 Task: Look for space in Hørsholm, Denmark from 1st August, 2023 to 5th August, 2023 for 3 adults, 1 child in price range Rs.13000 to Rs.20000. Place can be entire place with 2 bedrooms having 3 beds and 2 bathrooms. Property type can be flatguest house, hotel. Booking option can be shelf check-in. Required host language is English.
Action: Mouse moved to (674, 95)
Screenshot: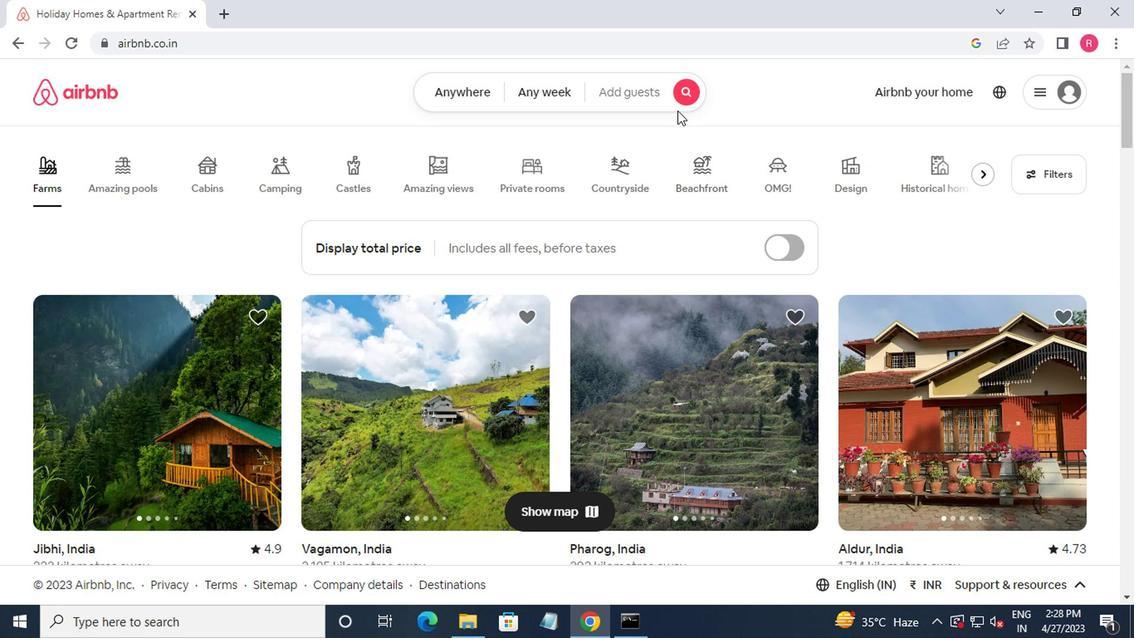 
Action: Mouse pressed left at (674, 95)
Screenshot: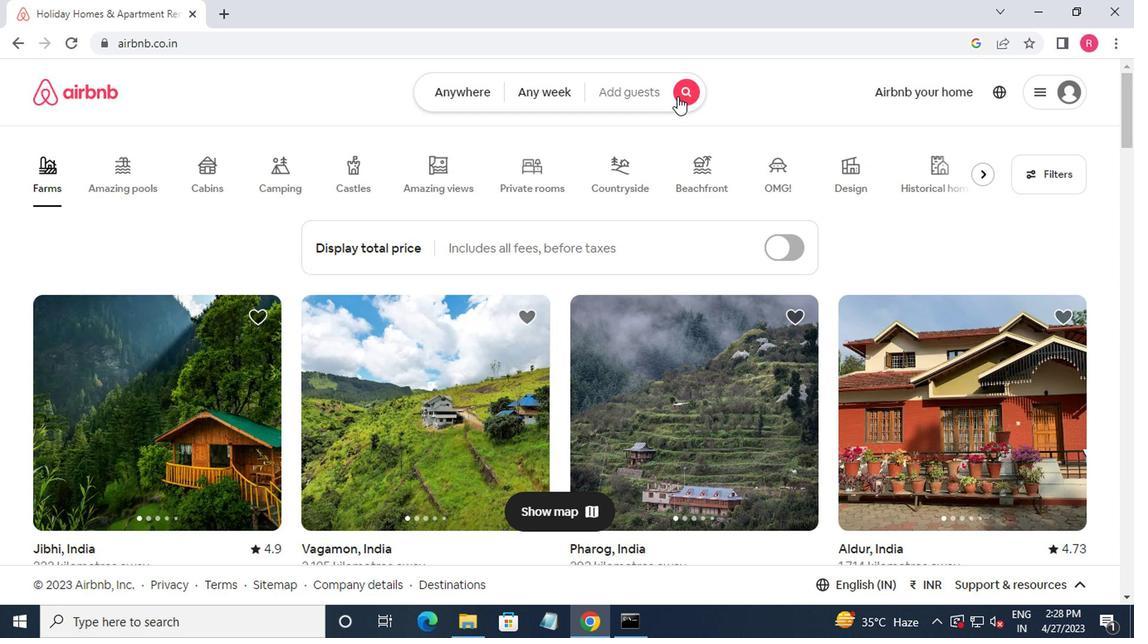 
Action: Mouse moved to (358, 171)
Screenshot: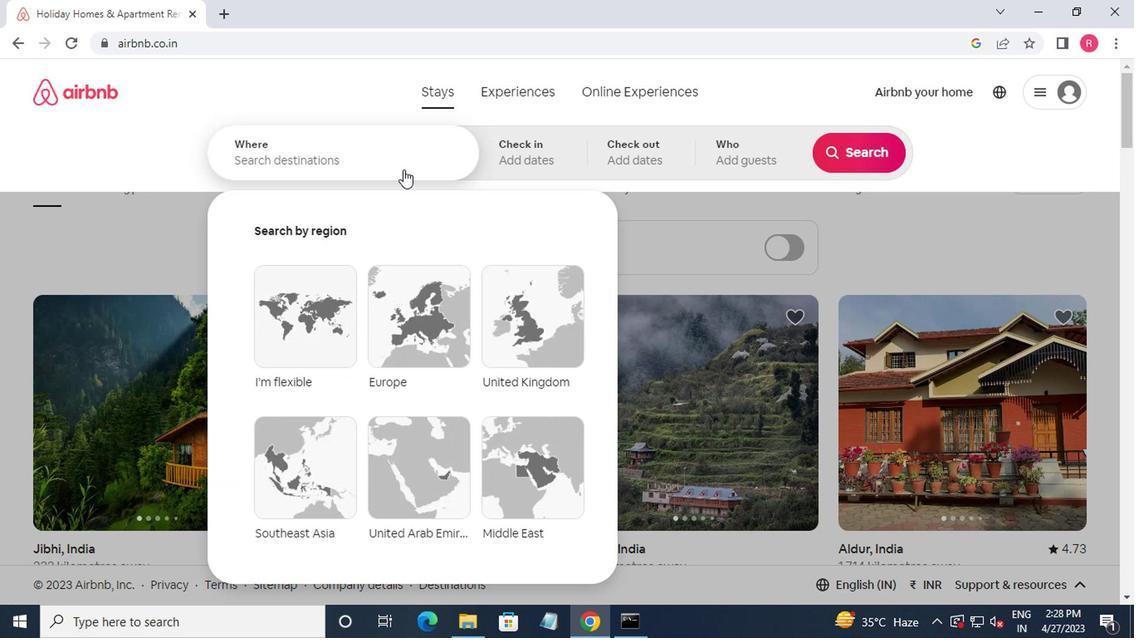 
Action: Mouse pressed left at (358, 171)
Screenshot: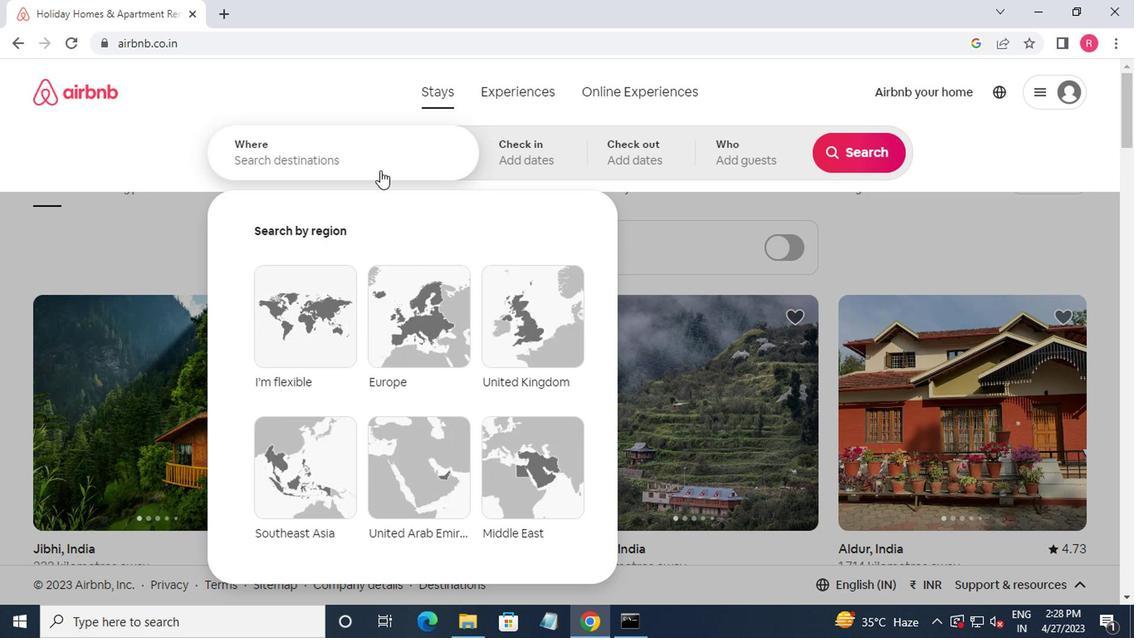 
Action: Mouse moved to (368, 171)
Screenshot: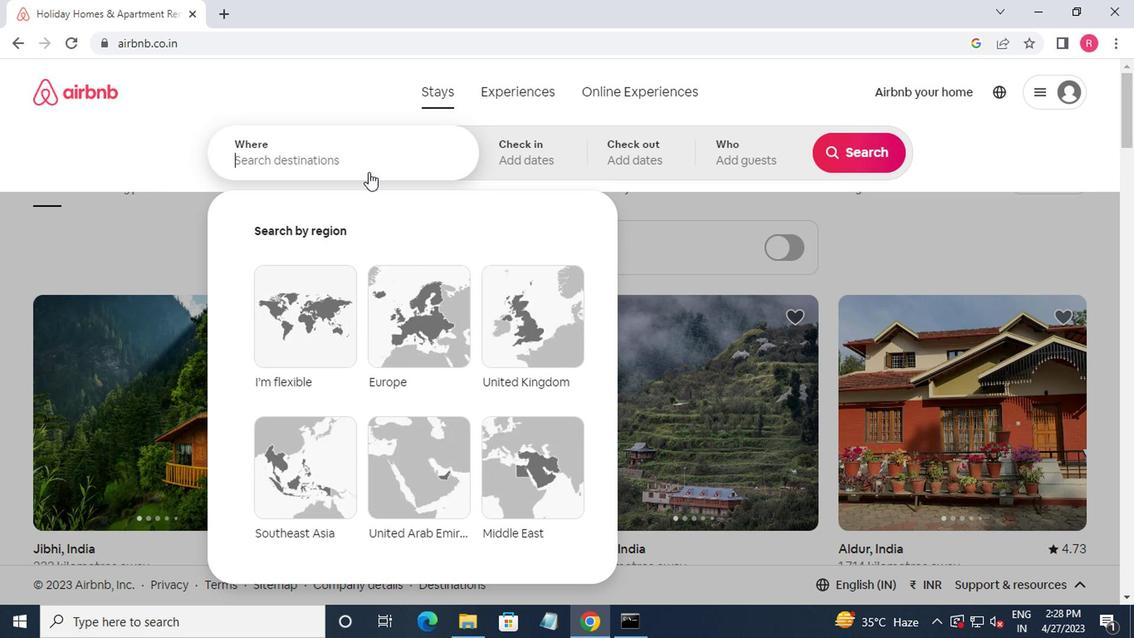 
Action: Key pressed horsholm,da<Key.down><Key.enter>
Screenshot: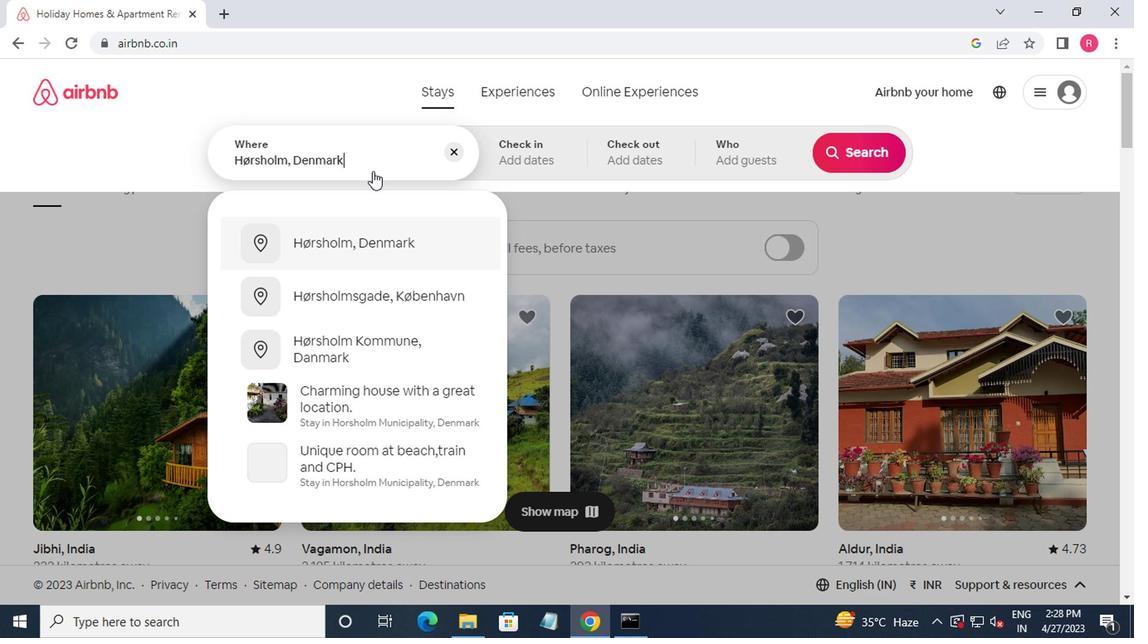 
Action: Mouse moved to (847, 289)
Screenshot: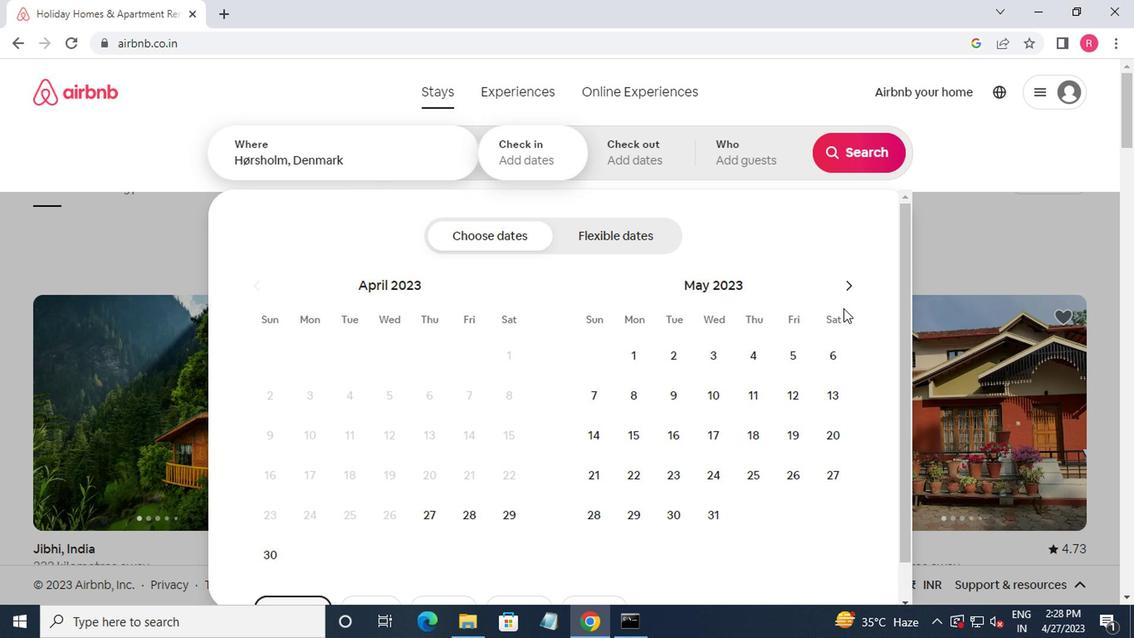 
Action: Mouse pressed left at (847, 289)
Screenshot: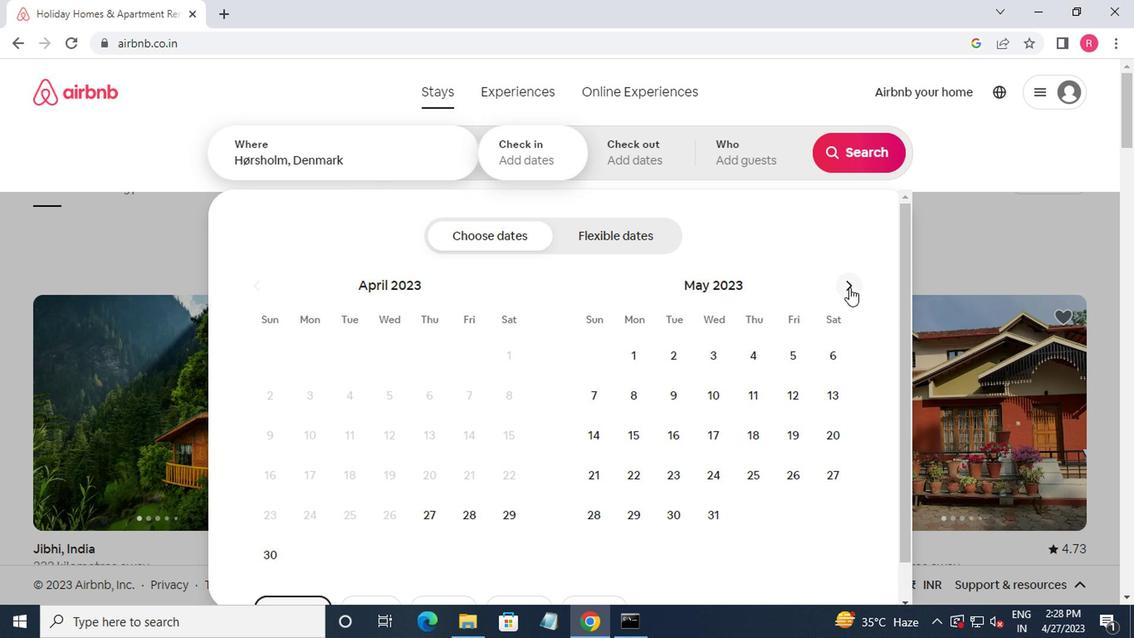 
Action: Mouse pressed left at (847, 289)
Screenshot: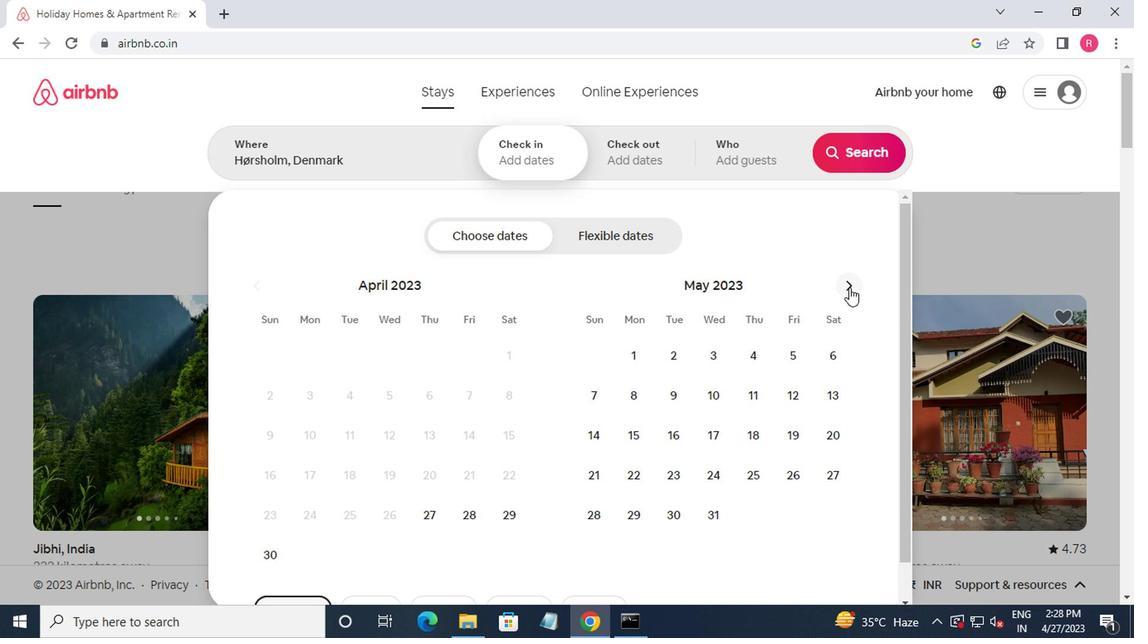 
Action: Mouse pressed left at (847, 289)
Screenshot: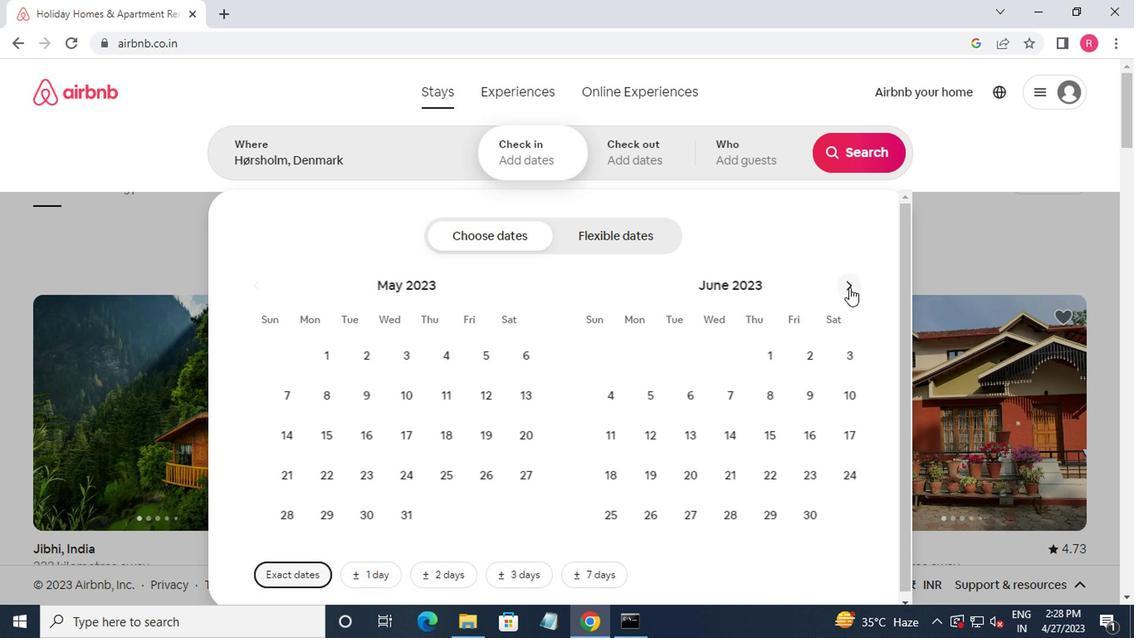 
Action: Mouse pressed left at (847, 289)
Screenshot: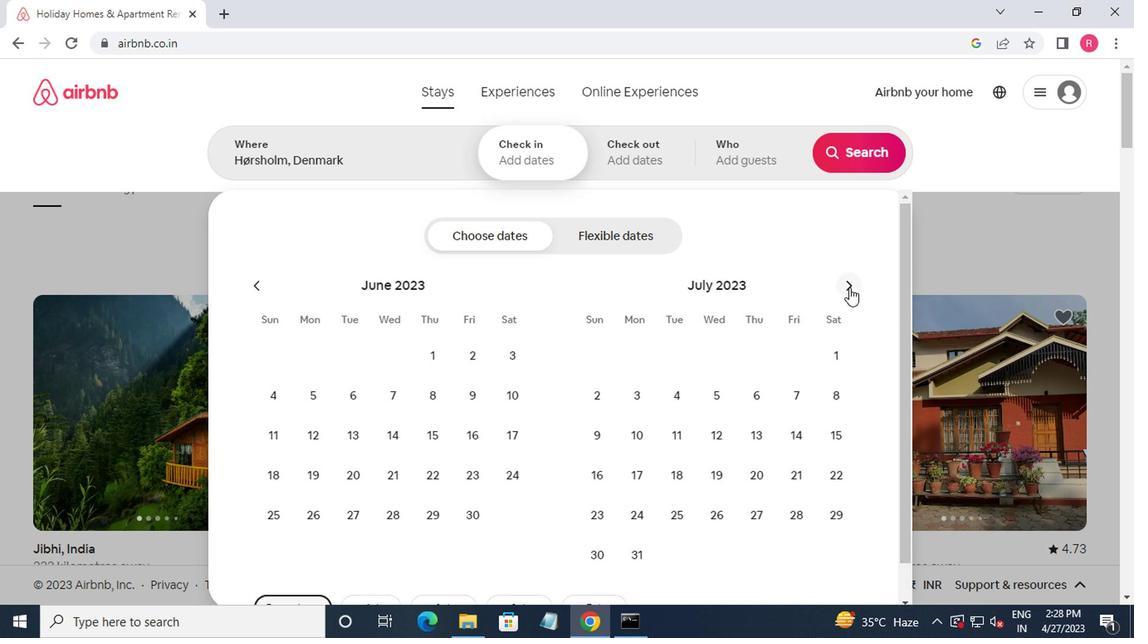 
Action: Mouse moved to (672, 353)
Screenshot: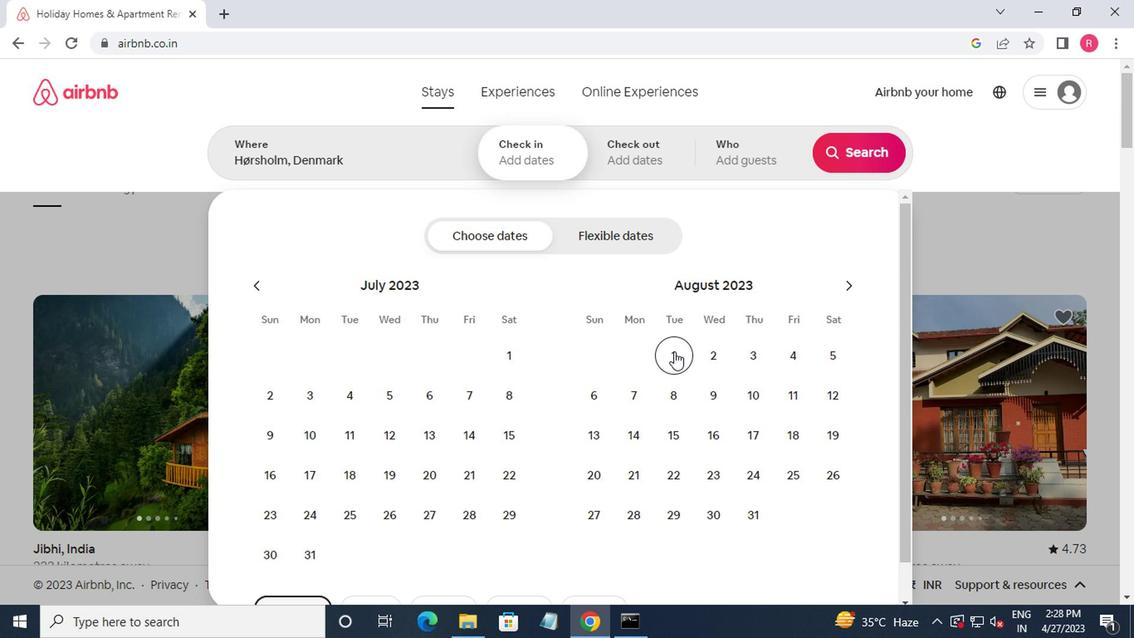 
Action: Mouse pressed left at (672, 353)
Screenshot: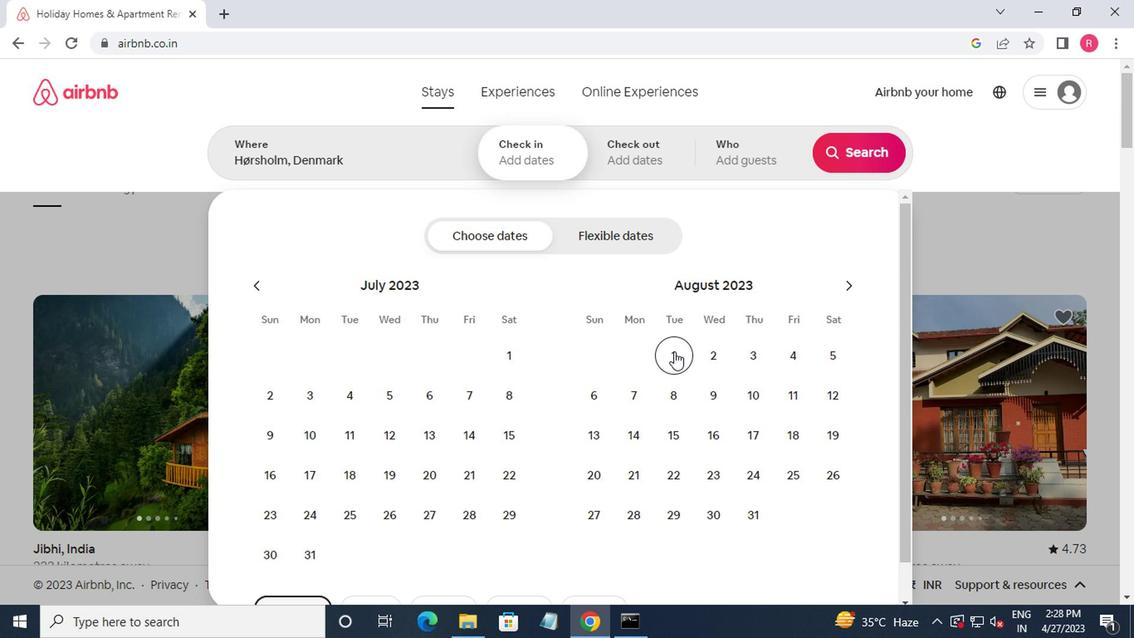 
Action: Mouse moved to (839, 365)
Screenshot: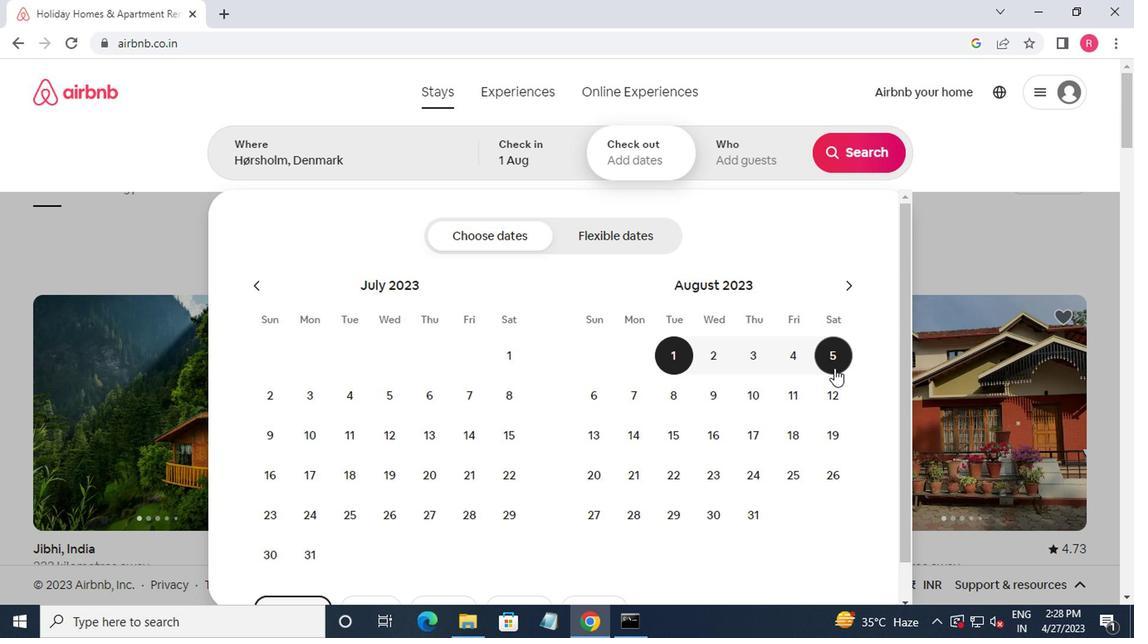
Action: Mouse pressed left at (839, 365)
Screenshot: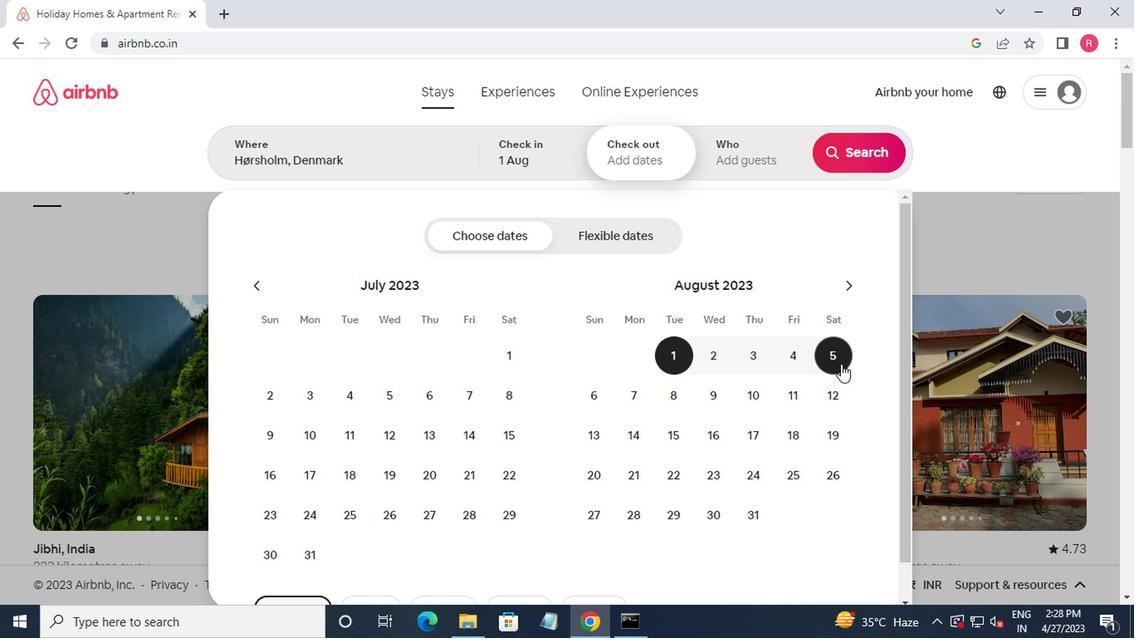 
Action: Mouse moved to (731, 159)
Screenshot: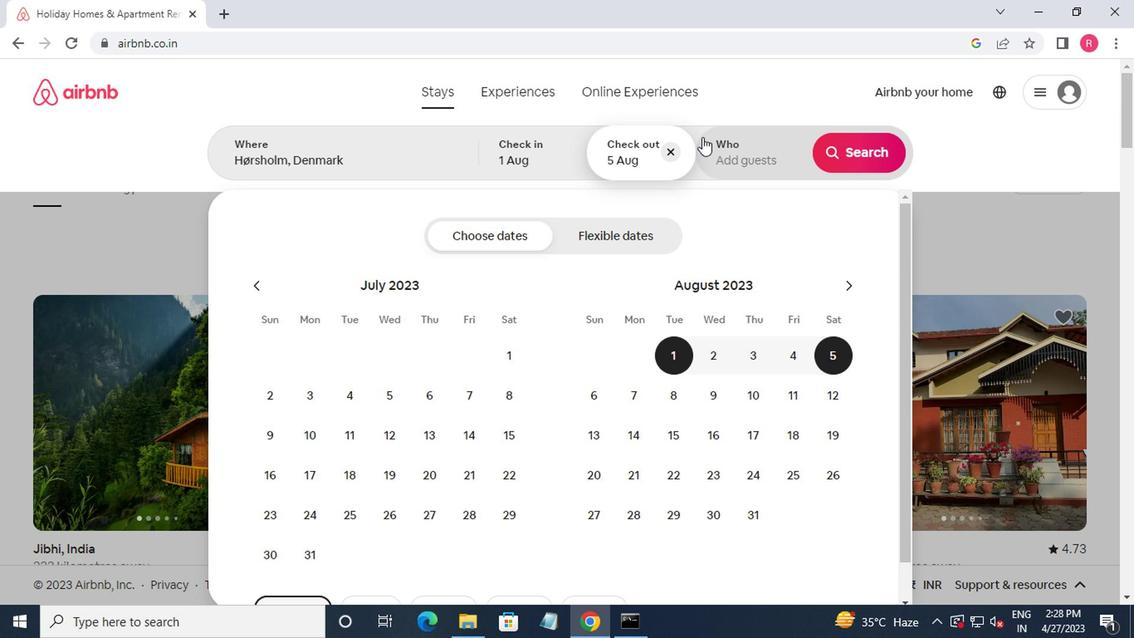
Action: Mouse pressed left at (731, 159)
Screenshot: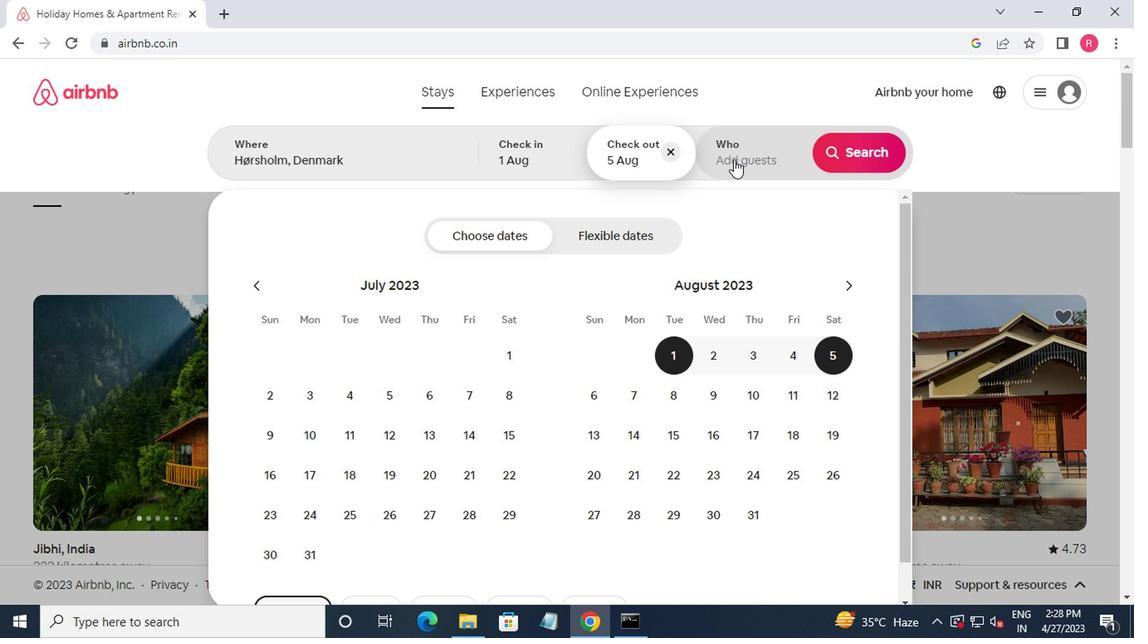 
Action: Mouse moved to (865, 244)
Screenshot: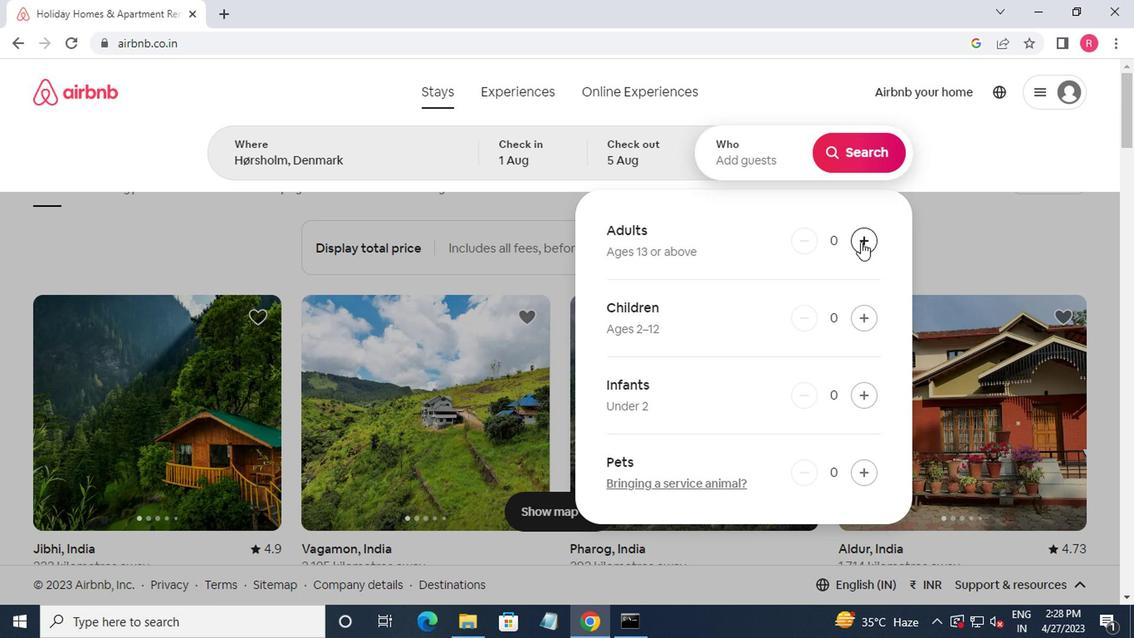 
Action: Mouse pressed left at (865, 244)
Screenshot: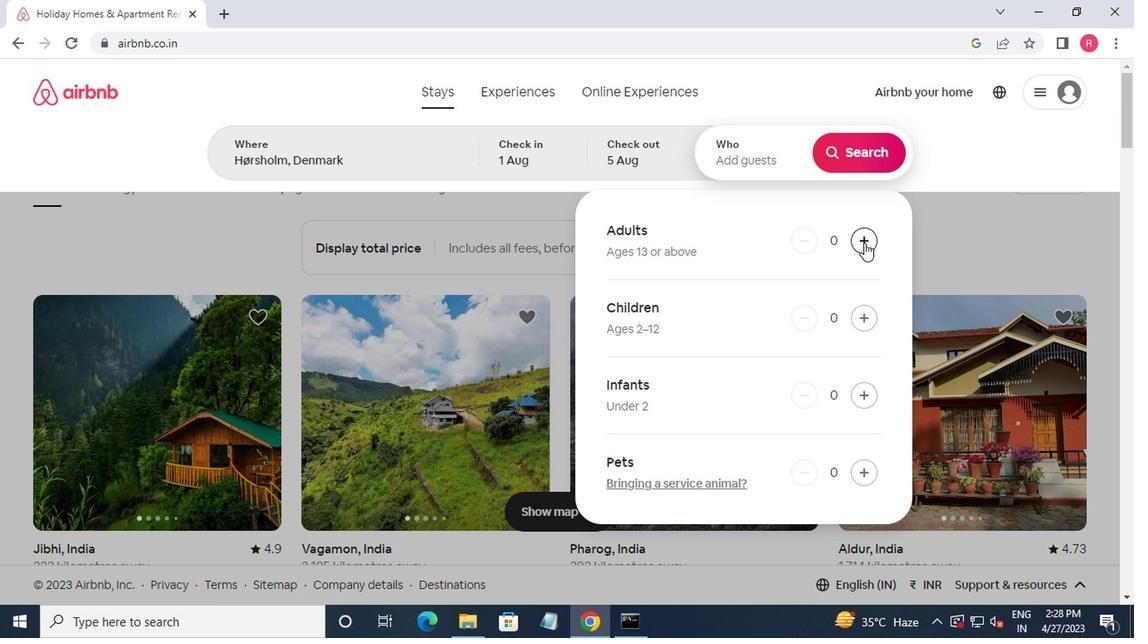 
Action: Mouse pressed left at (865, 244)
Screenshot: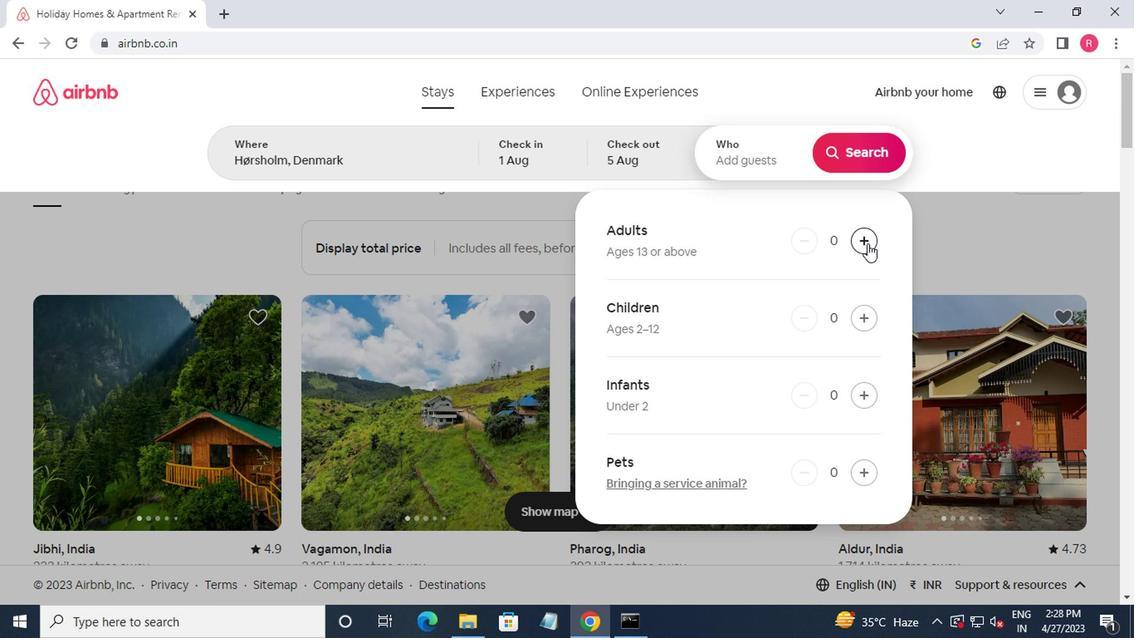 
Action: Mouse pressed left at (865, 244)
Screenshot: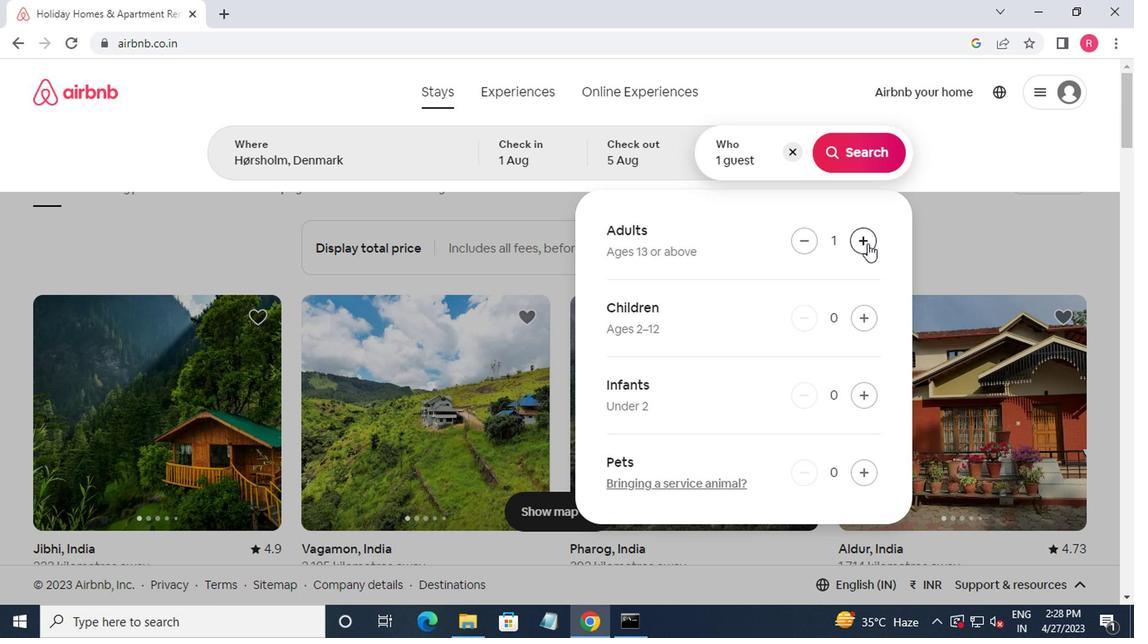 
Action: Mouse pressed left at (865, 244)
Screenshot: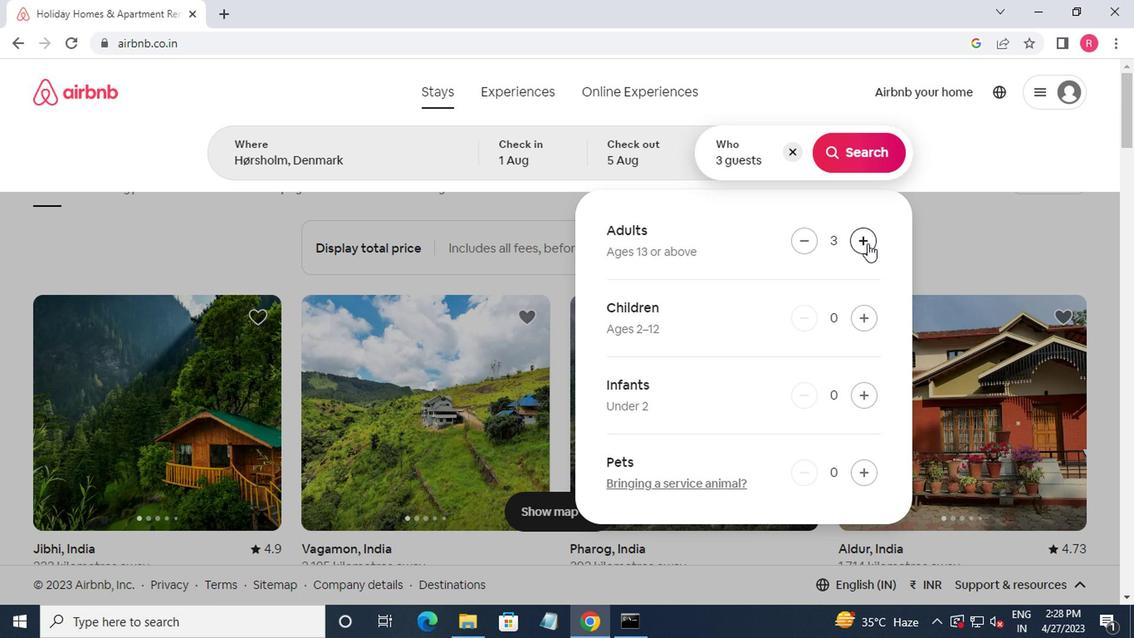 
Action: Mouse moved to (799, 239)
Screenshot: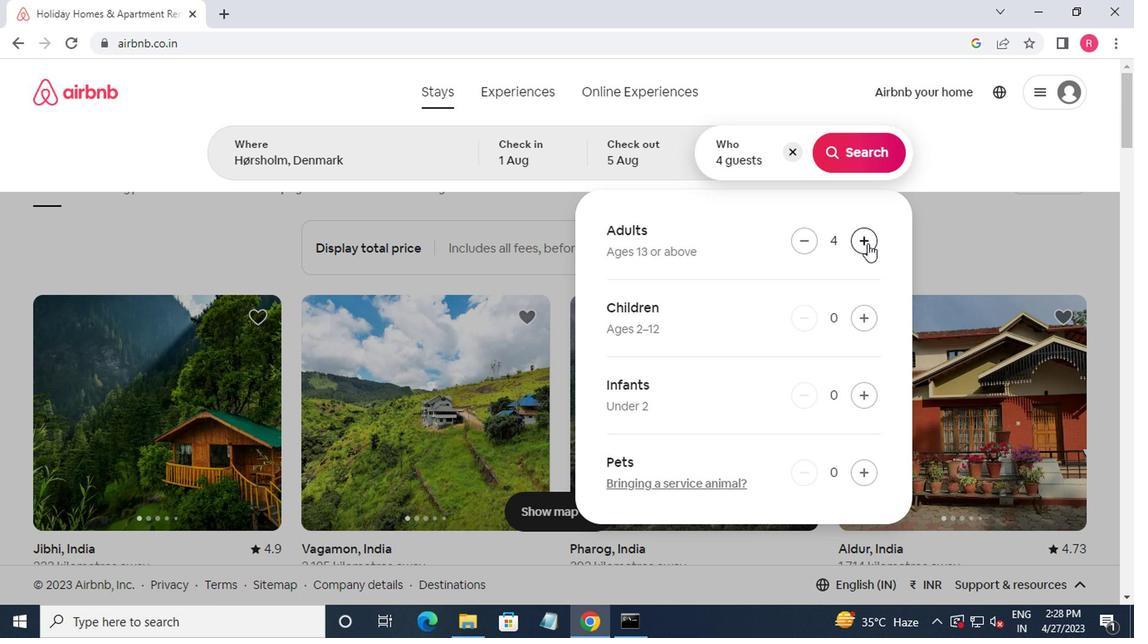 
Action: Mouse pressed left at (799, 239)
Screenshot: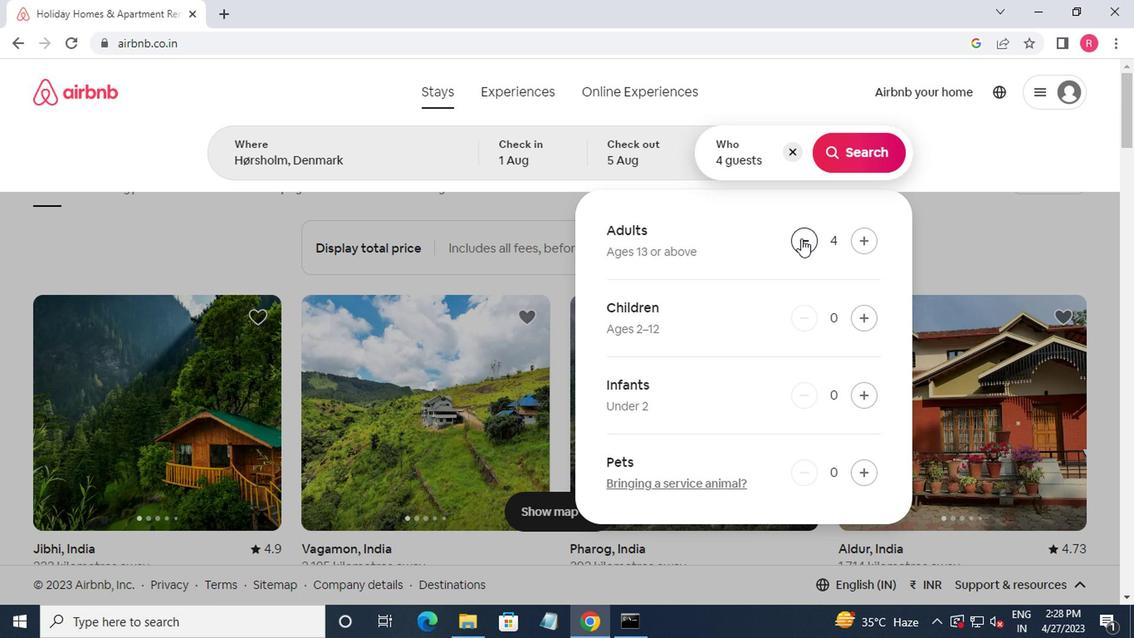 
Action: Mouse moved to (880, 319)
Screenshot: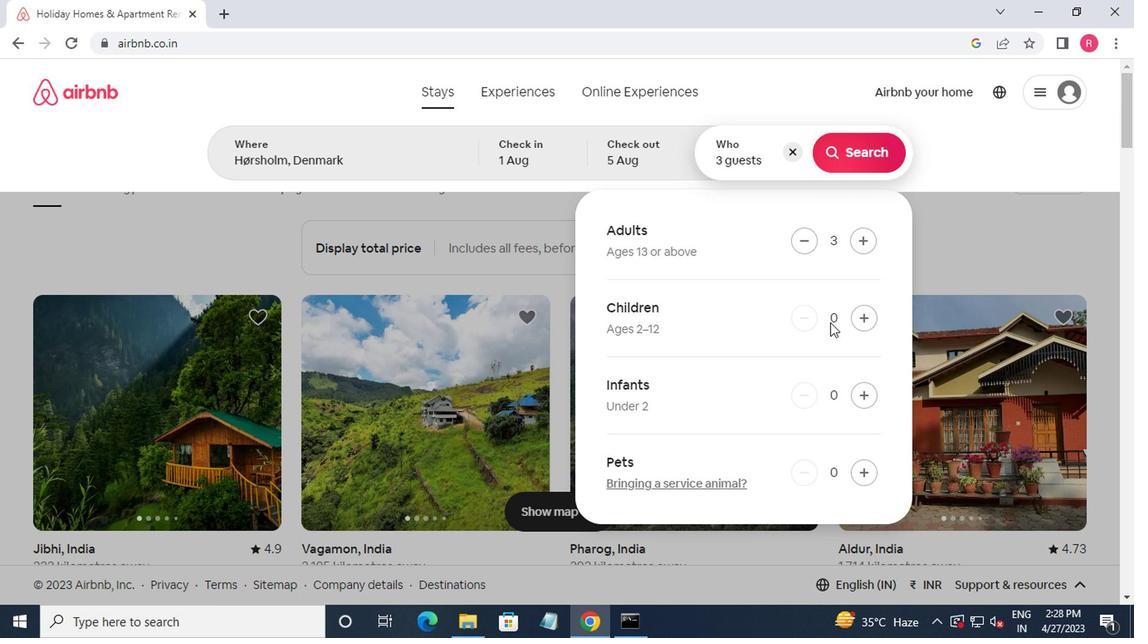 
Action: Mouse pressed left at (880, 319)
Screenshot: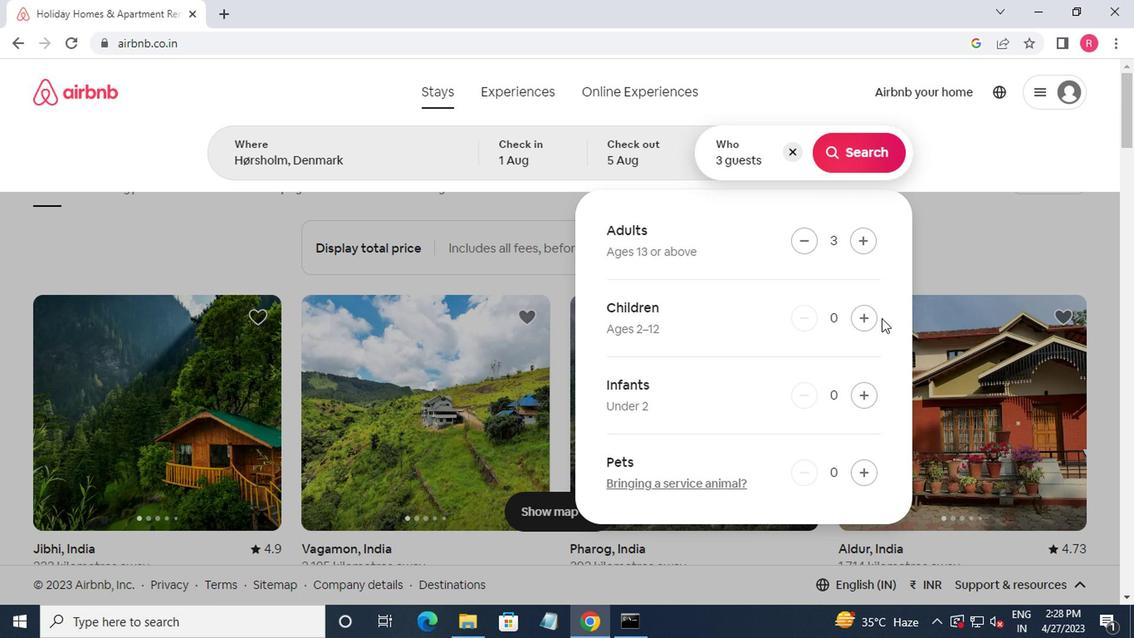 
Action: Mouse moved to (875, 319)
Screenshot: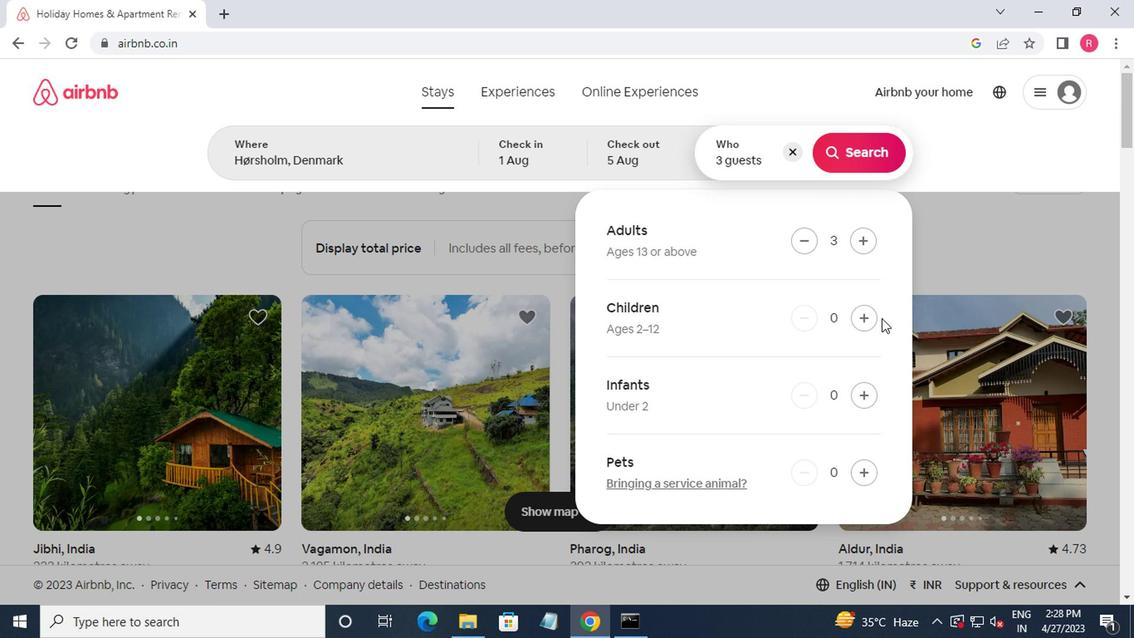 
Action: Mouse pressed left at (875, 319)
Screenshot: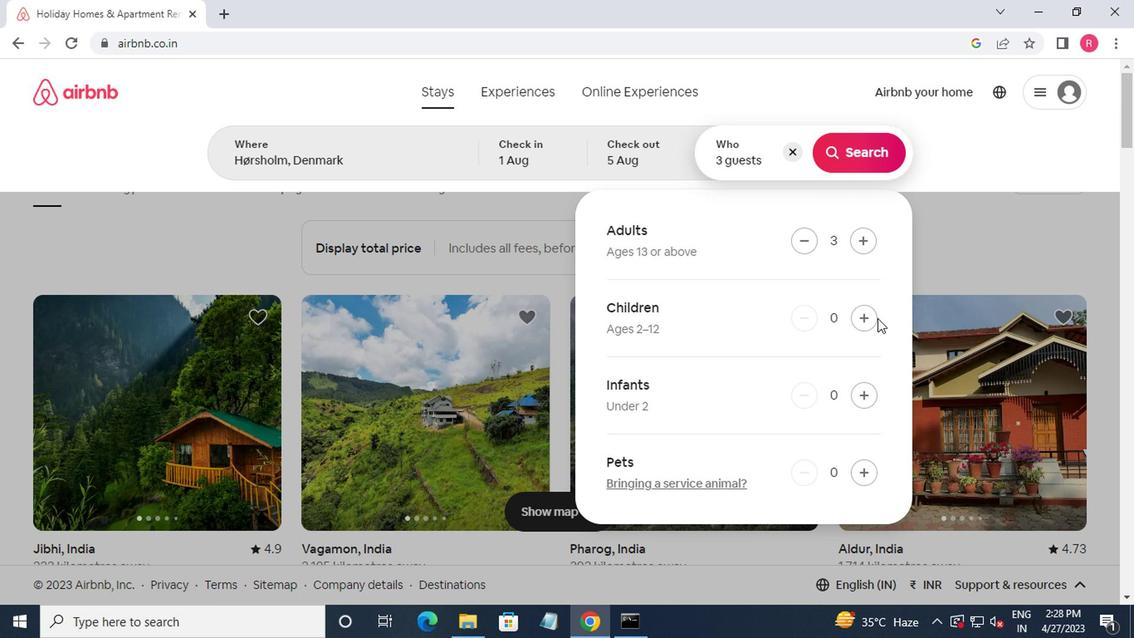 
Action: Mouse moved to (867, 323)
Screenshot: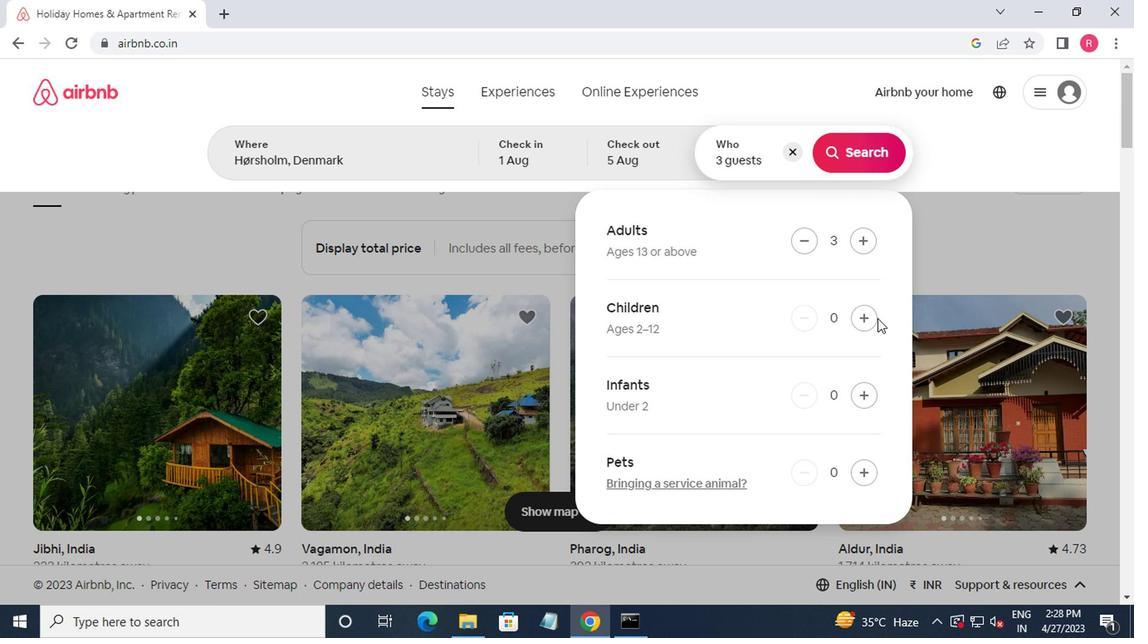 
Action: Mouse pressed left at (867, 323)
Screenshot: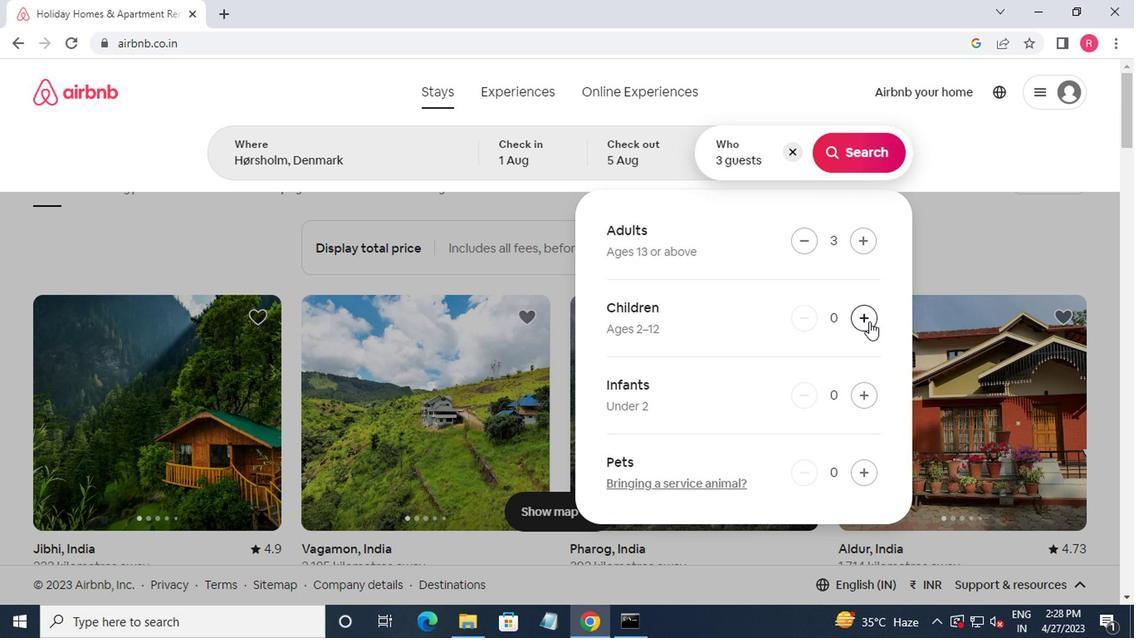 
Action: Mouse moved to (842, 160)
Screenshot: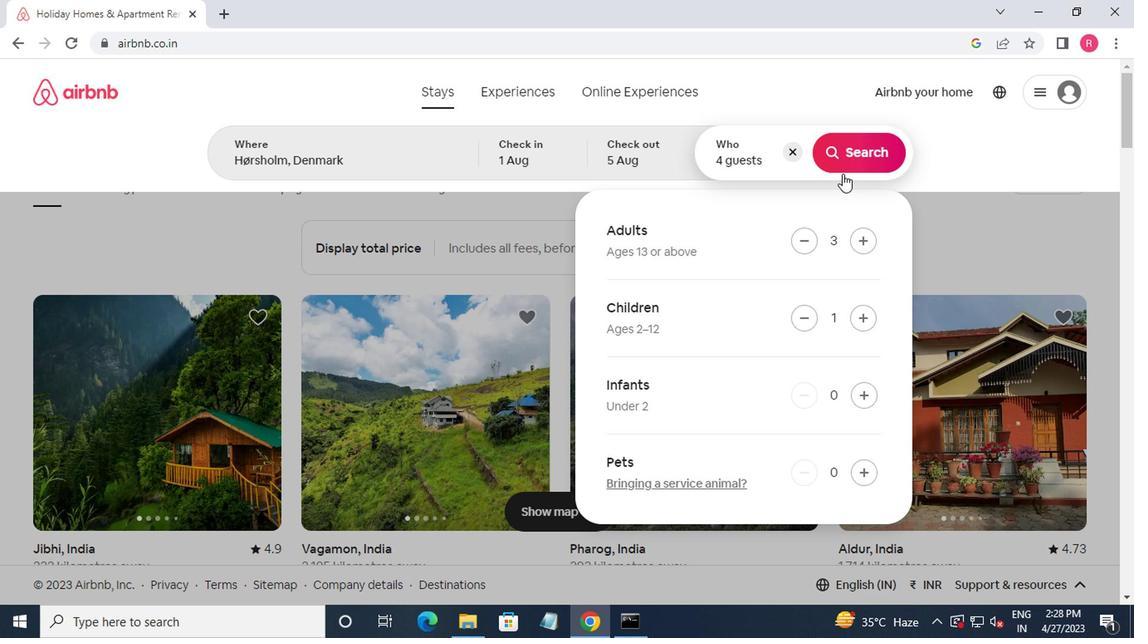 
Action: Mouse pressed left at (842, 160)
Screenshot: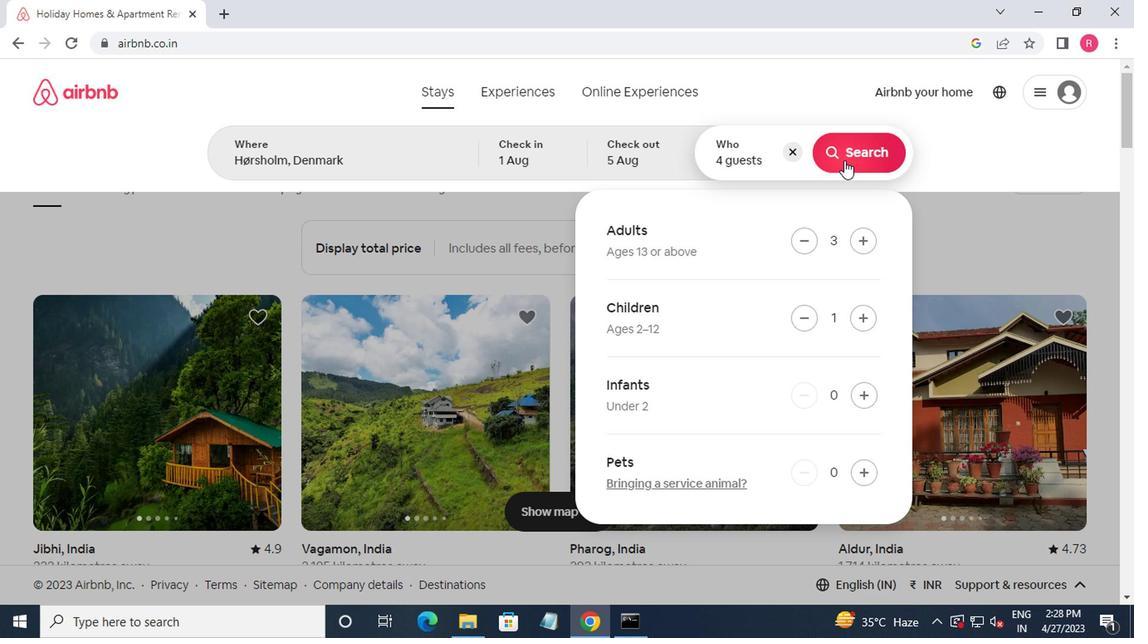 
Action: Mouse moved to (1029, 163)
Screenshot: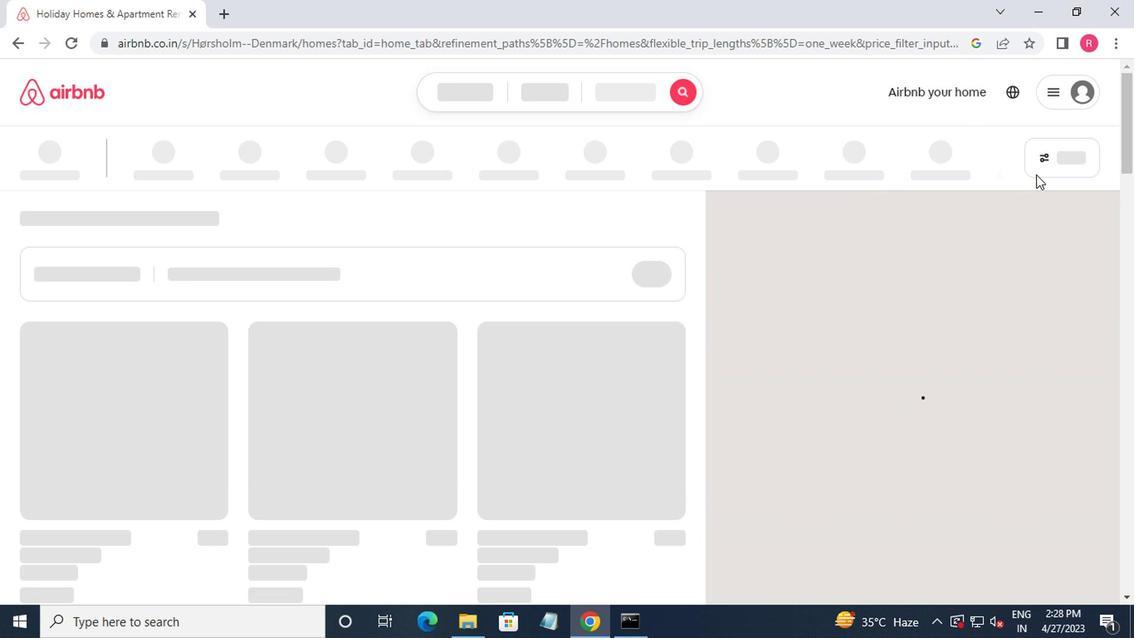 
Action: Mouse pressed left at (1029, 163)
Screenshot: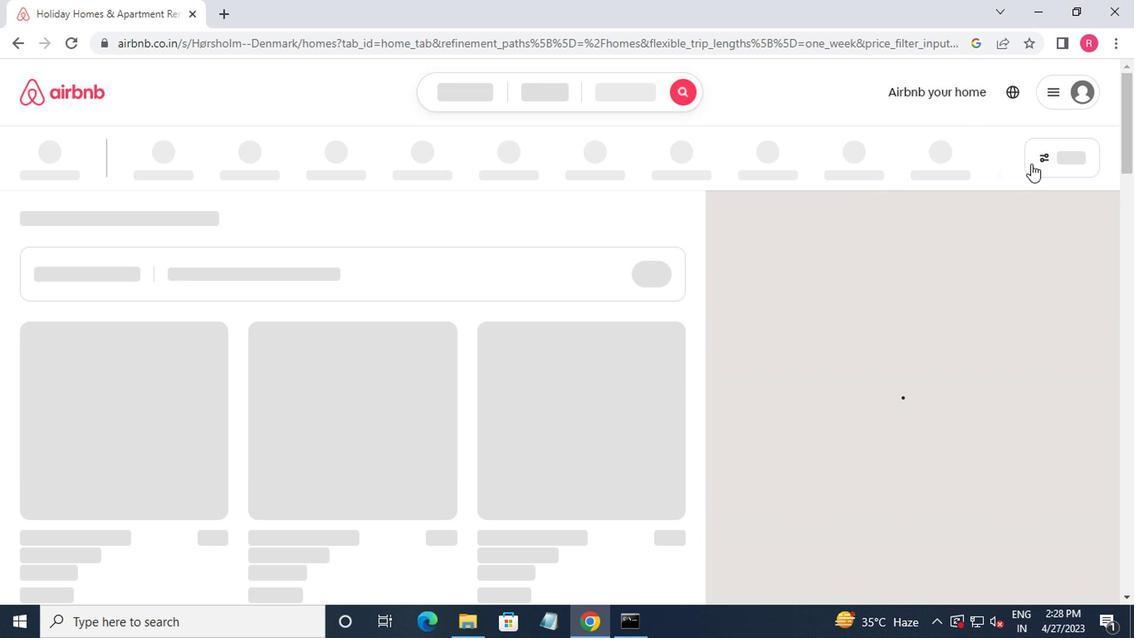 
Action: Mouse moved to (343, 373)
Screenshot: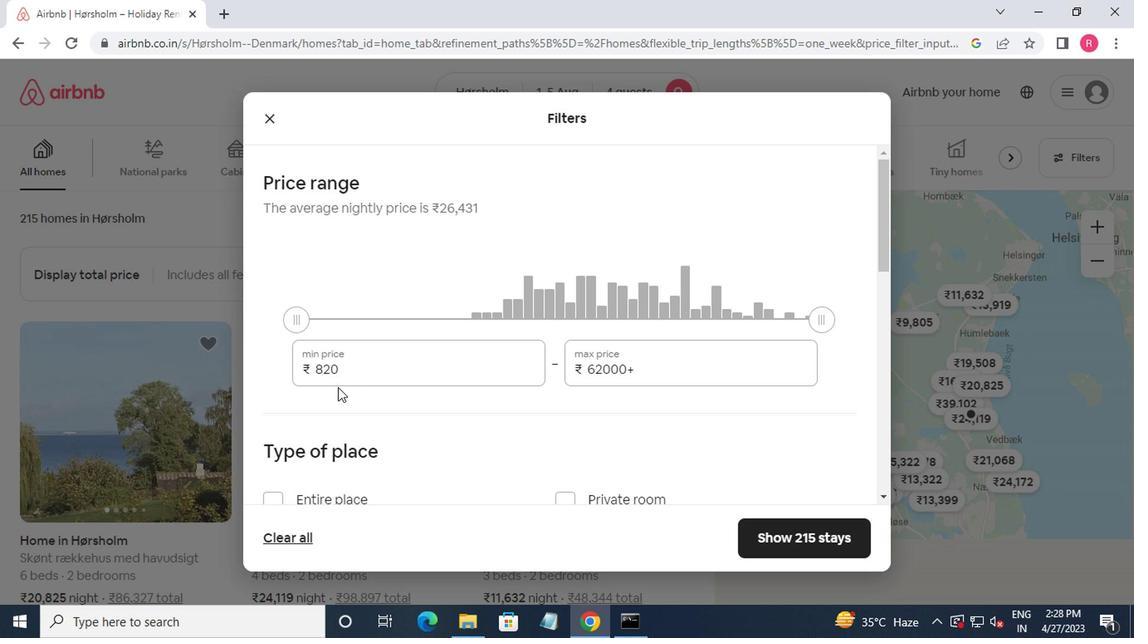 
Action: Mouse pressed left at (343, 373)
Screenshot: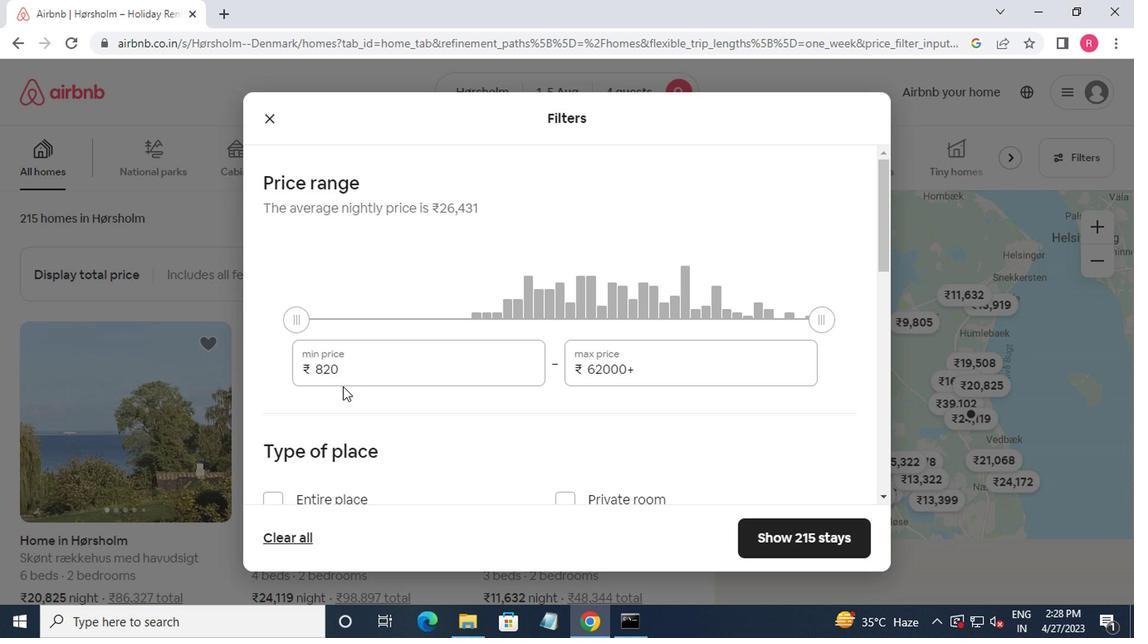 
Action: Mouse moved to (356, 364)
Screenshot: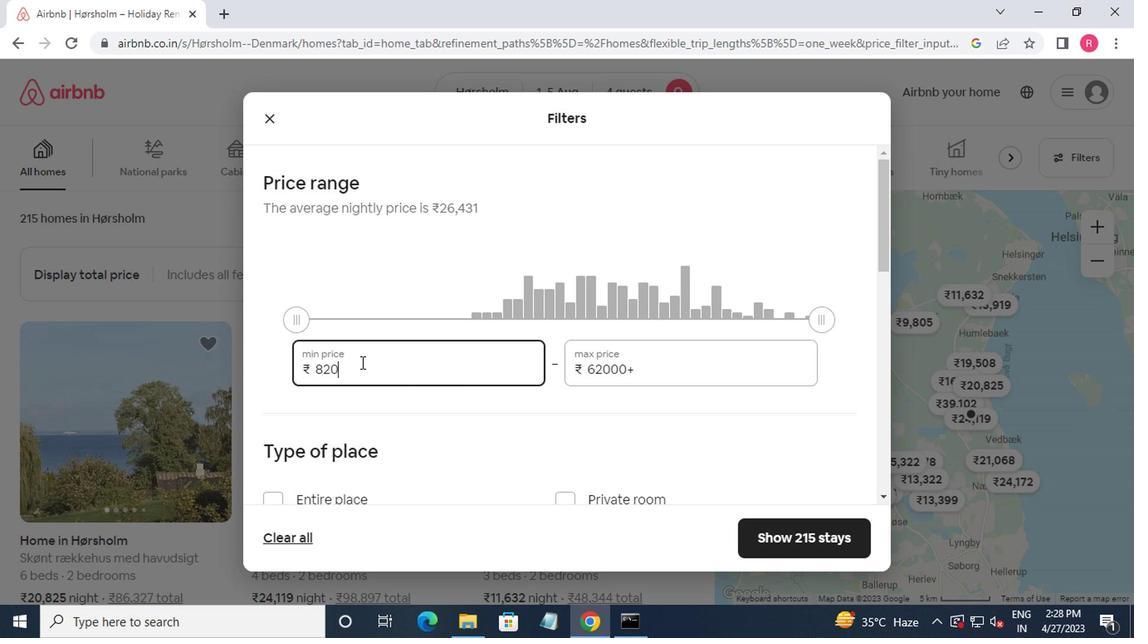
Action: Key pressed <Key.backspace><Key.backspace><Key.backspace><Key.backspace><Key.backspace>13000<Key.tab>20000
Screenshot: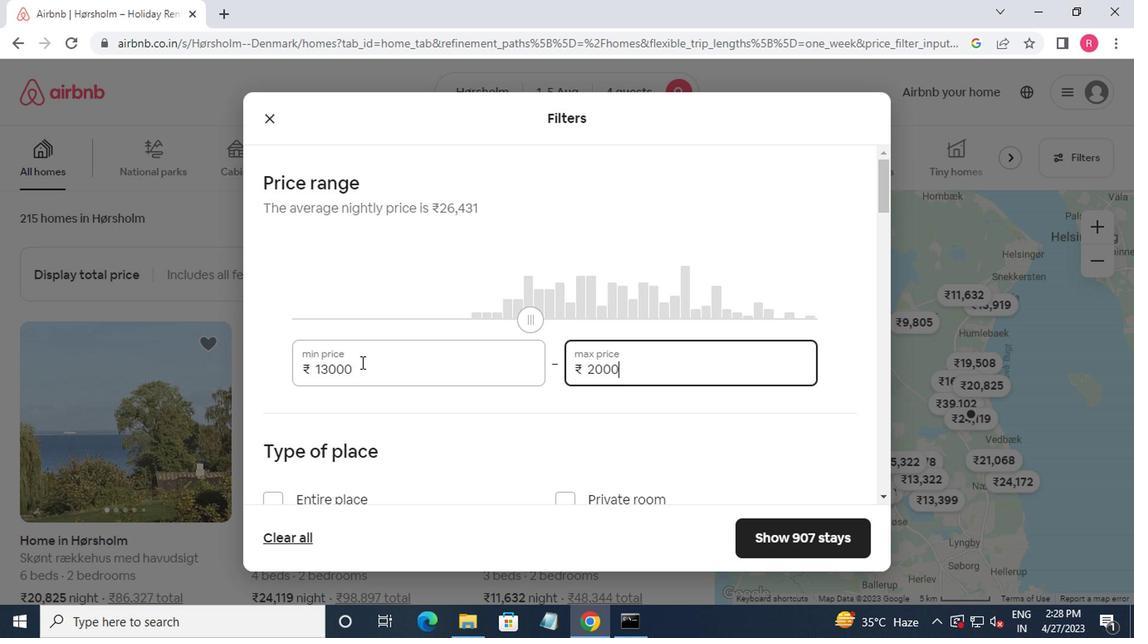 
Action: Mouse moved to (456, 413)
Screenshot: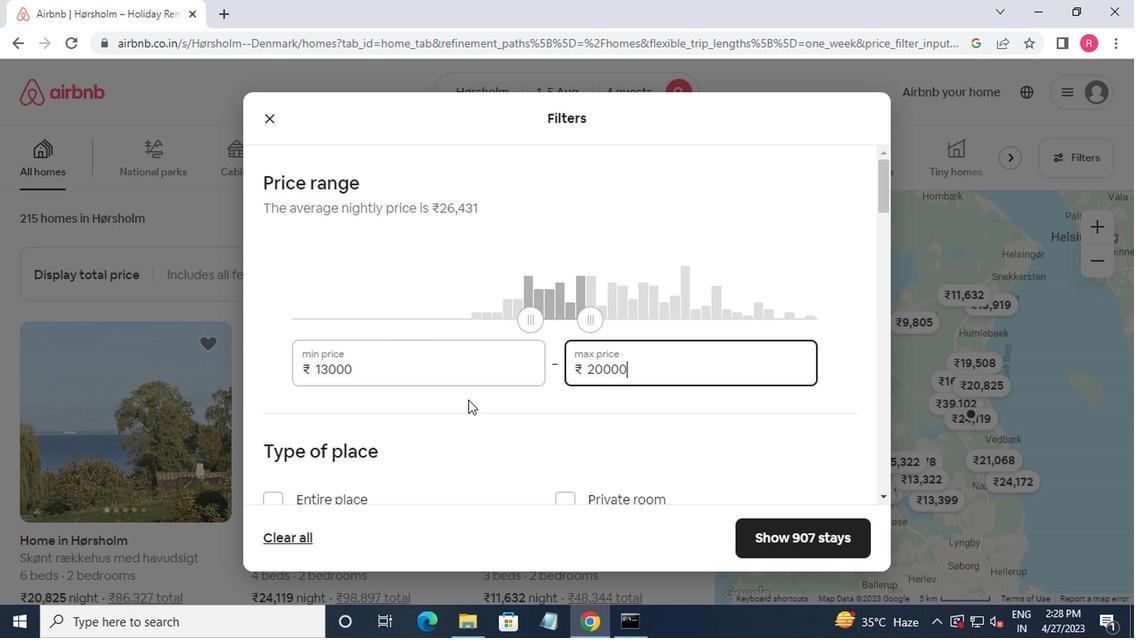 
Action: Mouse scrolled (456, 412) with delta (0, -1)
Screenshot: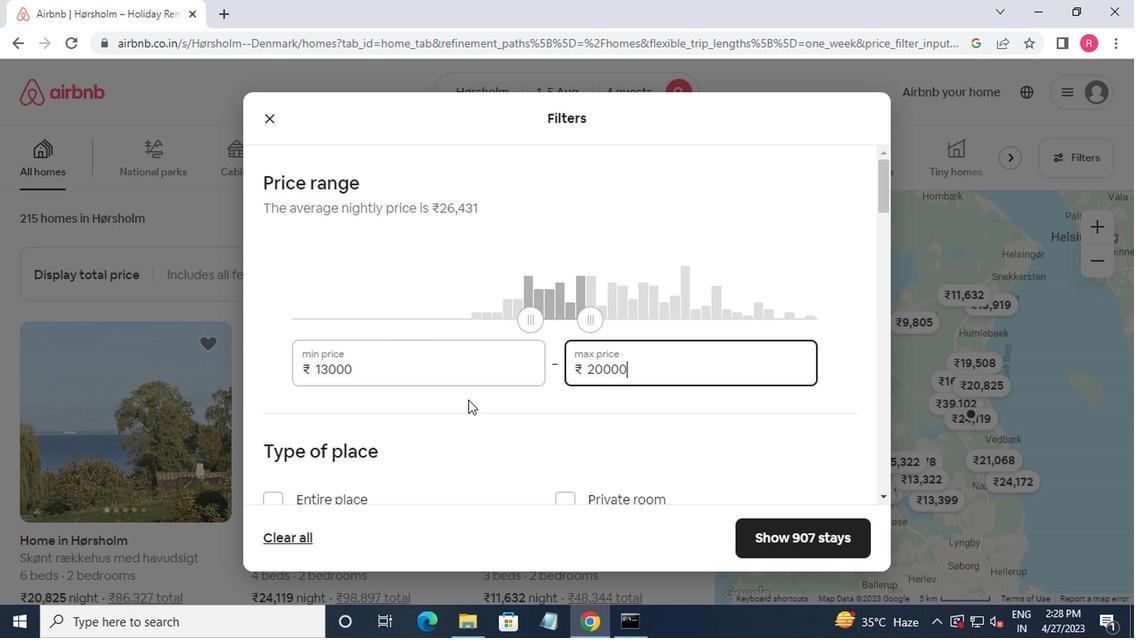 
Action: Mouse moved to (439, 415)
Screenshot: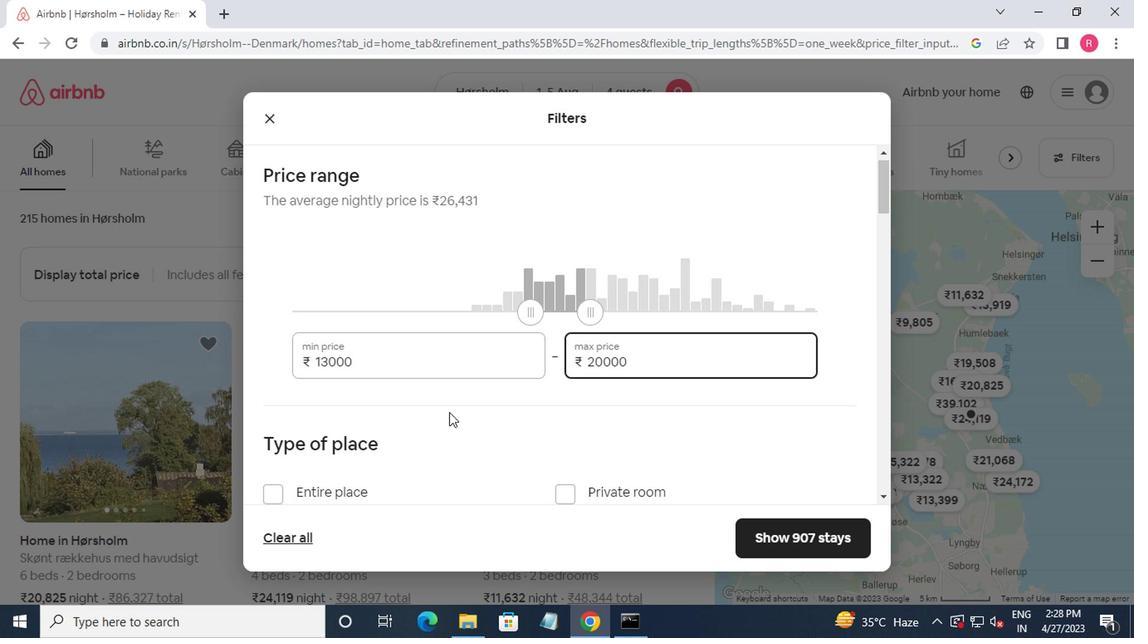
Action: Mouse scrolled (439, 414) with delta (0, -1)
Screenshot: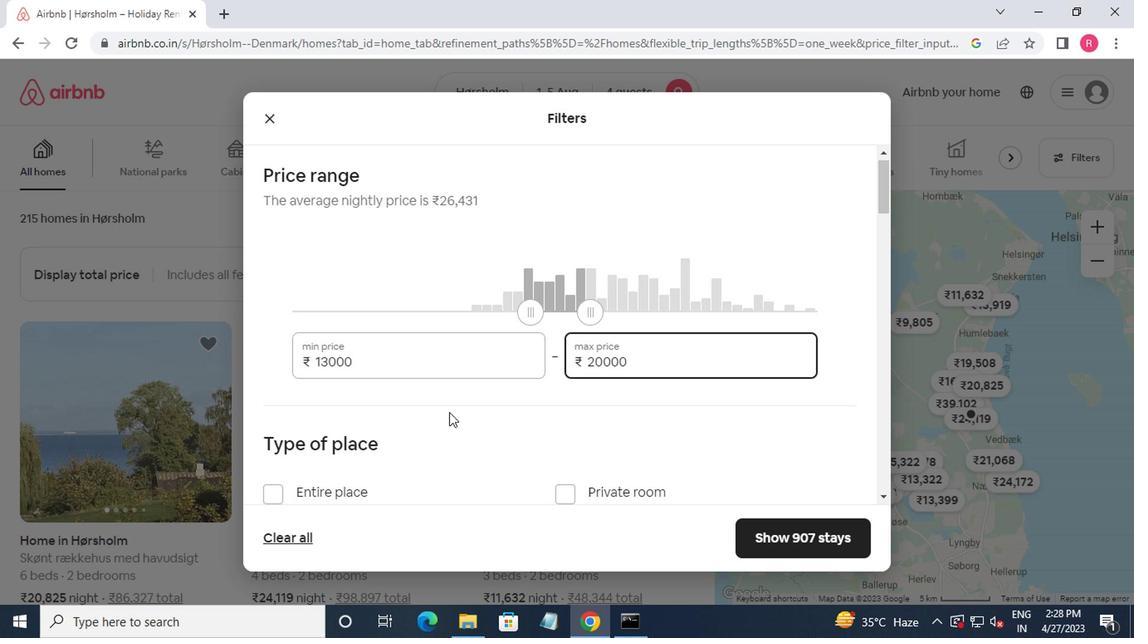 
Action: Mouse moved to (278, 337)
Screenshot: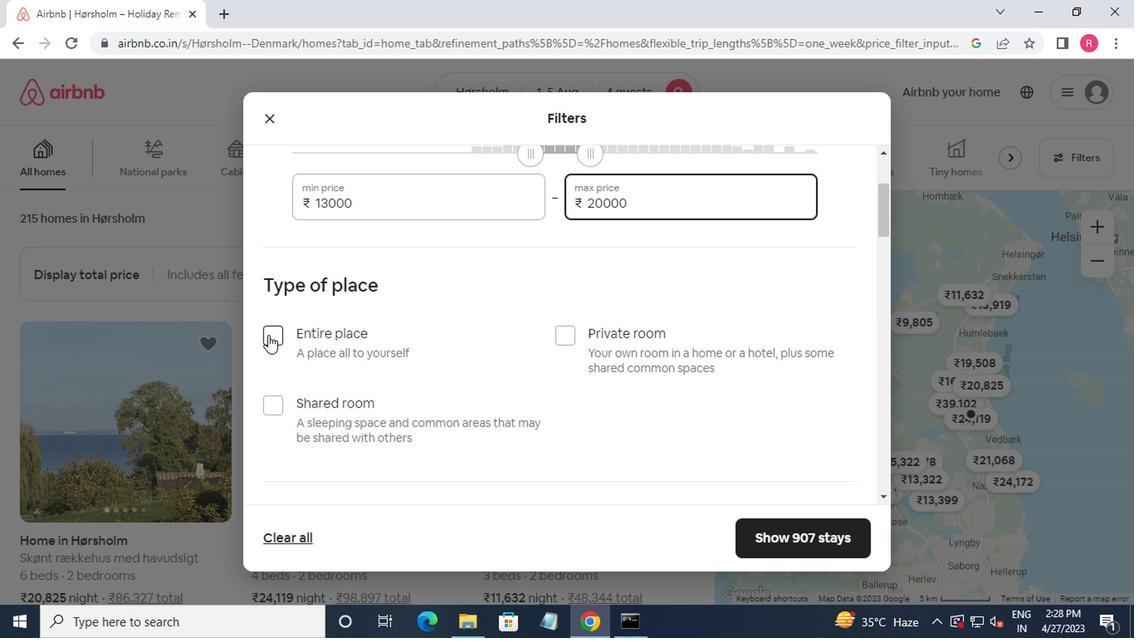 
Action: Mouse pressed left at (278, 337)
Screenshot: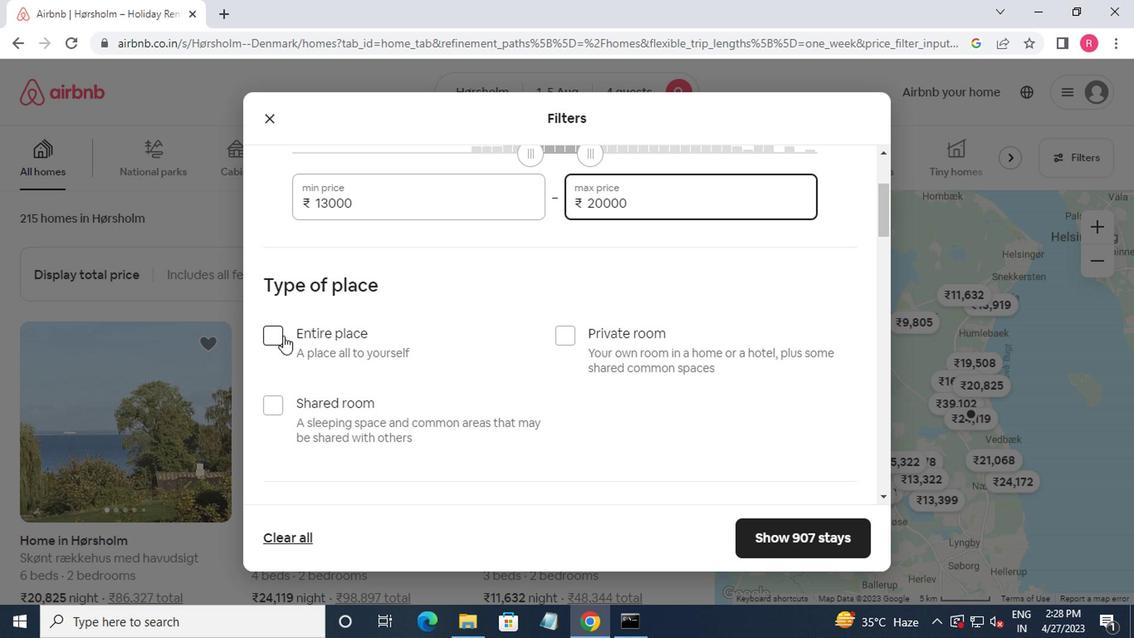 
Action: Mouse moved to (335, 367)
Screenshot: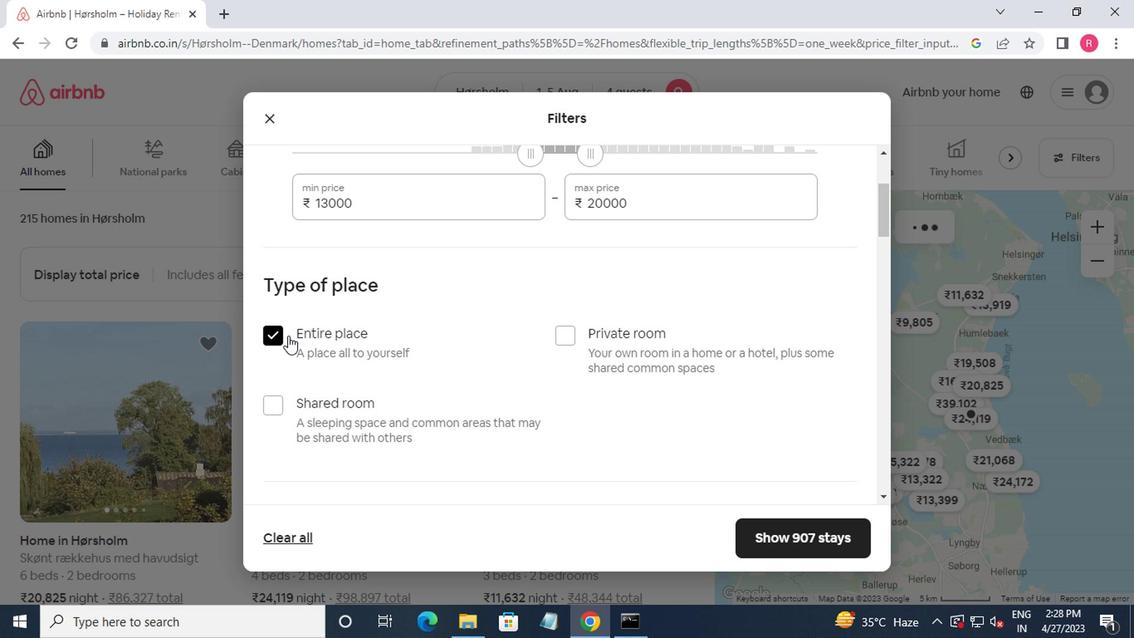 
Action: Mouse scrolled (335, 366) with delta (0, -1)
Screenshot: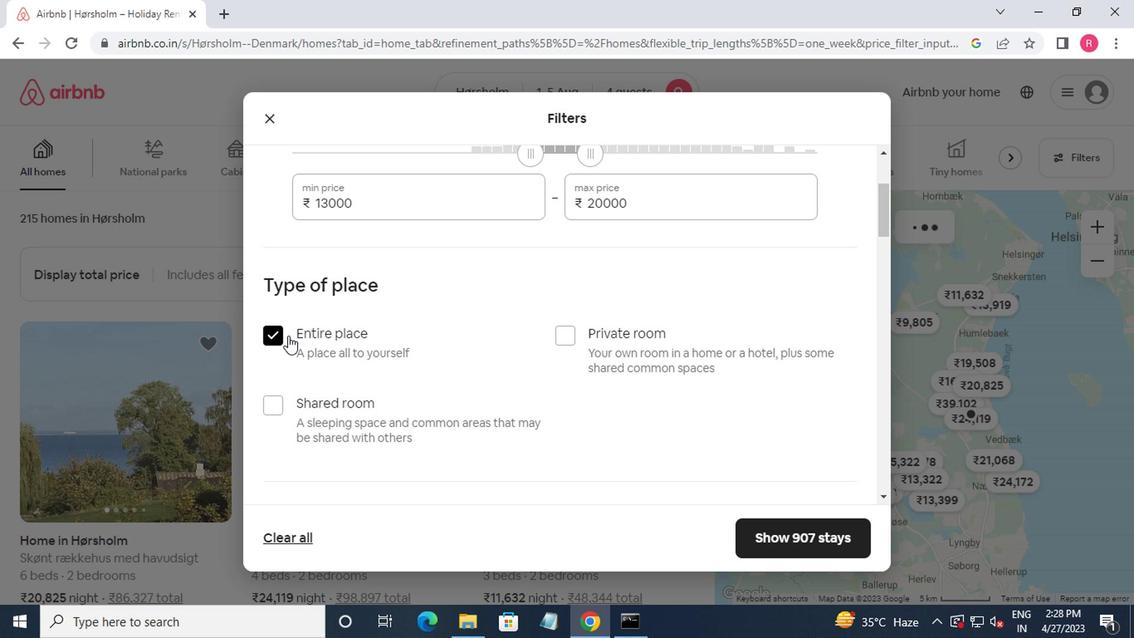 
Action: Mouse moved to (348, 373)
Screenshot: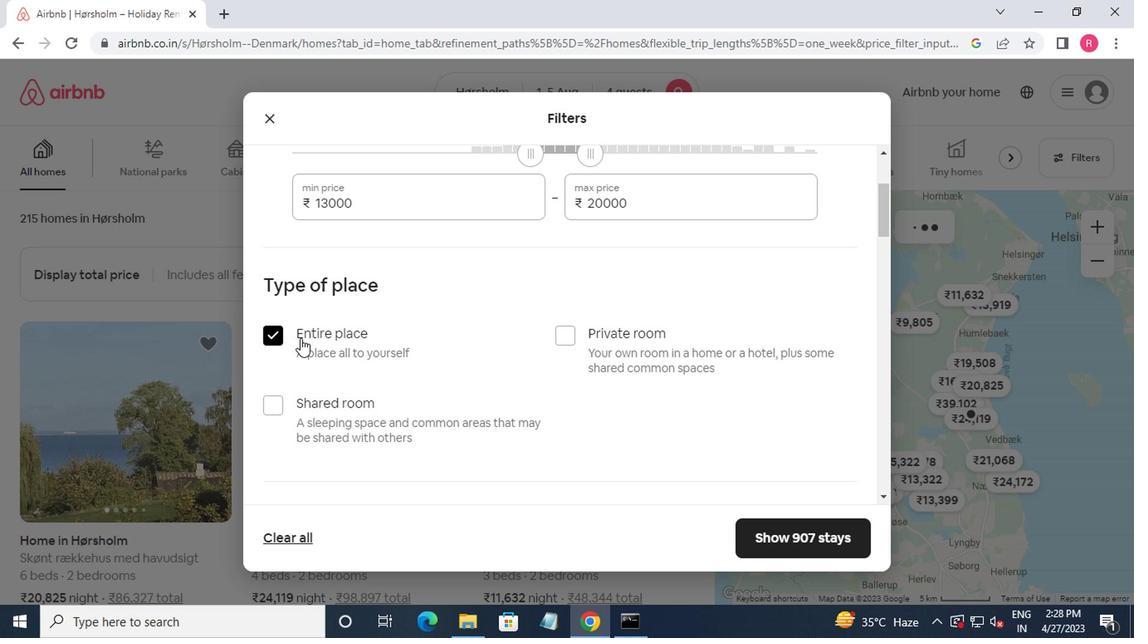 
Action: Mouse scrolled (348, 372) with delta (0, -1)
Screenshot: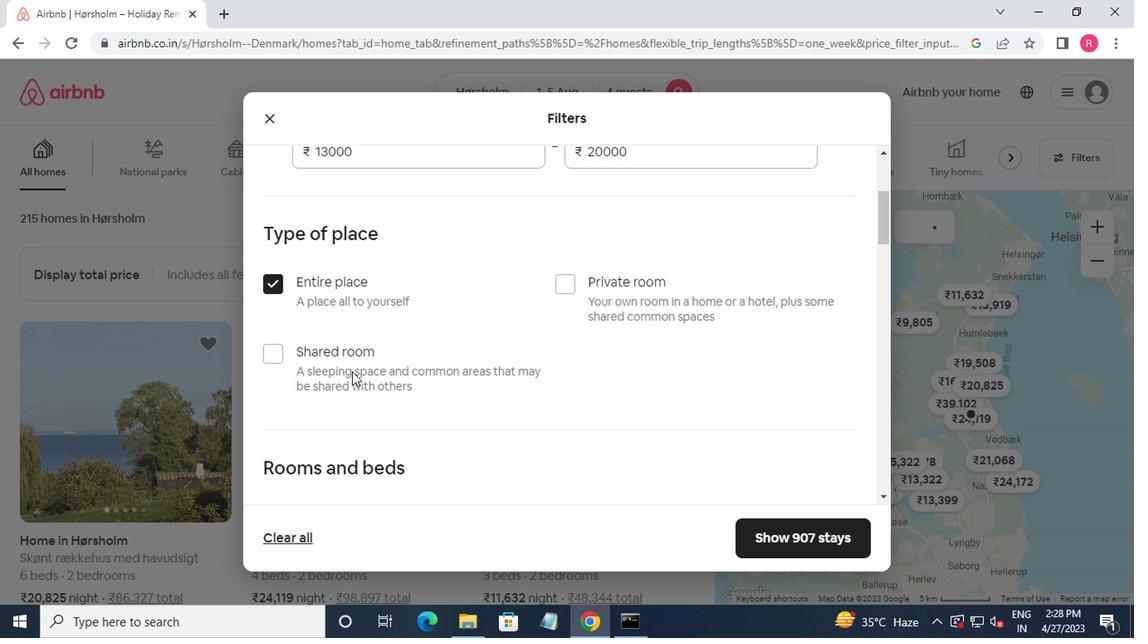 
Action: Mouse scrolled (348, 372) with delta (0, -1)
Screenshot: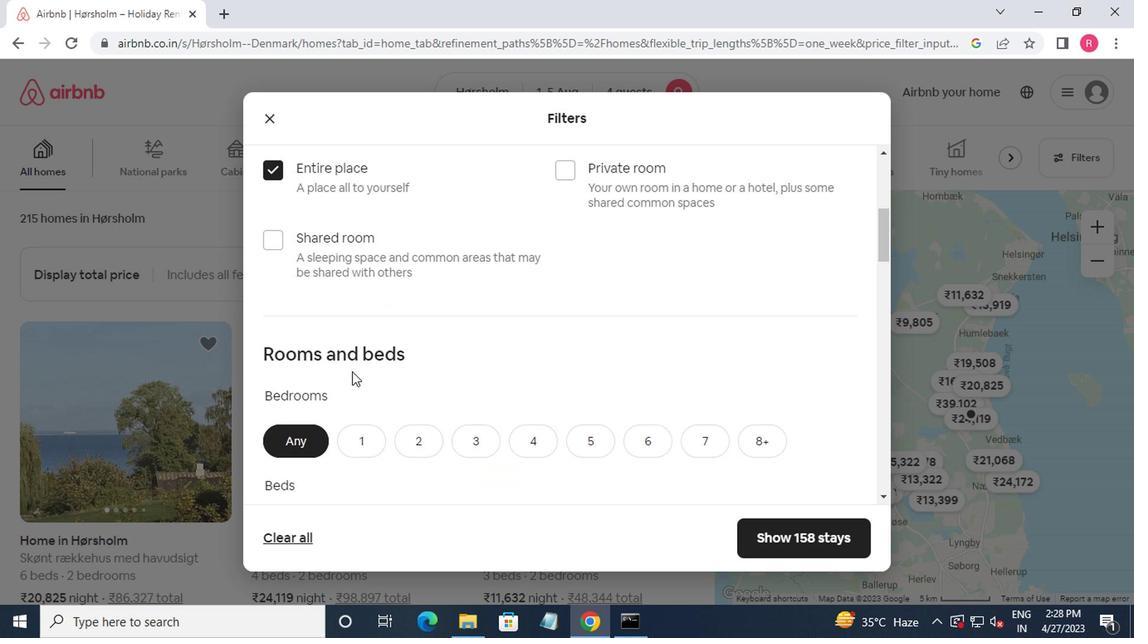 
Action: Mouse moved to (277, 395)
Screenshot: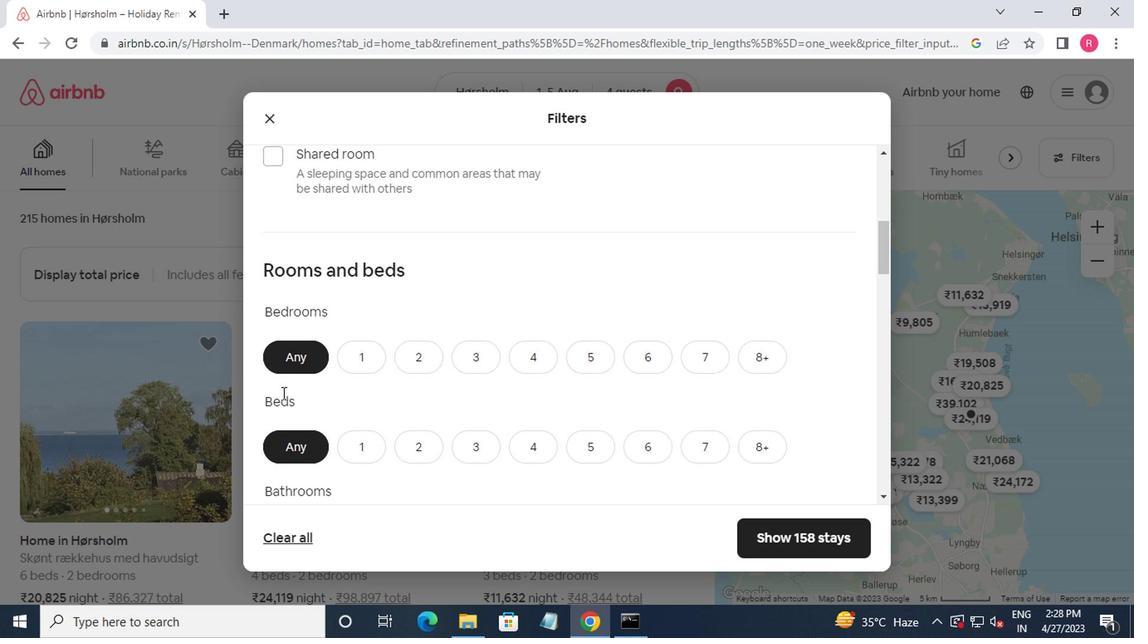 
Action: Mouse scrolled (277, 394) with delta (0, -1)
Screenshot: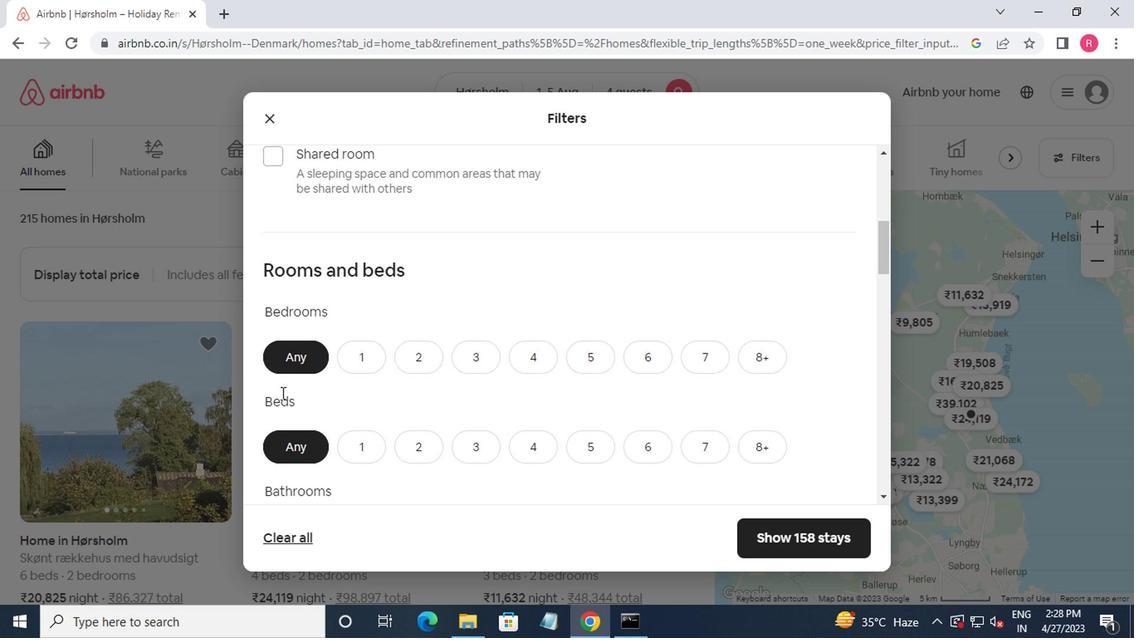 
Action: Mouse moved to (432, 274)
Screenshot: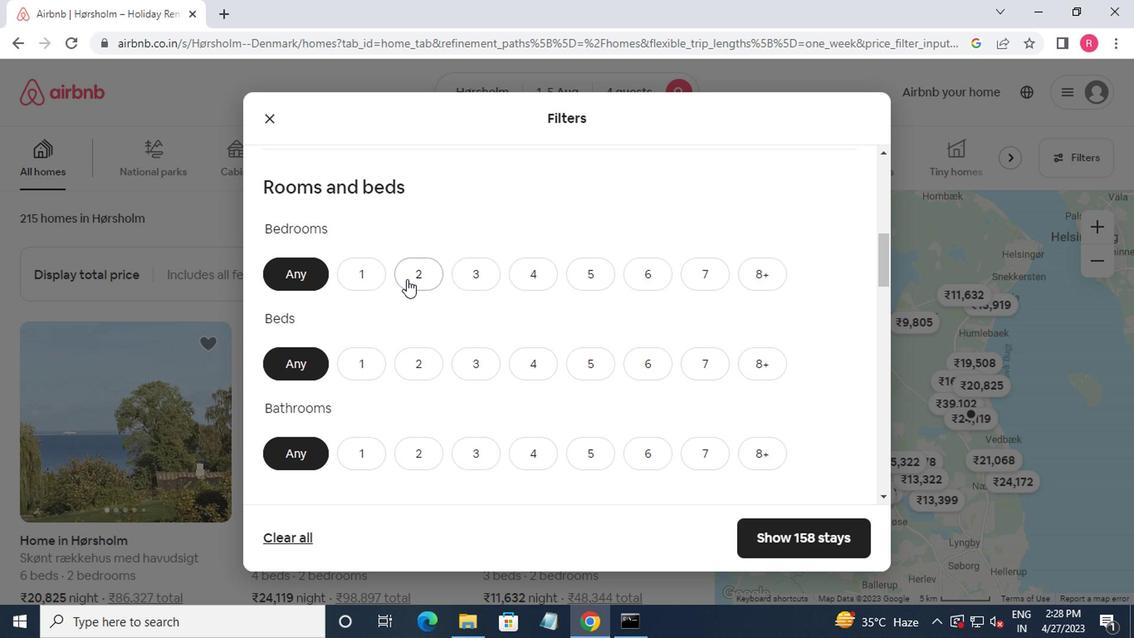 
Action: Mouse pressed left at (432, 274)
Screenshot: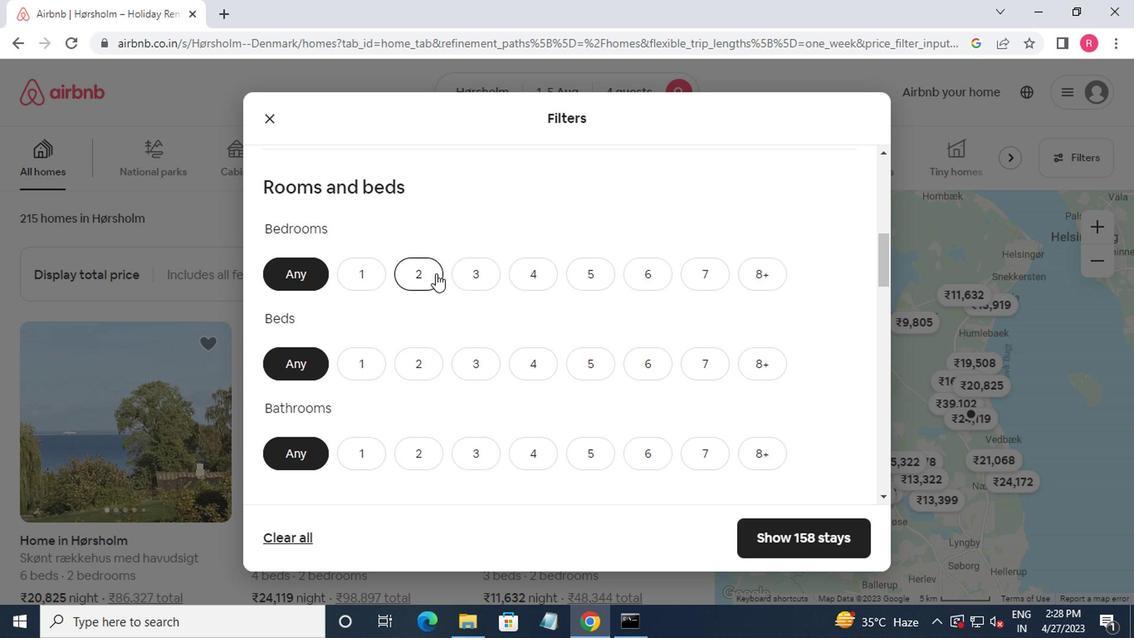 
Action: Mouse moved to (368, 366)
Screenshot: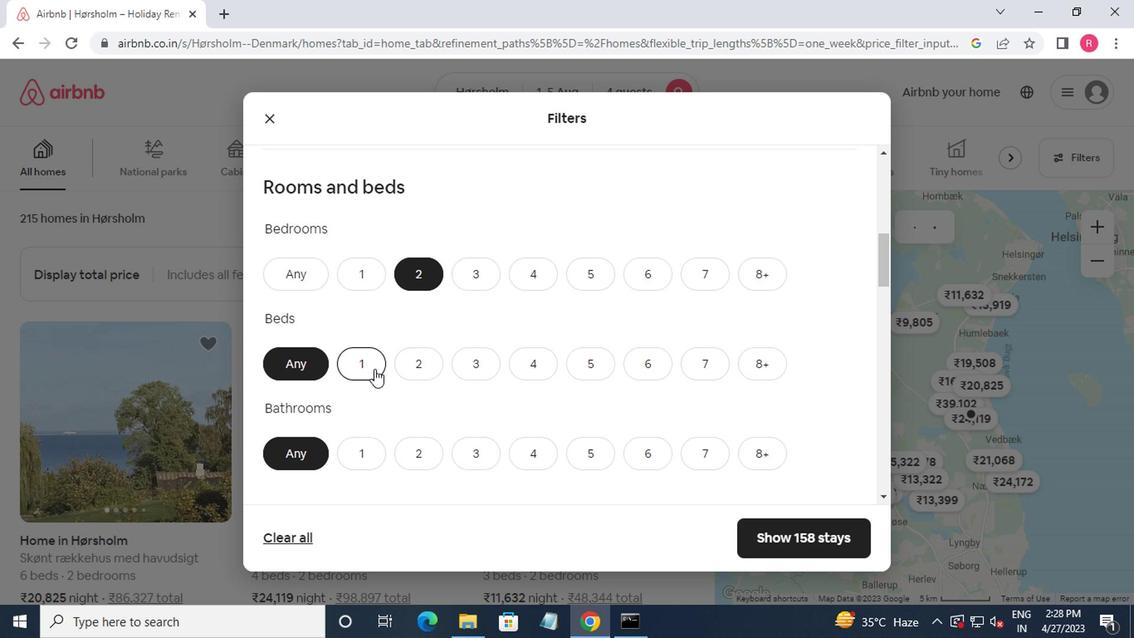 
Action: Mouse pressed left at (368, 366)
Screenshot: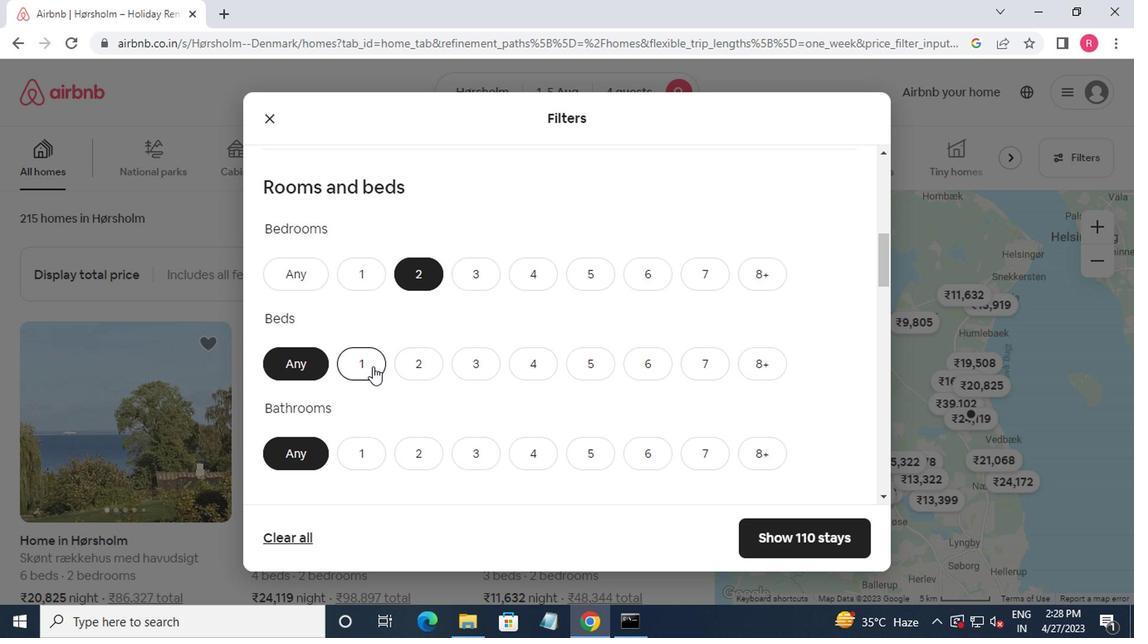 
Action: Mouse moved to (427, 375)
Screenshot: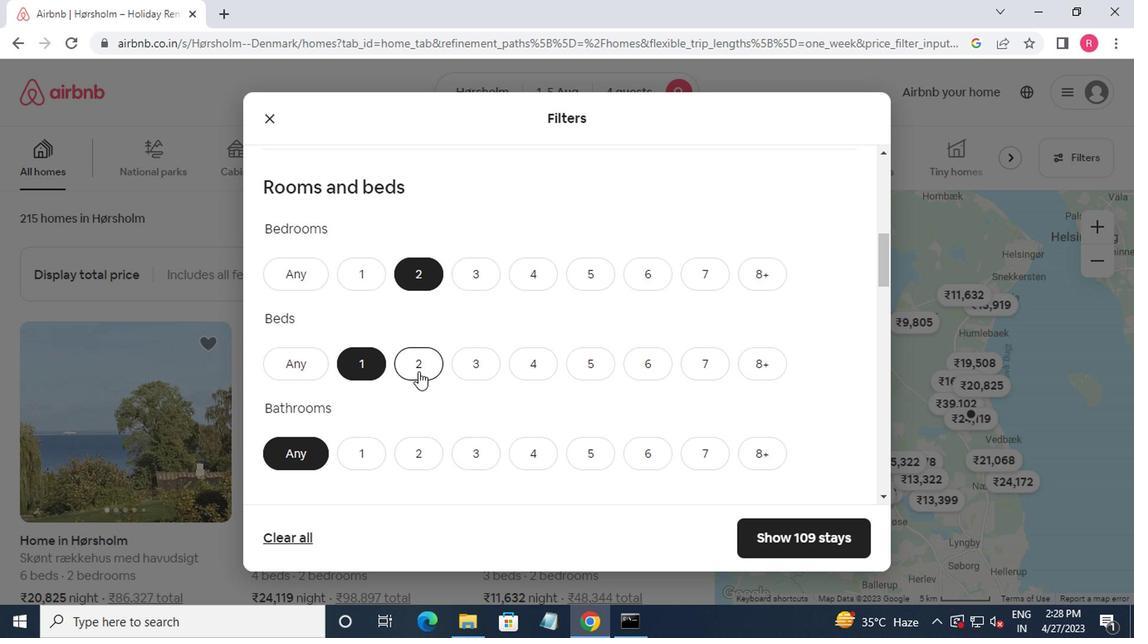 
Action: Mouse pressed left at (427, 375)
Screenshot: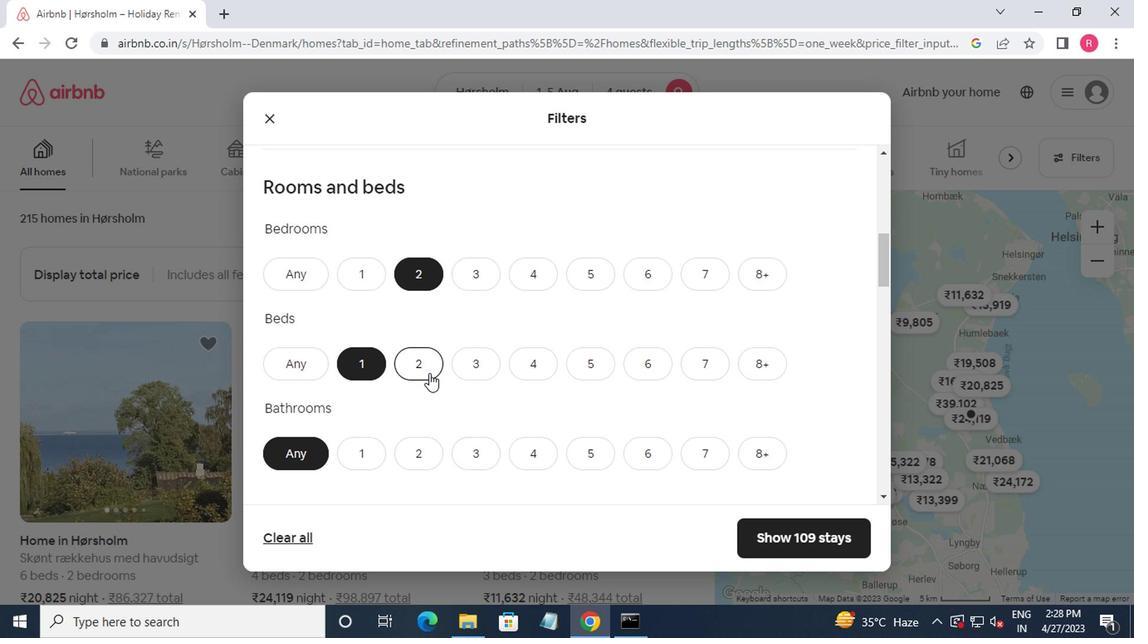 
Action: Mouse moved to (484, 366)
Screenshot: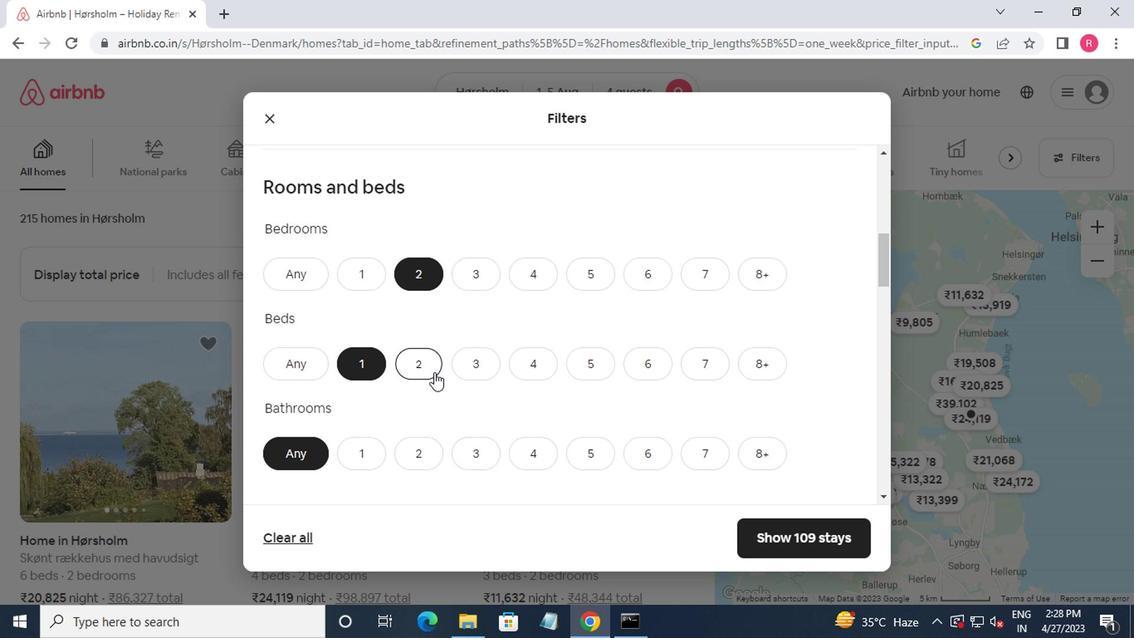
Action: Mouse pressed left at (484, 366)
Screenshot: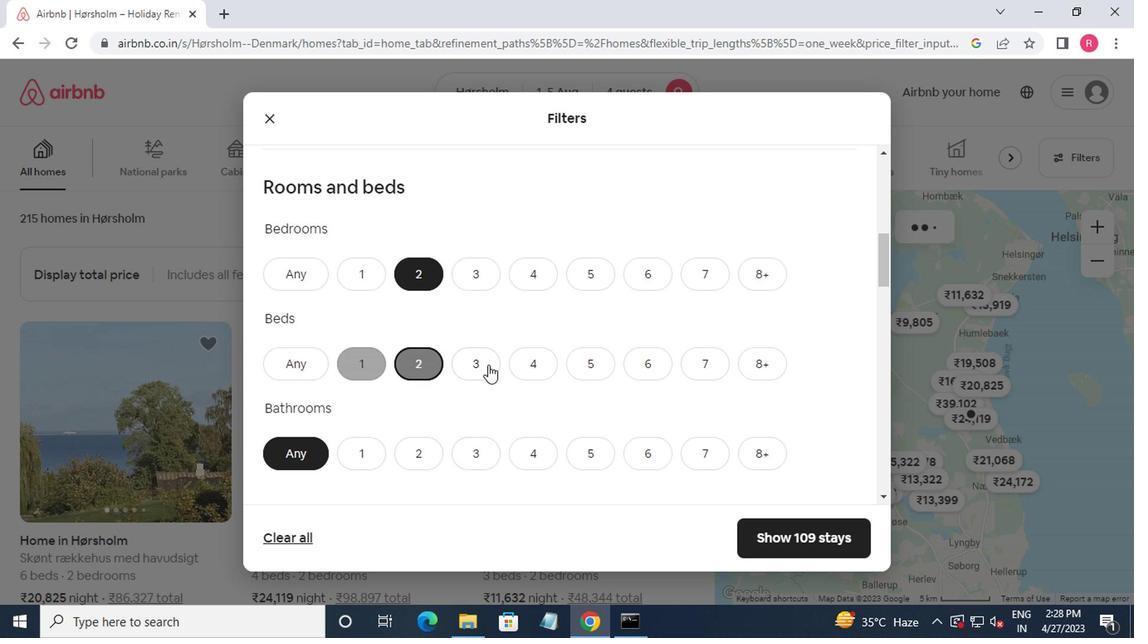 
Action: Mouse moved to (401, 466)
Screenshot: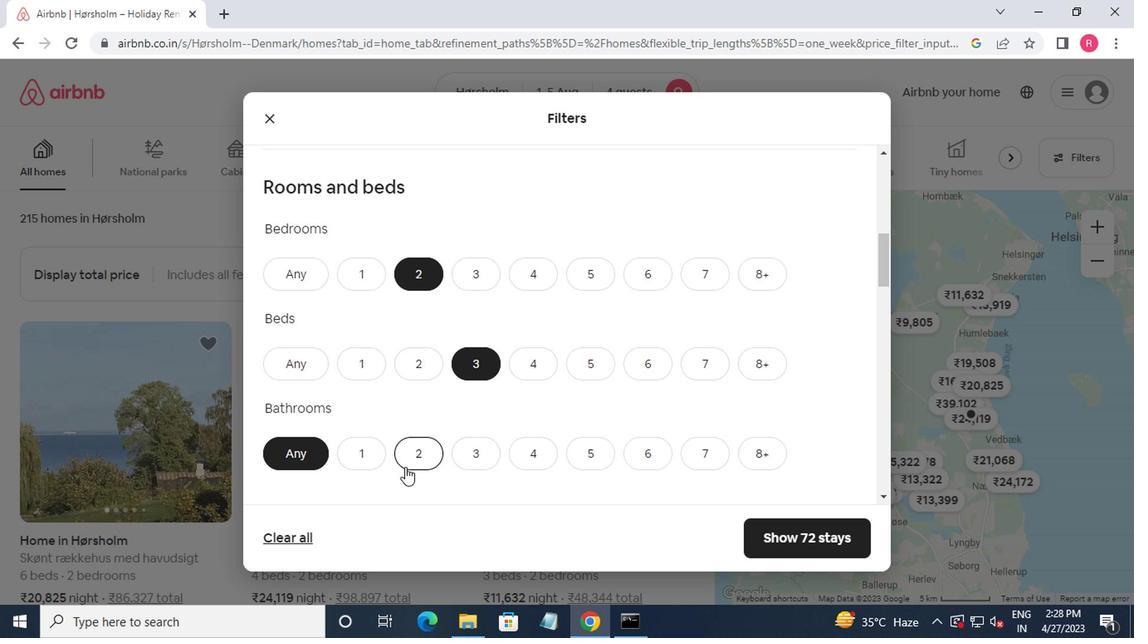 
Action: Mouse pressed left at (401, 466)
Screenshot: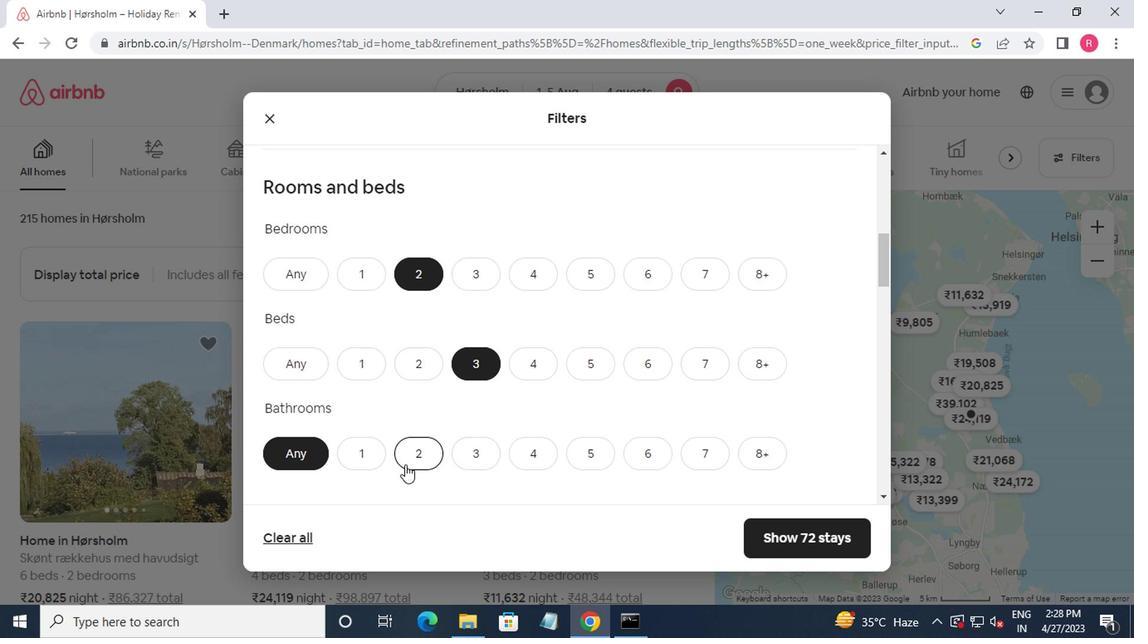 
Action: Mouse moved to (454, 464)
Screenshot: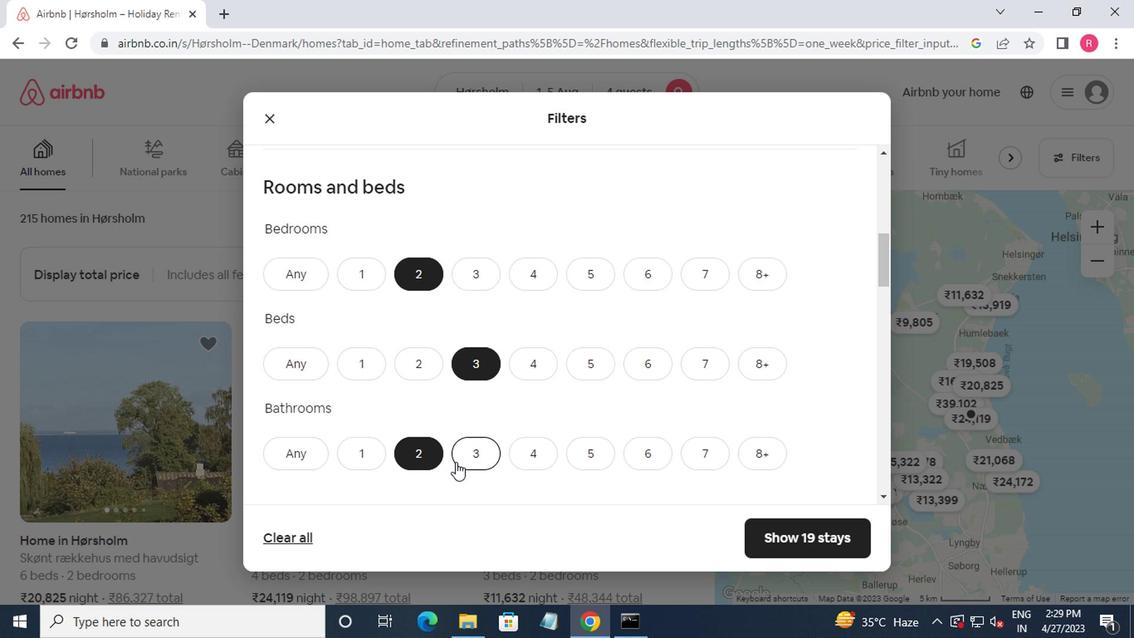 
Action: Mouse scrolled (454, 463) with delta (0, 0)
Screenshot: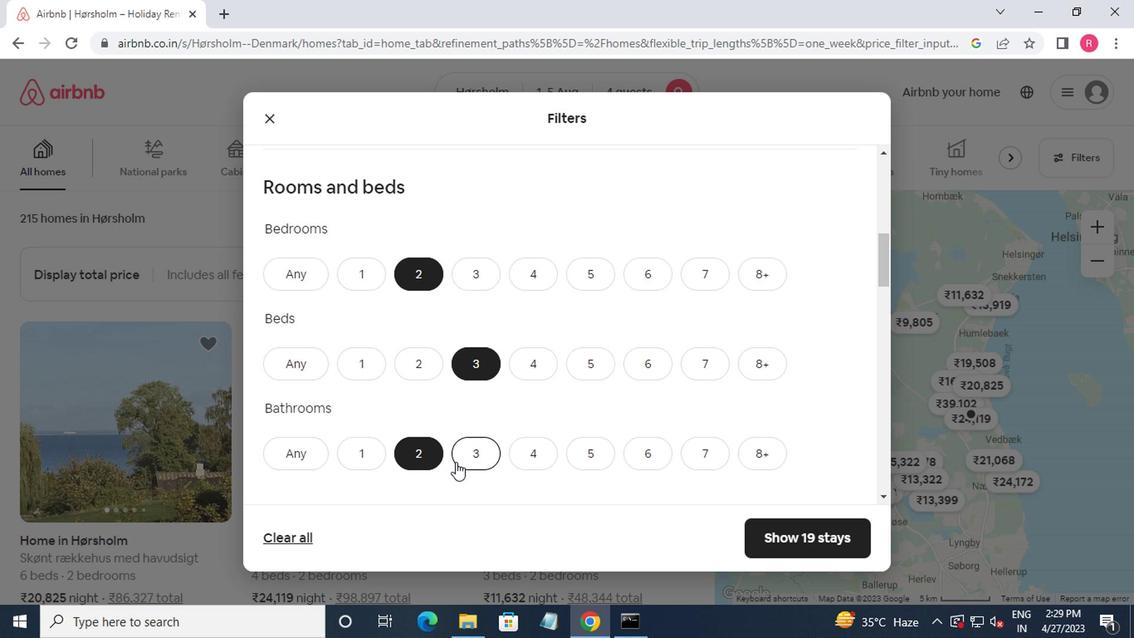 
Action: Mouse scrolled (454, 463) with delta (0, 0)
Screenshot: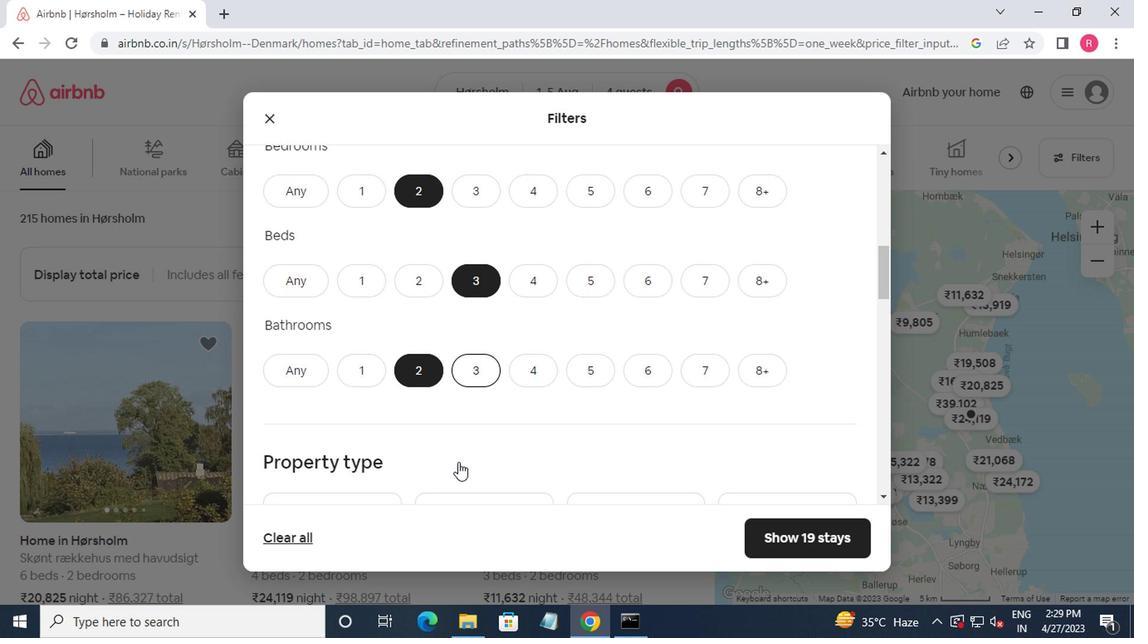 
Action: Mouse moved to (443, 463)
Screenshot: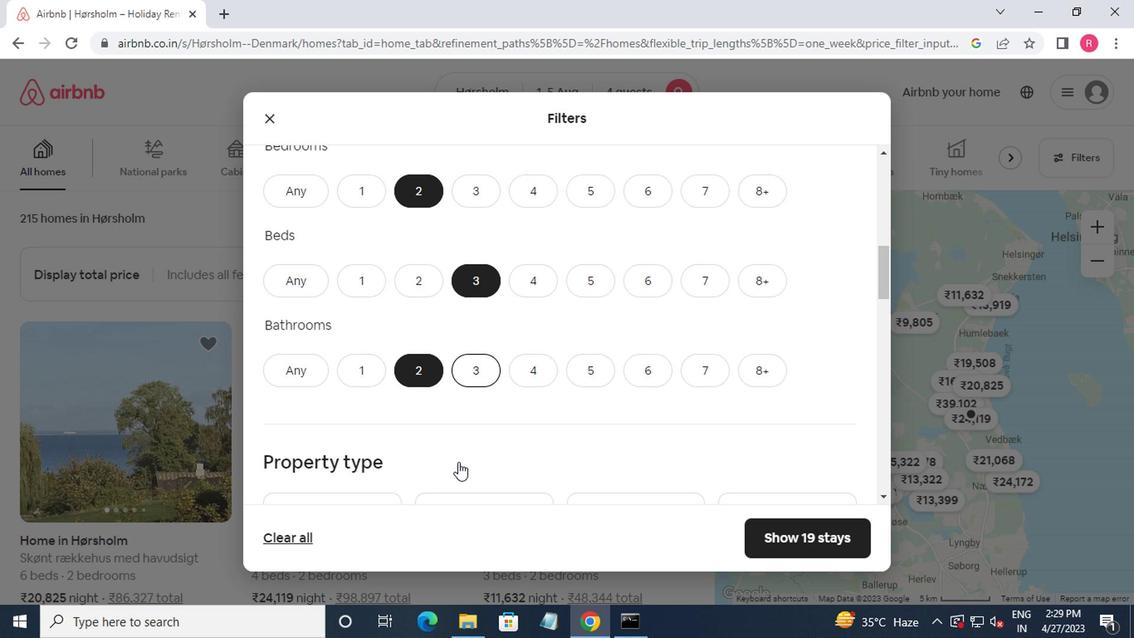 
Action: Mouse scrolled (443, 463) with delta (0, 0)
Screenshot: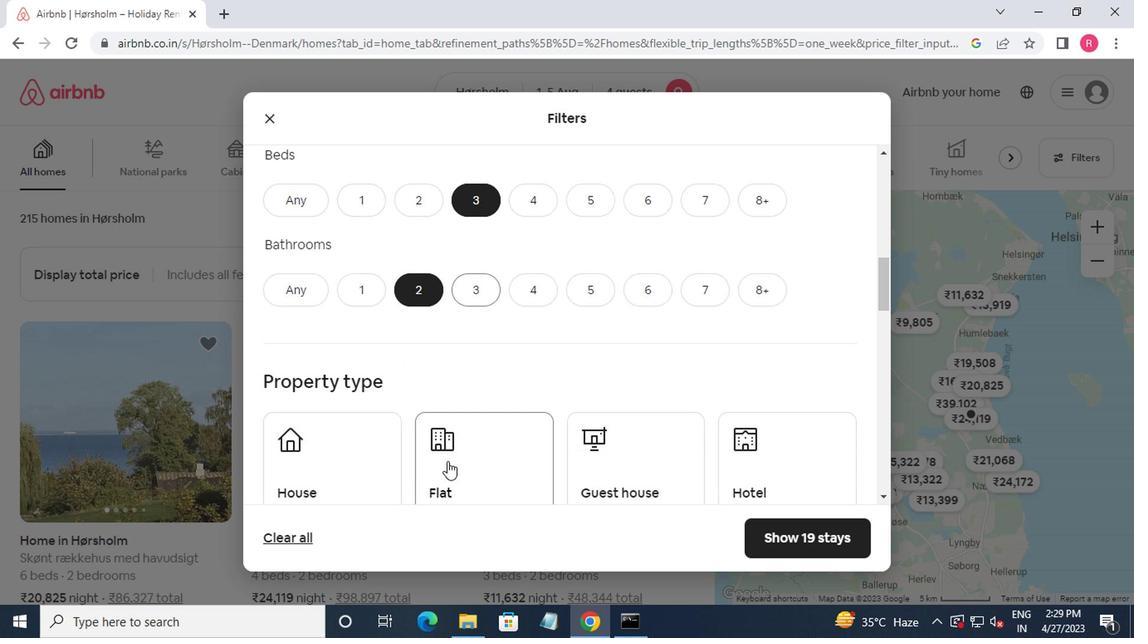 
Action: Mouse moved to (447, 411)
Screenshot: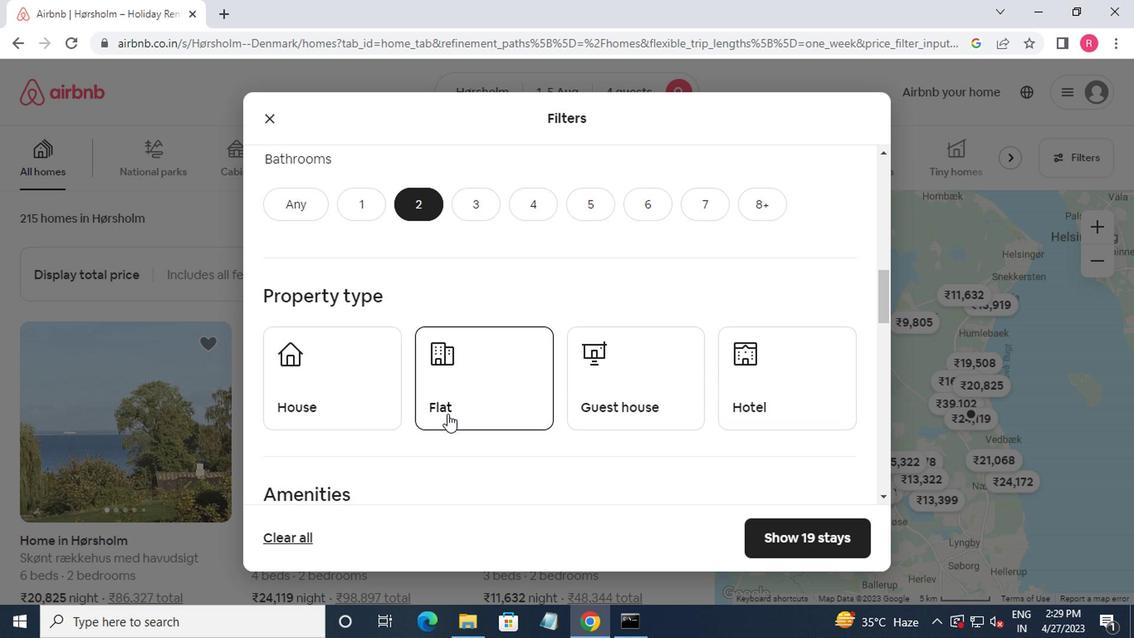 
Action: Mouse pressed left at (447, 411)
Screenshot: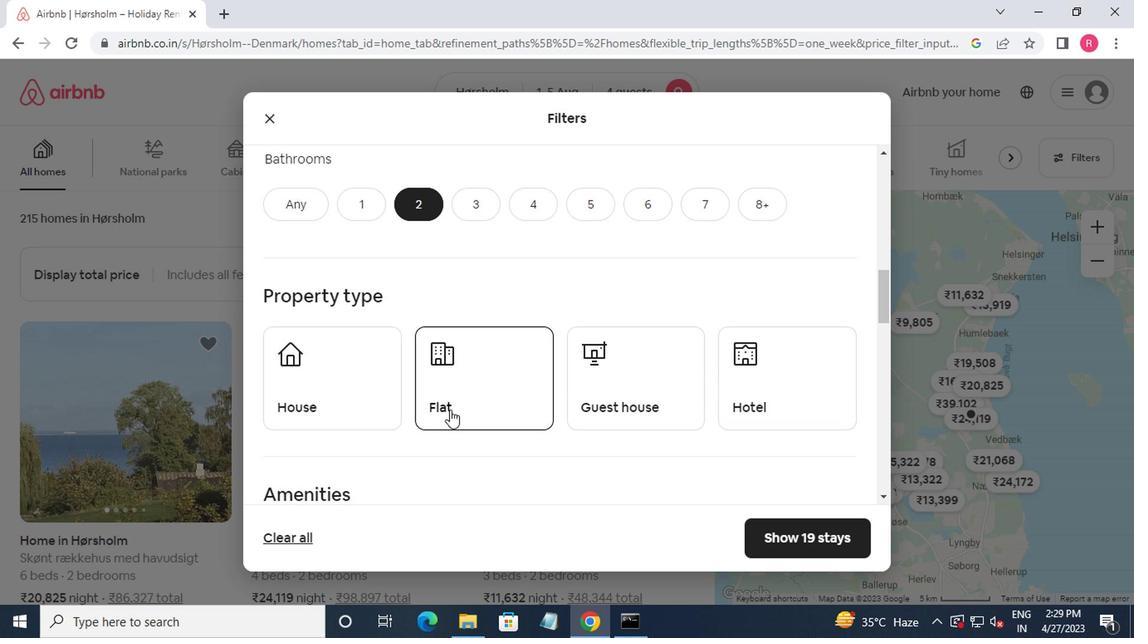 
Action: Mouse moved to (601, 407)
Screenshot: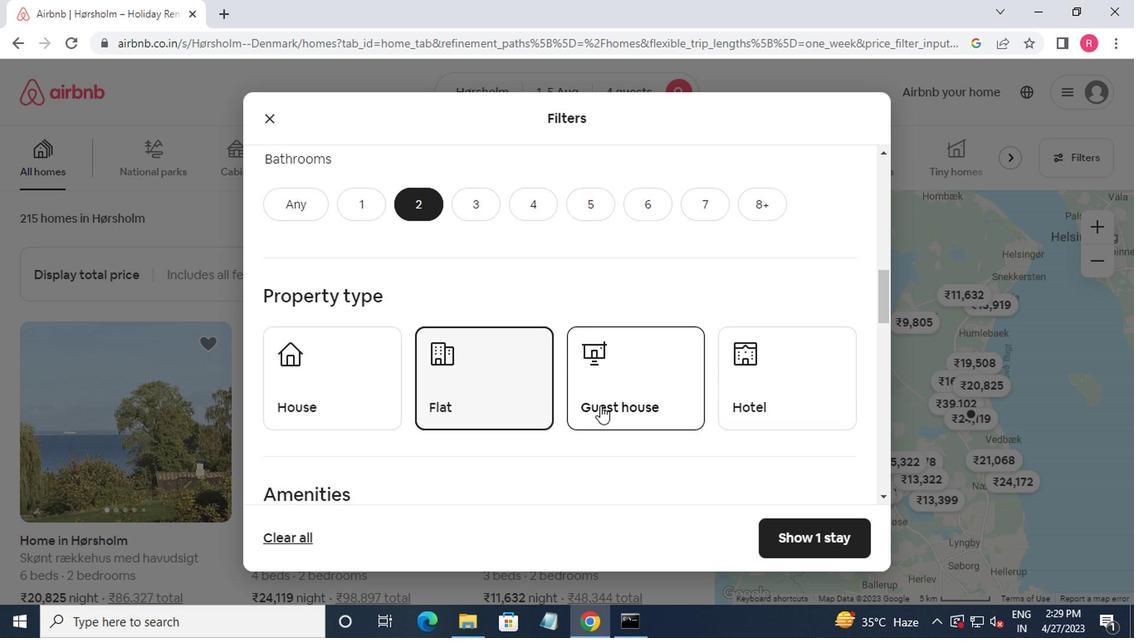 
Action: Mouse pressed left at (601, 407)
Screenshot: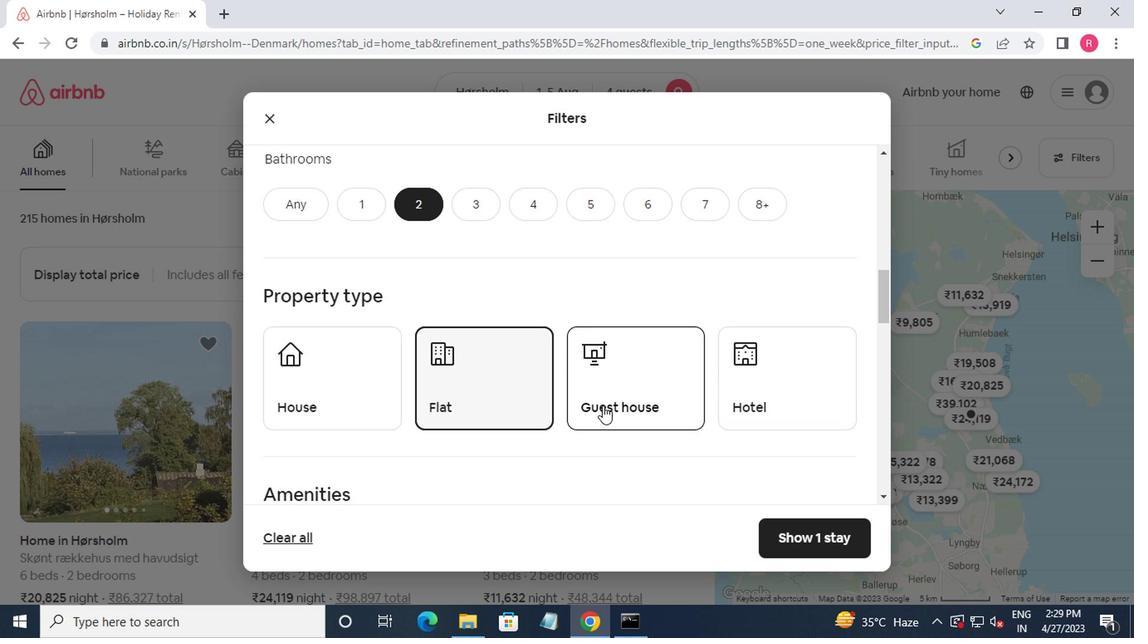 
Action: Mouse moved to (744, 412)
Screenshot: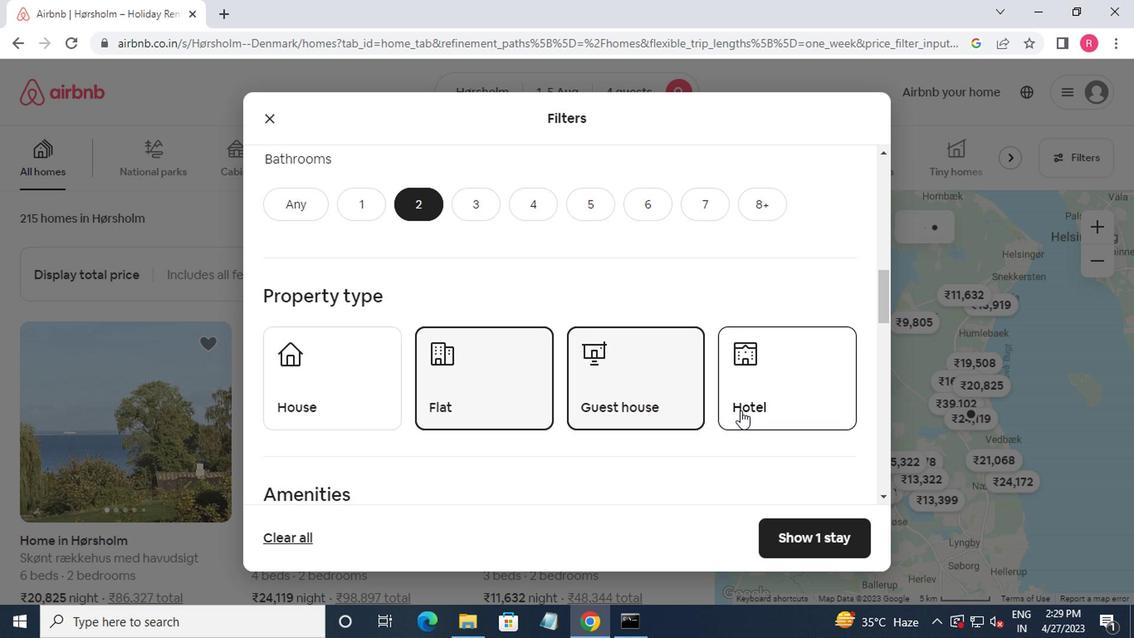 
Action: Mouse pressed left at (744, 412)
Screenshot: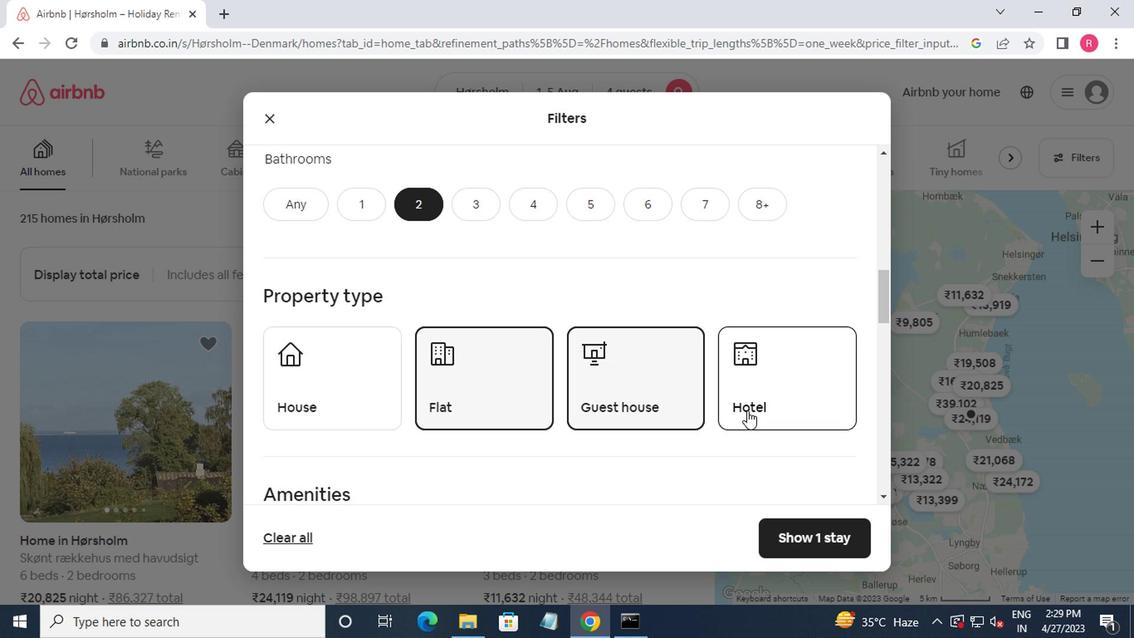 
Action: Mouse moved to (744, 418)
Screenshot: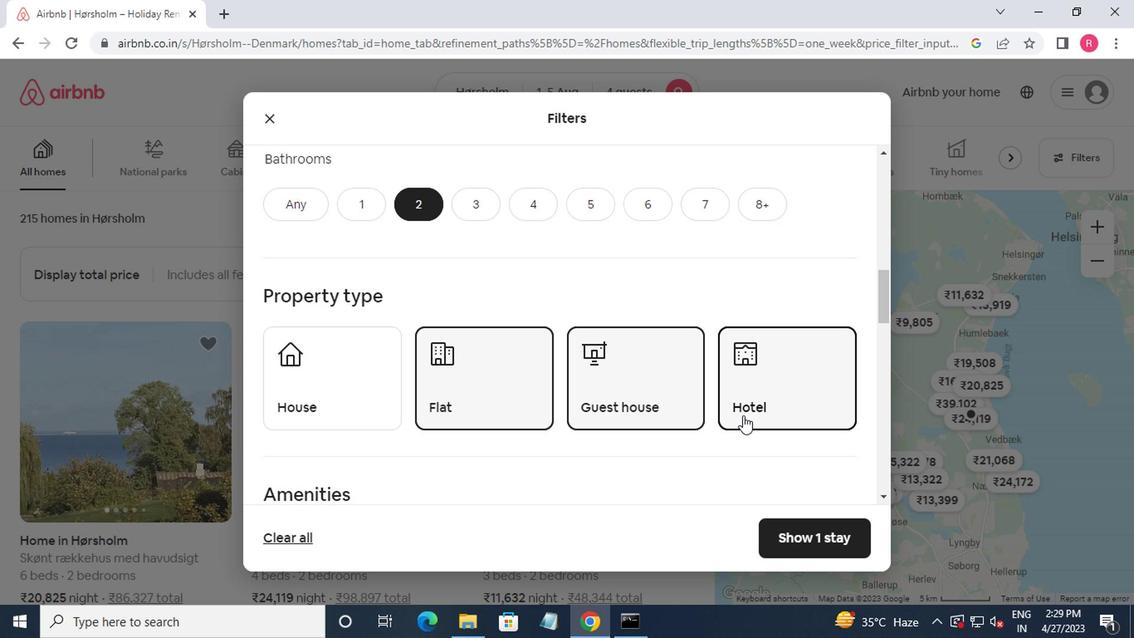 
Action: Mouse scrolled (744, 417) with delta (0, 0)
Screenshot: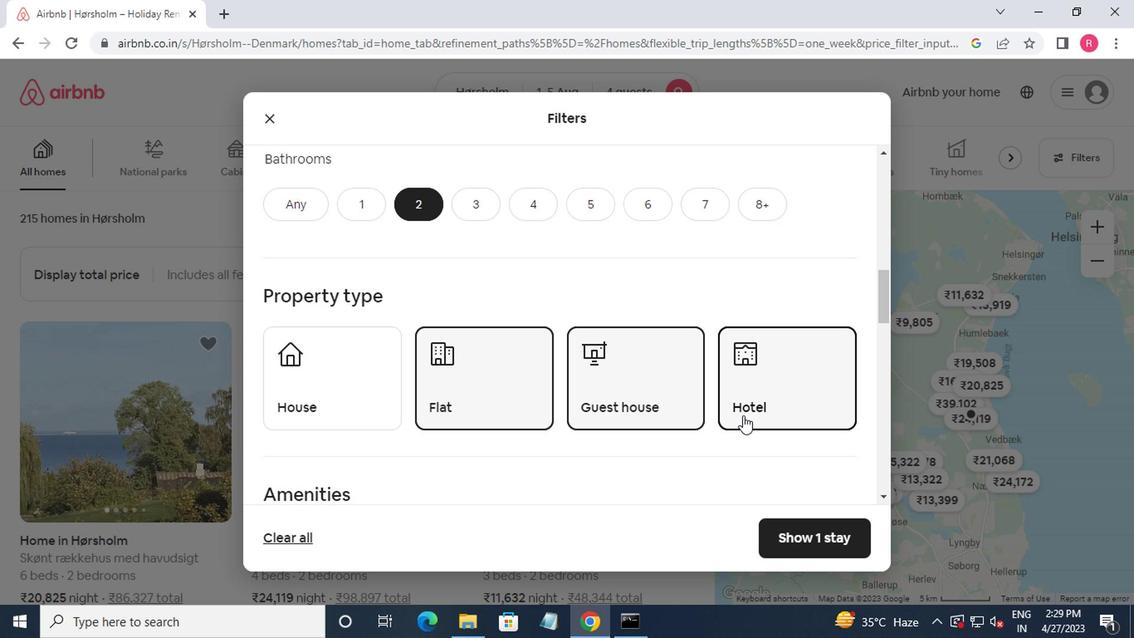 
Action: Mouse scrolled (744, 417) with delta (0, 0)
Screenshot: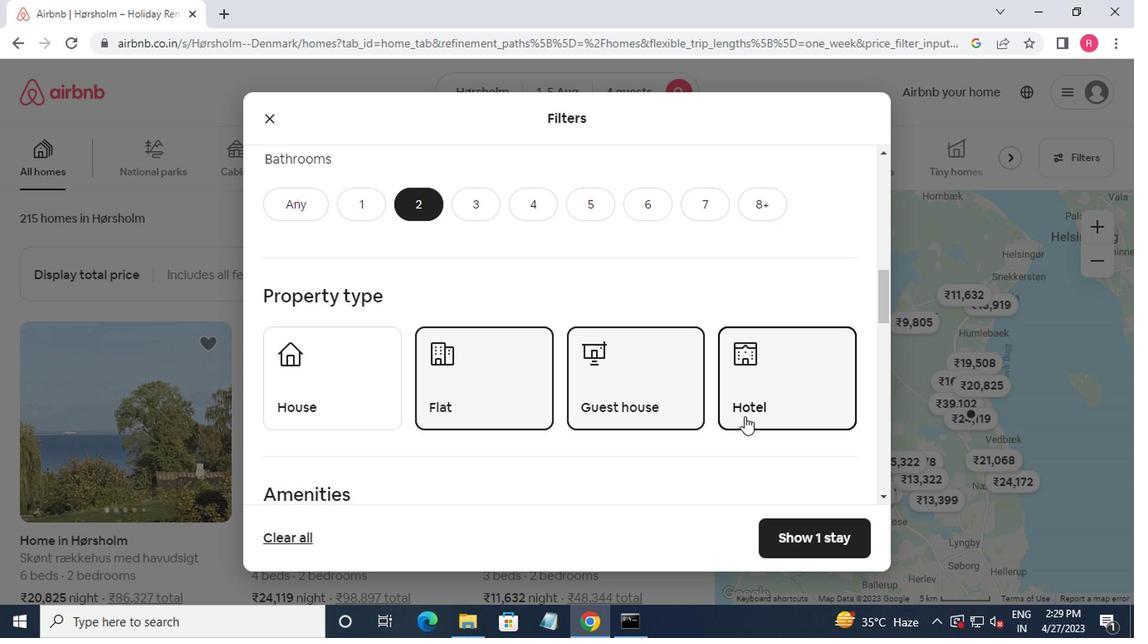 
Action: Mouse moved to (744, 419)
Screenshot: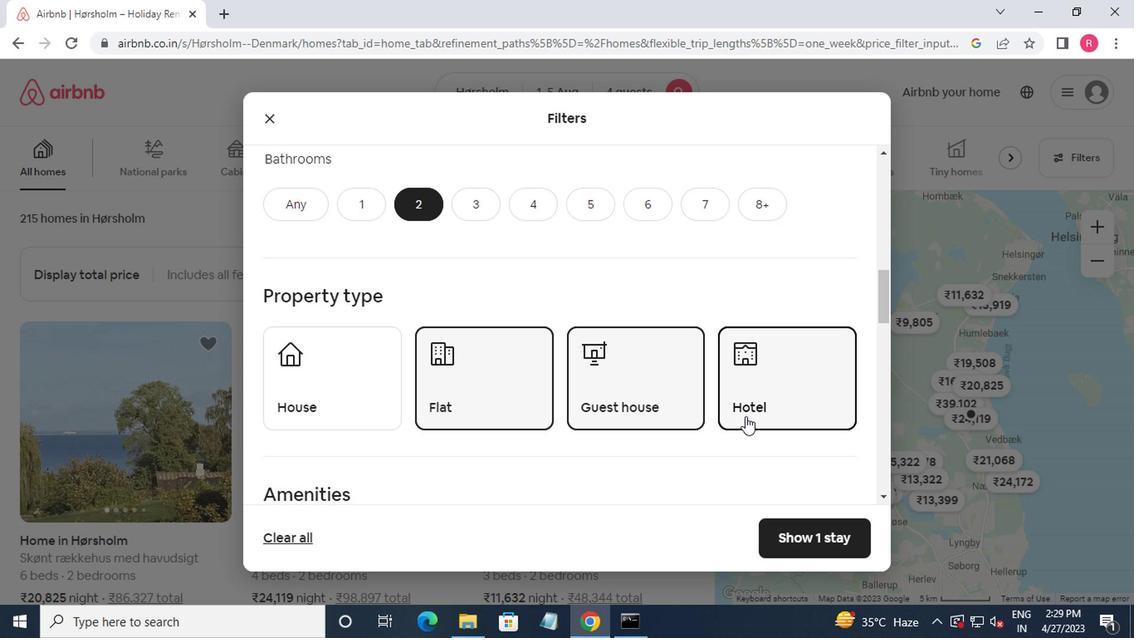 
Action: Mouse scrolled (744, 418) with delta (0, -1)
Screenshot: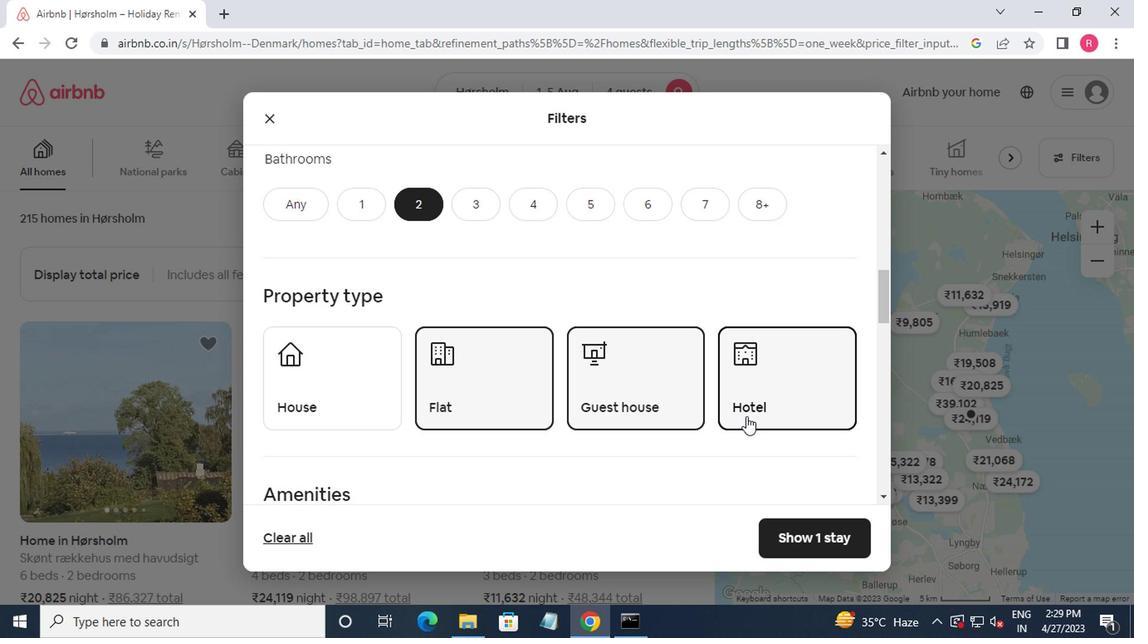 
Action: Mouse moved to (756, 418)
Screenshot: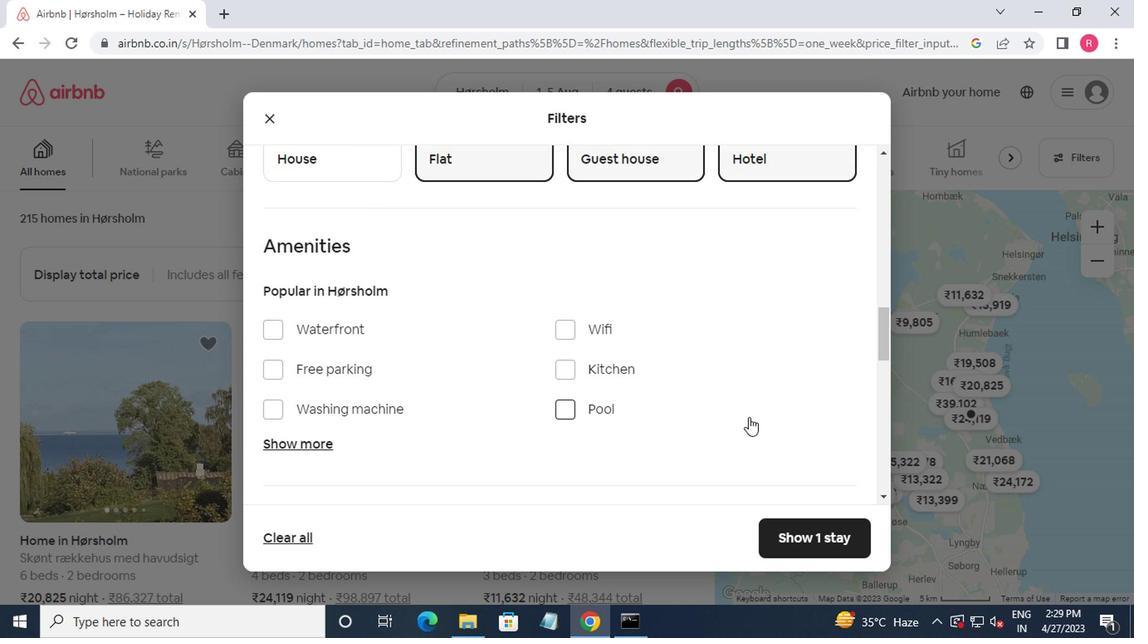 
Action: Mouse scrolled (756, 417) with delta (0, 0)
Screenshot: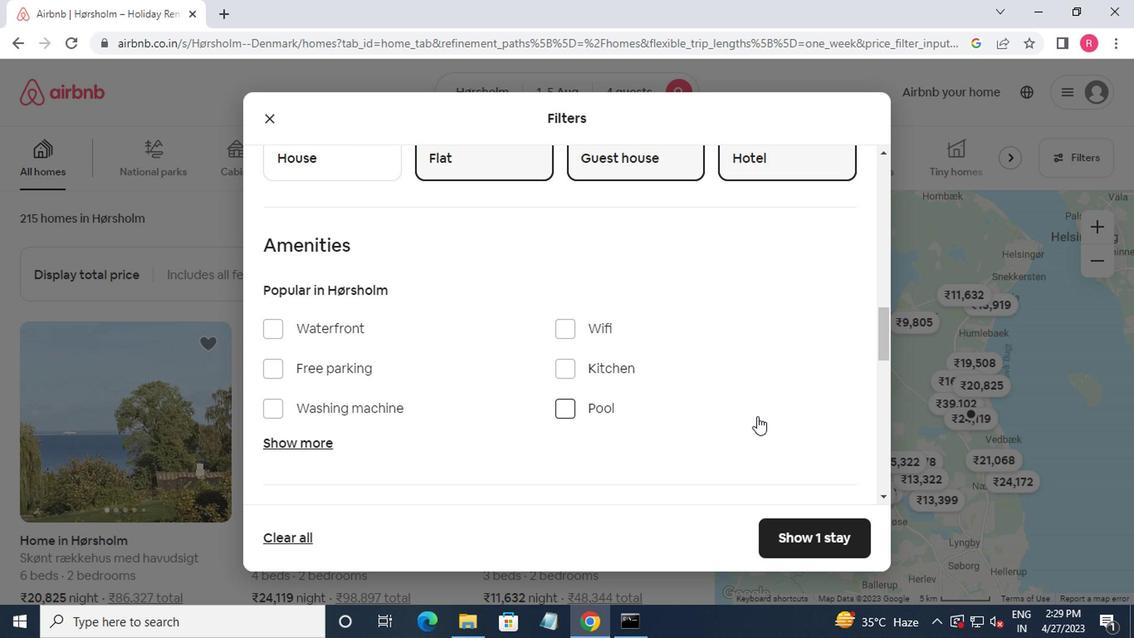 
Action: Mouse moved to (750, 416)
Screenshot: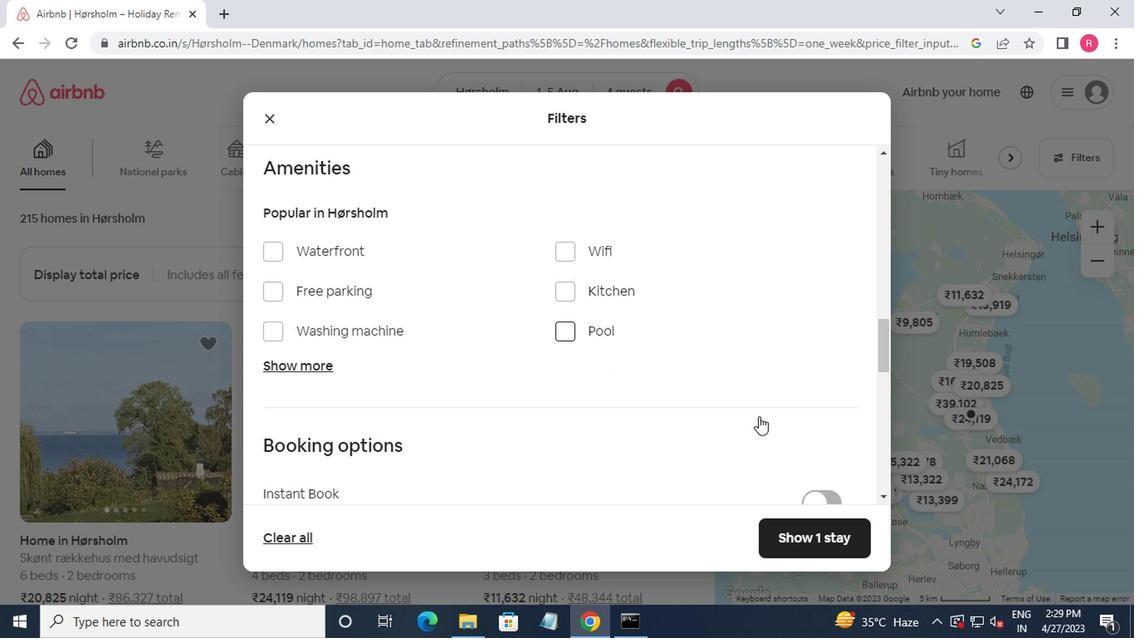 
Action: Mouse scrolled (750, 415) with delta (0, 0)
Screenshot: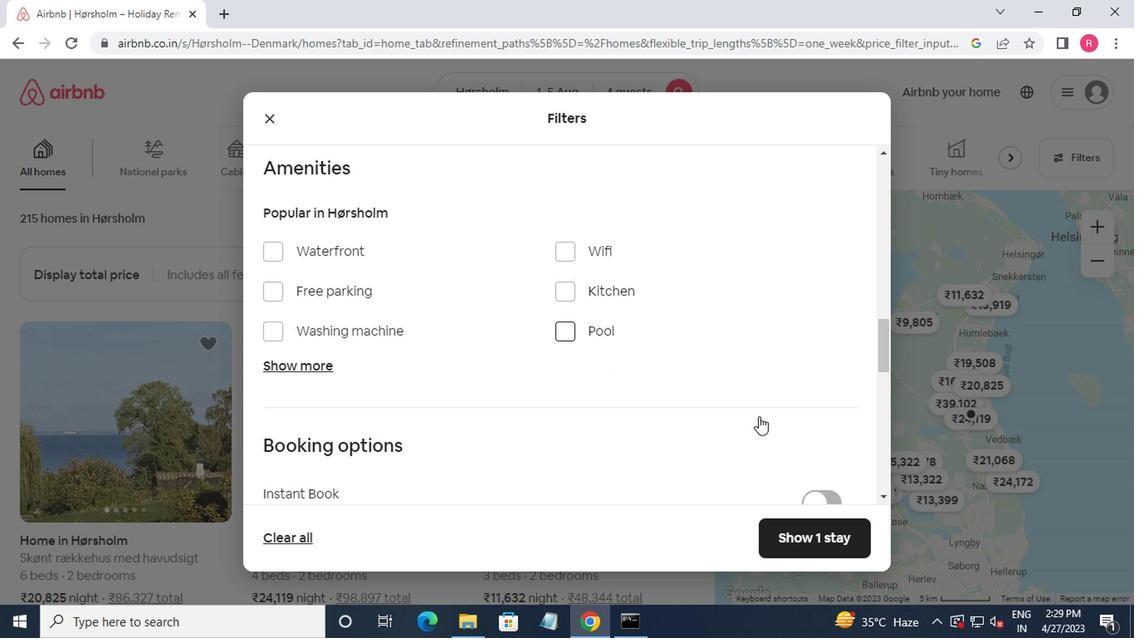 
Action: Mouse moved to (750, 416)
Screenshot: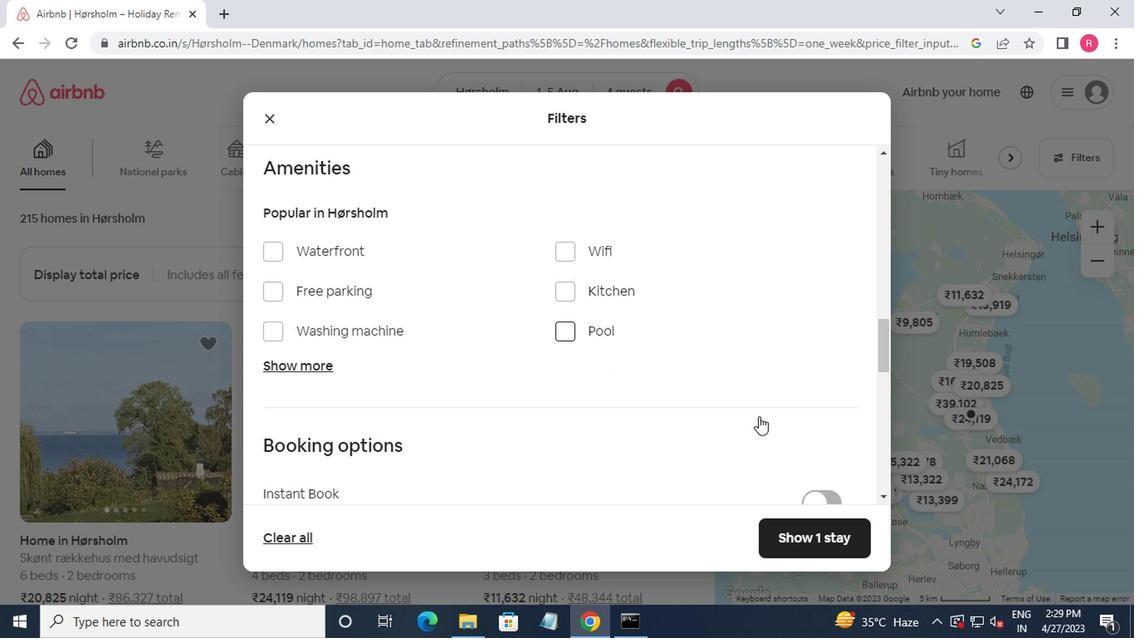 
Action: Mouse scrolled (750, 415) with delta (0, 0)
Screenshot: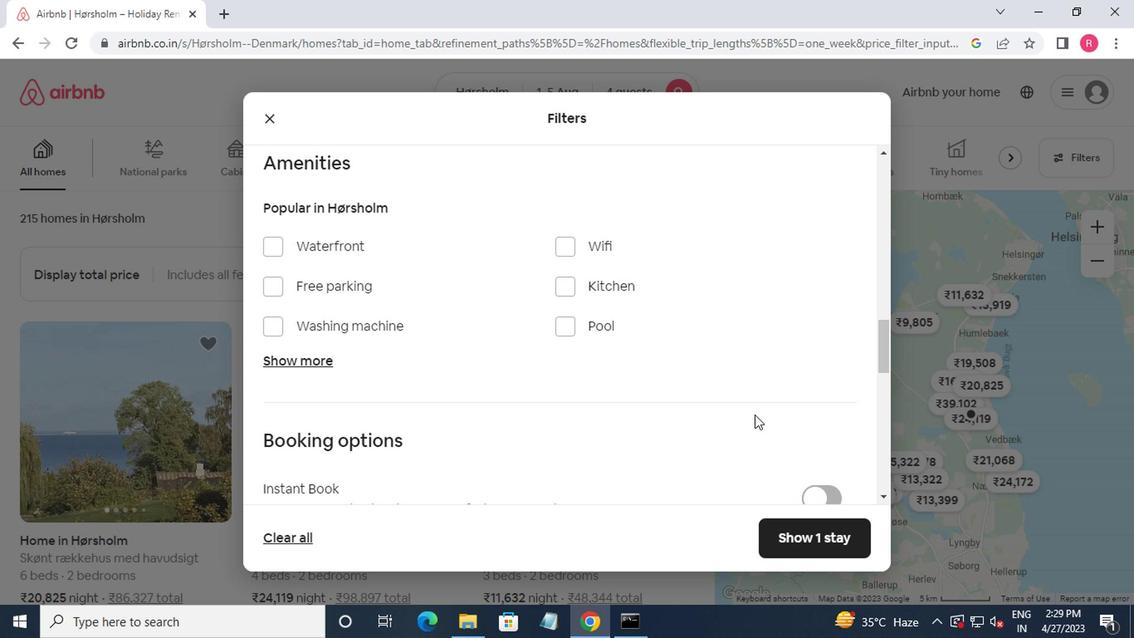 
Action: Mouse moved to (815, 389)
Screenshot: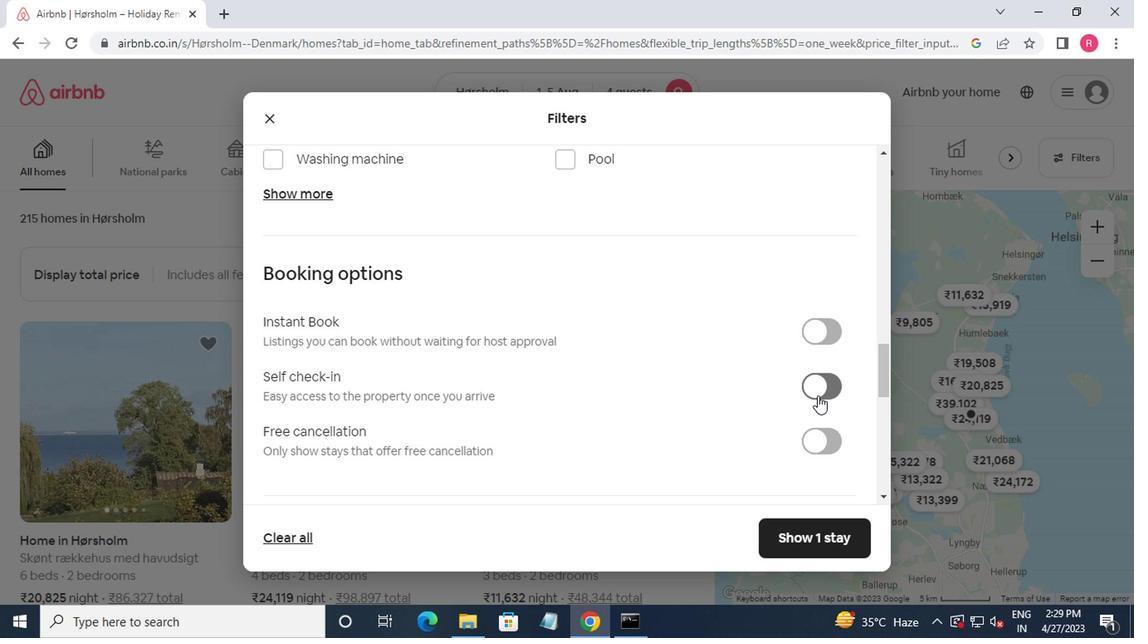 
Action: Mouse pressed left at (815, 389)
Screenshot: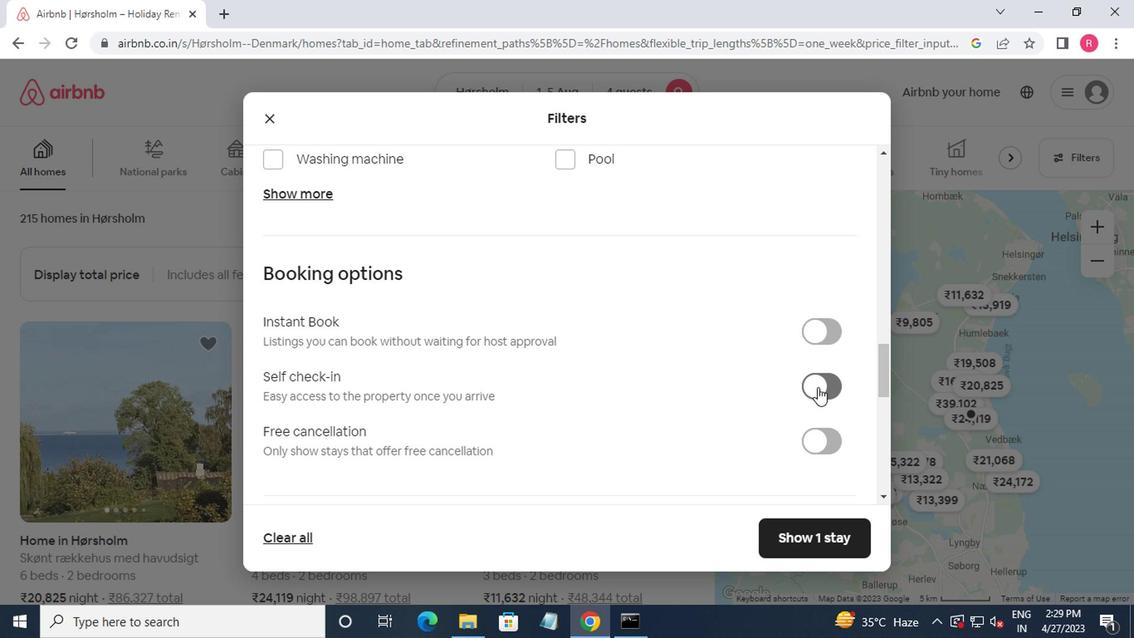 
Action: Mouse moved to (752, 384)
Screenshot: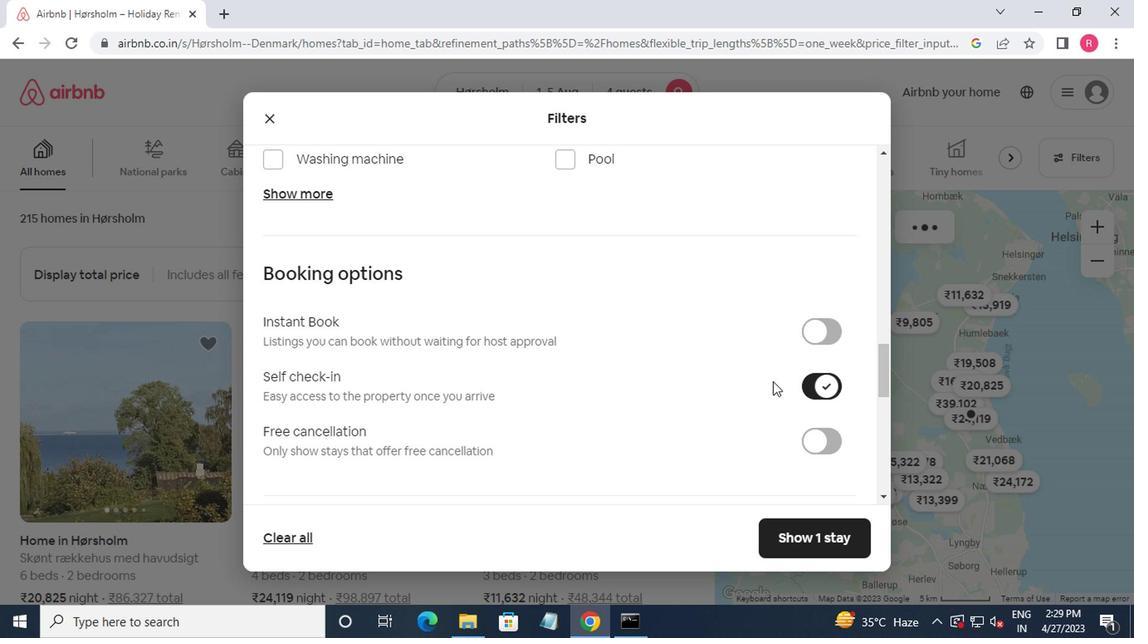 
Action: Mouse scrolled (752, 383) with delta (0, 0)
Screenshot: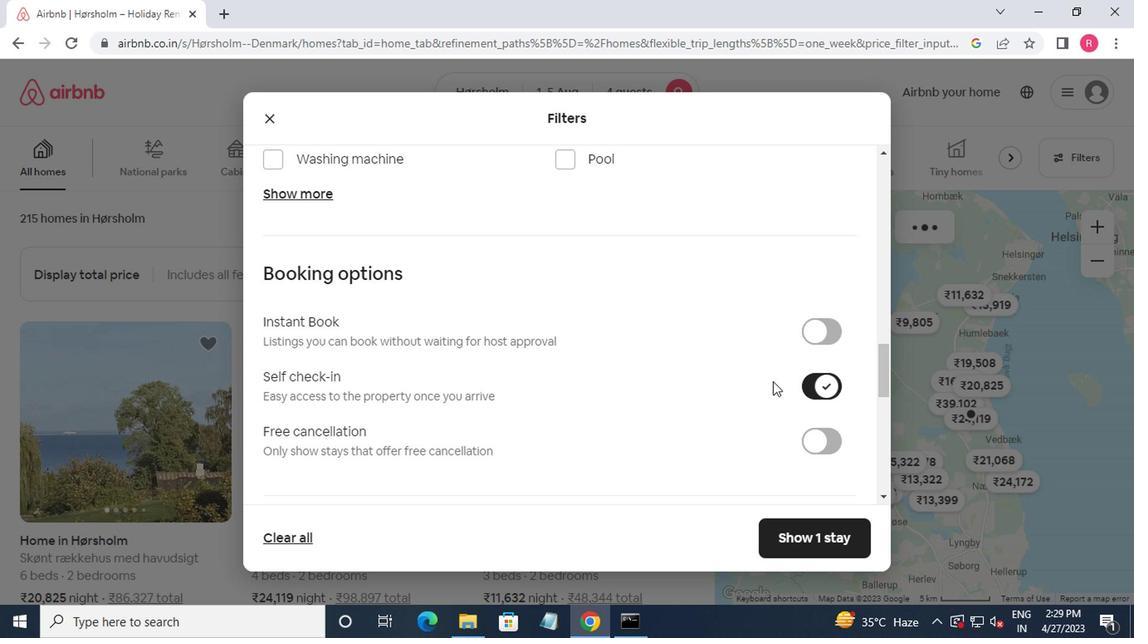 
Action: Mouse moved to (738, 385)
Screenshot: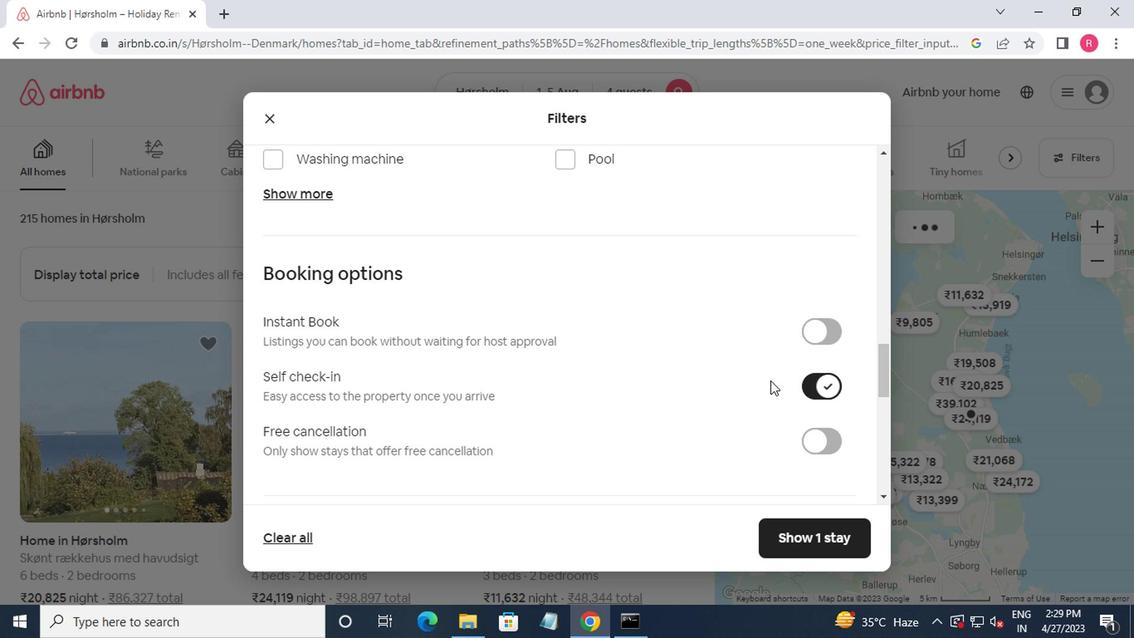 
Action: Mouse scrolled (738, 385) with delta (0, 0)
Screenshot: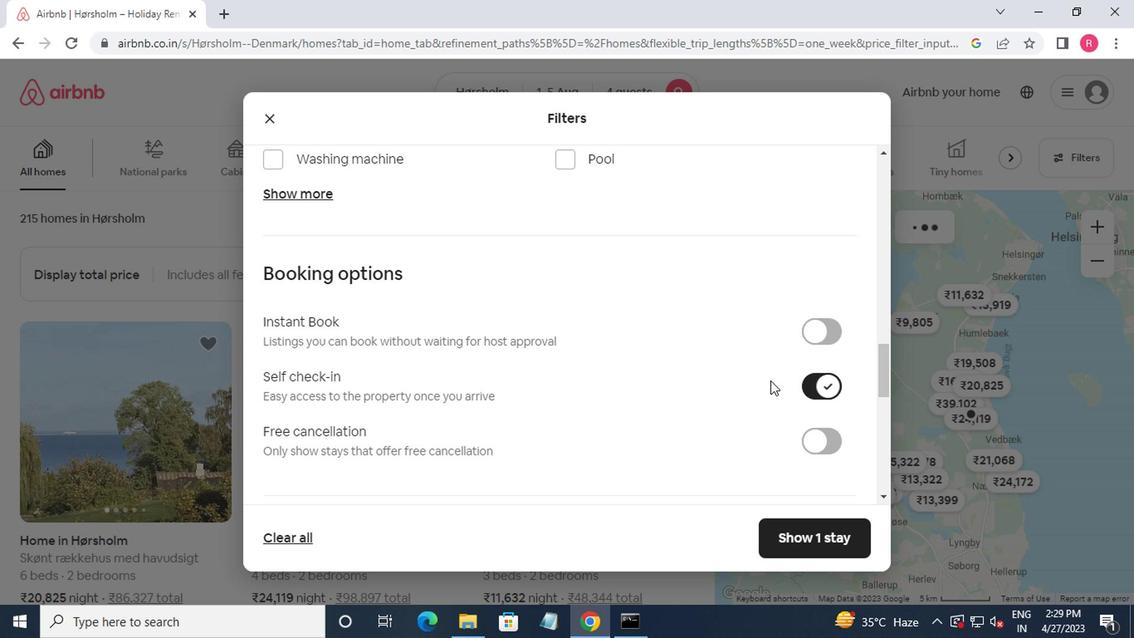 
Action: Mouse moved to (731, 385)
Screenshot: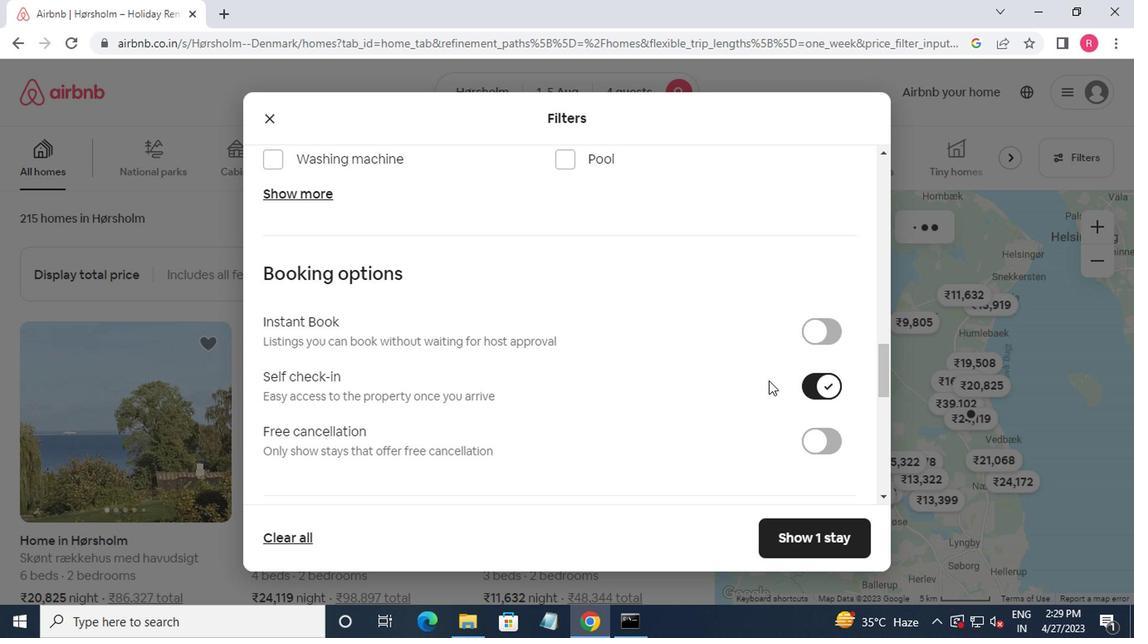 
Action: Mouse scrolled (731, 385) with delta (0, 0)
Screenshot: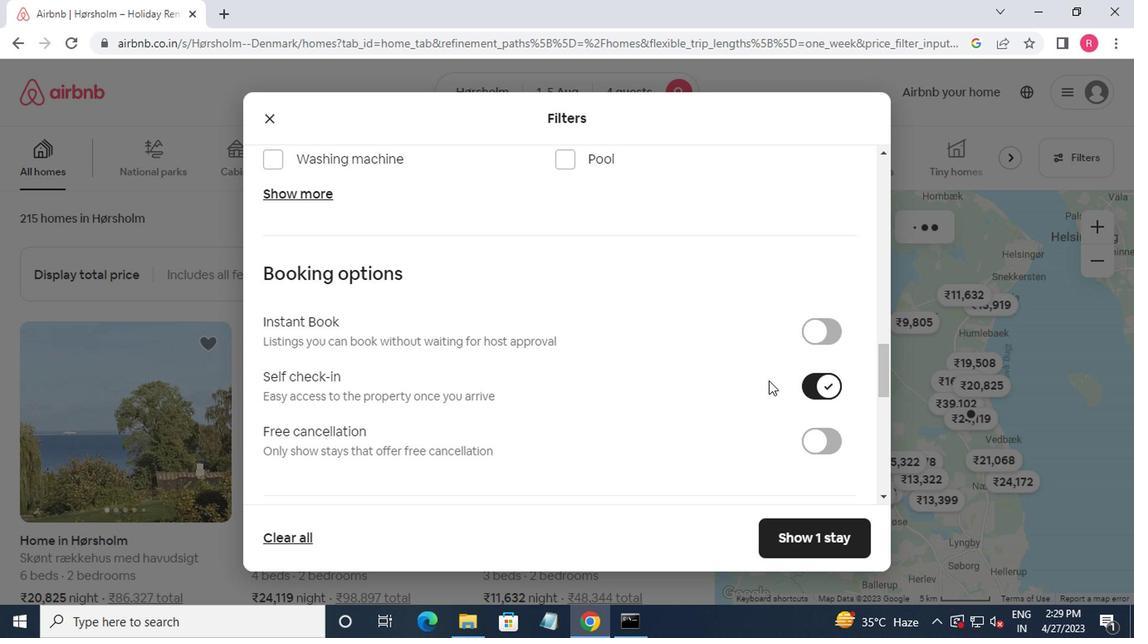 
Action: Mouse moved to (722, 385)
Screenshot: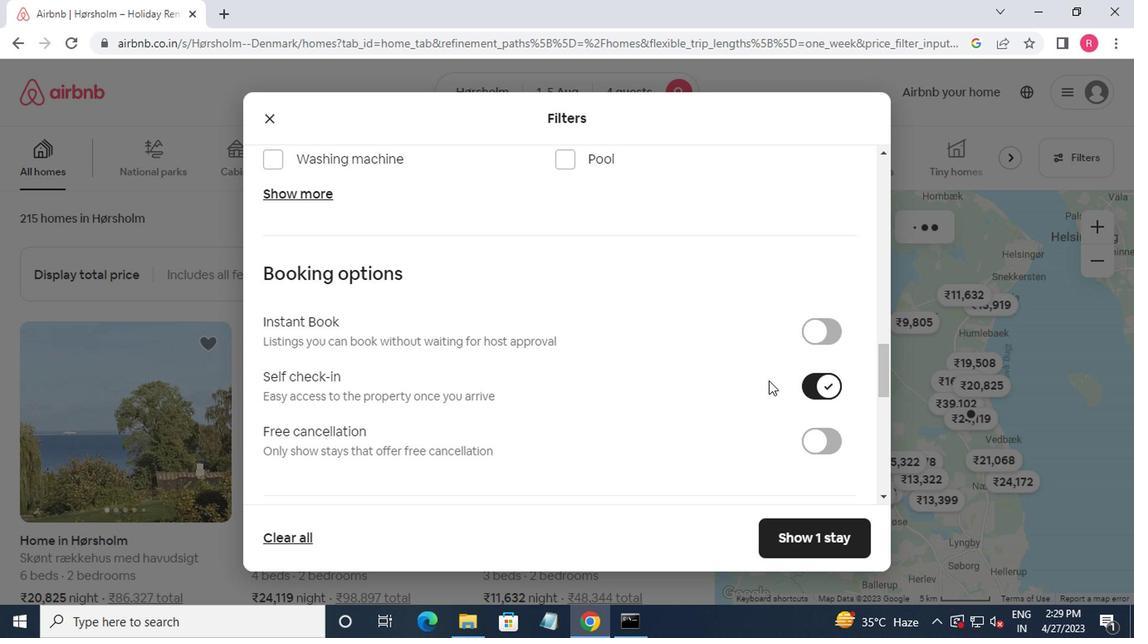 
Action: Mouse scrolled (722, 385) with delta (0, 0)
Screenshot: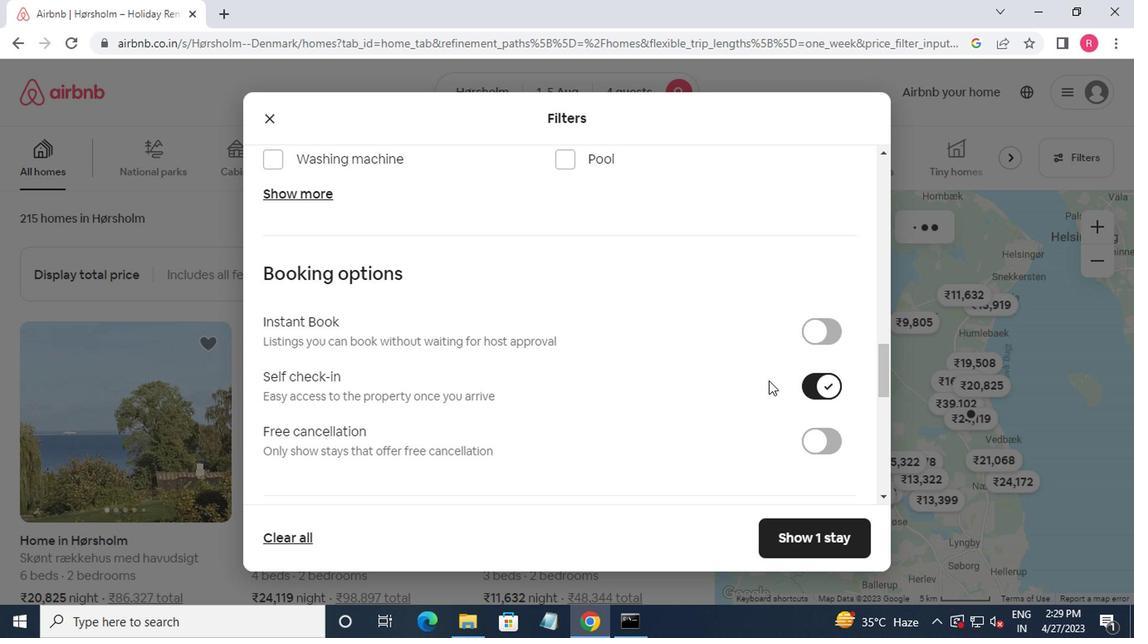 
Action: Mouse moved to (700, 387)
Screenshot: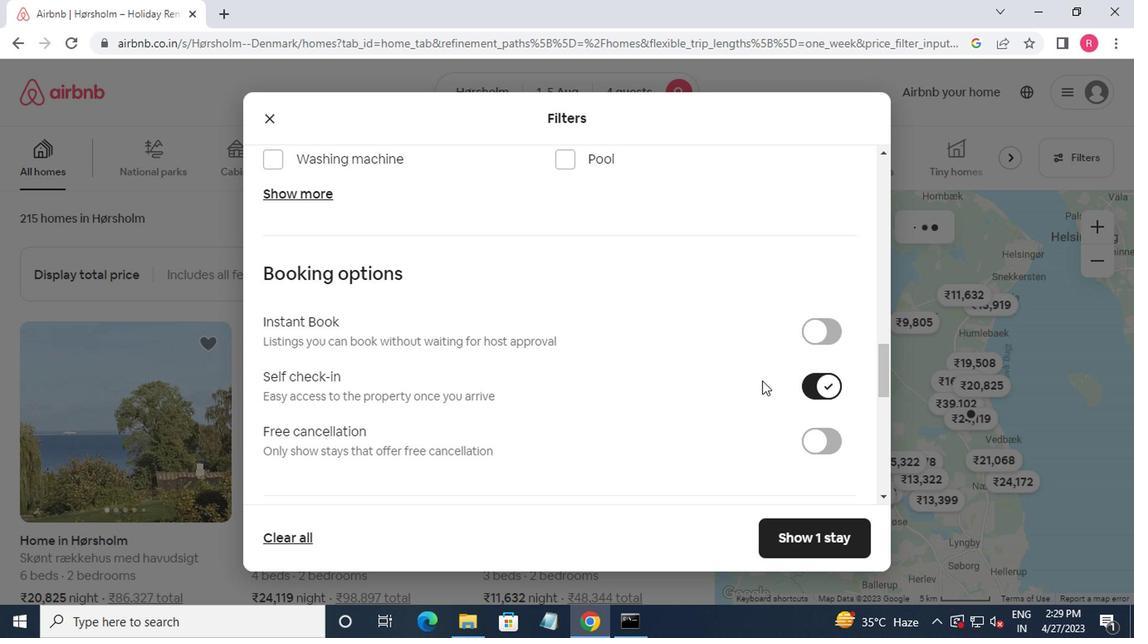 
Action: Mouse scrolled (700, 386) with delta (0, -1)
Screenshot: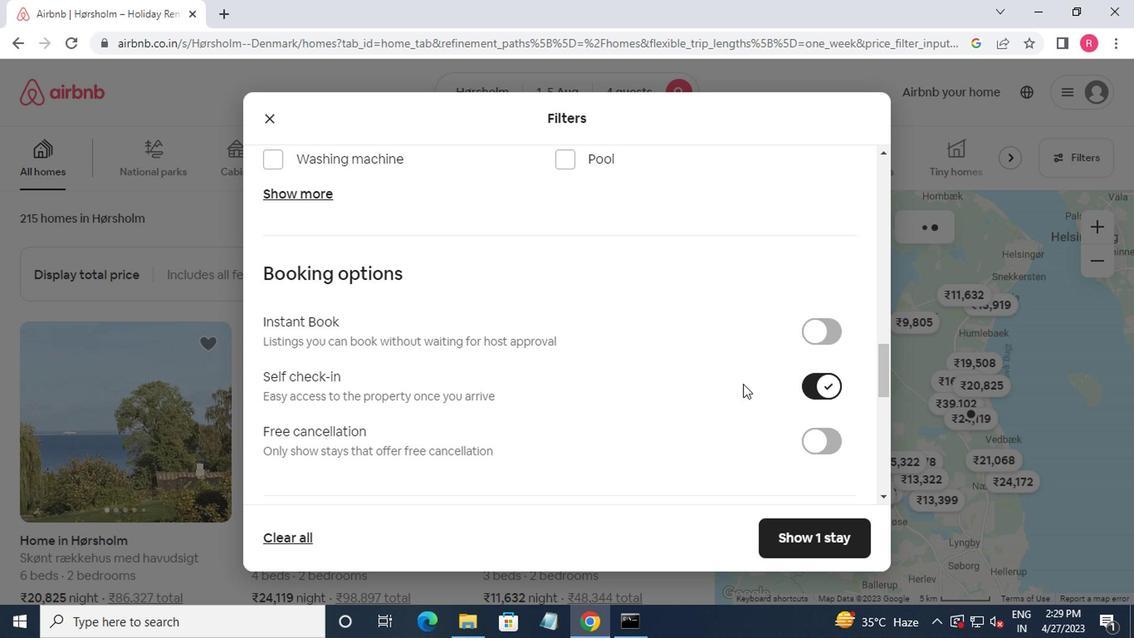 
Action: Mouse moved to (627, 389)
Screenshot: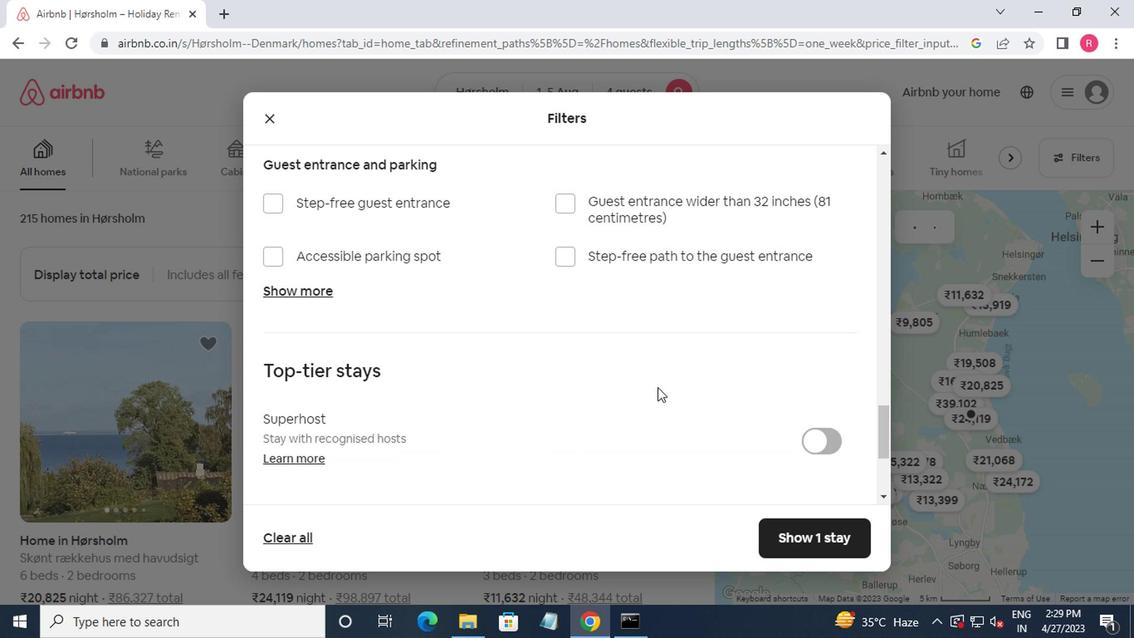 
Action: Mouse scrolled (627, 388) with delta (0, -1)
Screenshot: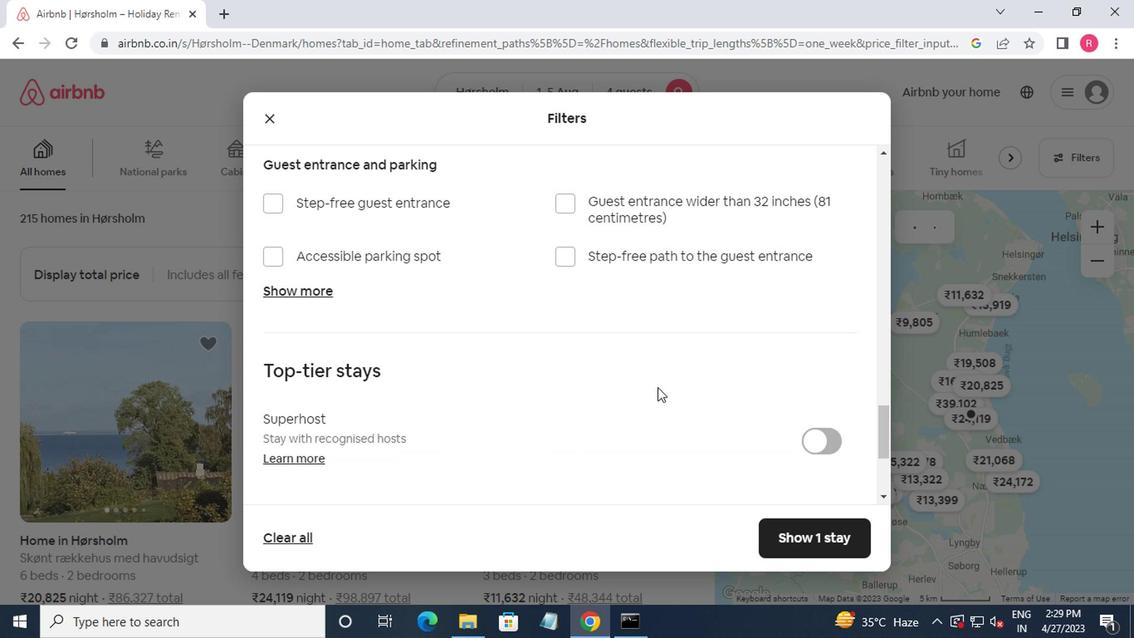 
Action: Mouse moved to (616, 390)
Screenshot: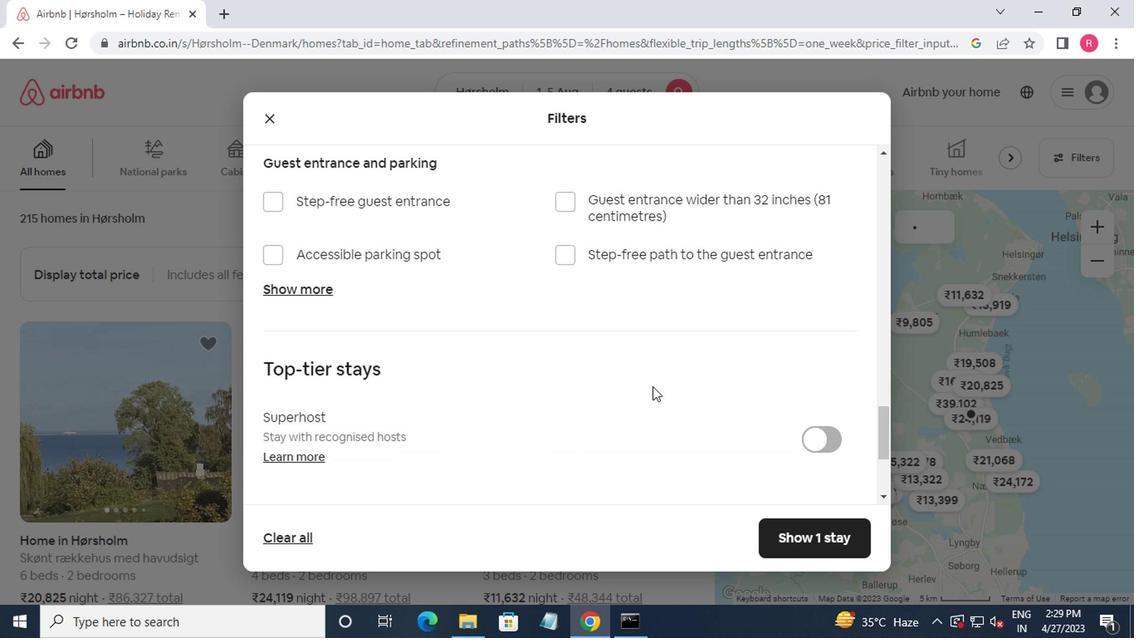 
Action: Mouse scrolled (616, 389) with delta (0, 0)
Screenshot: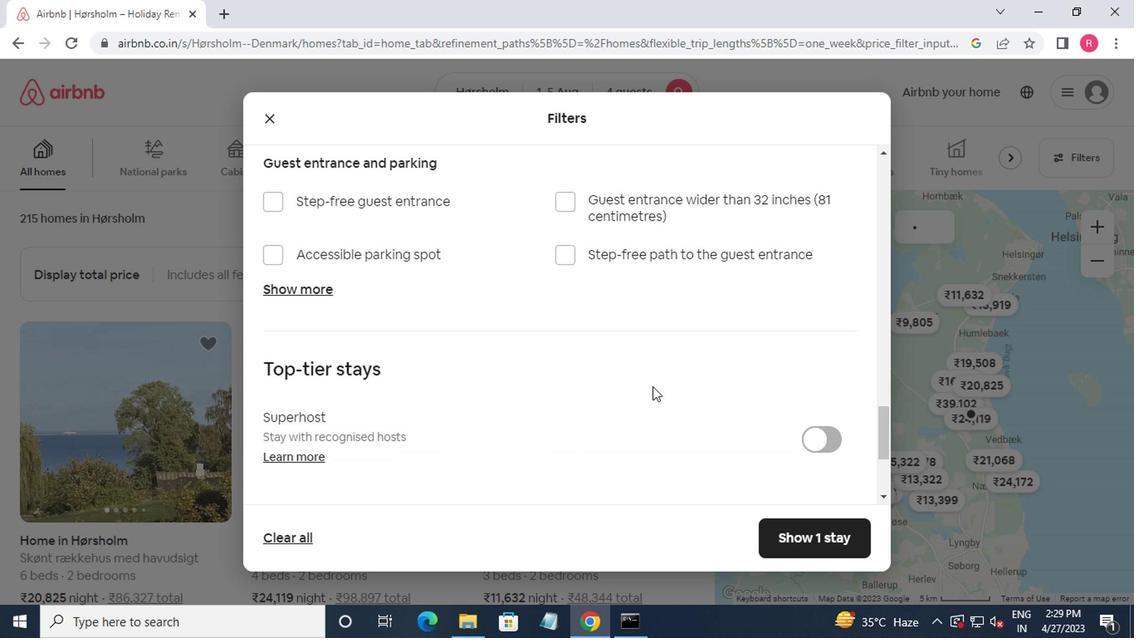 
Action: Mouse moved to (605, 390)
Screenshot: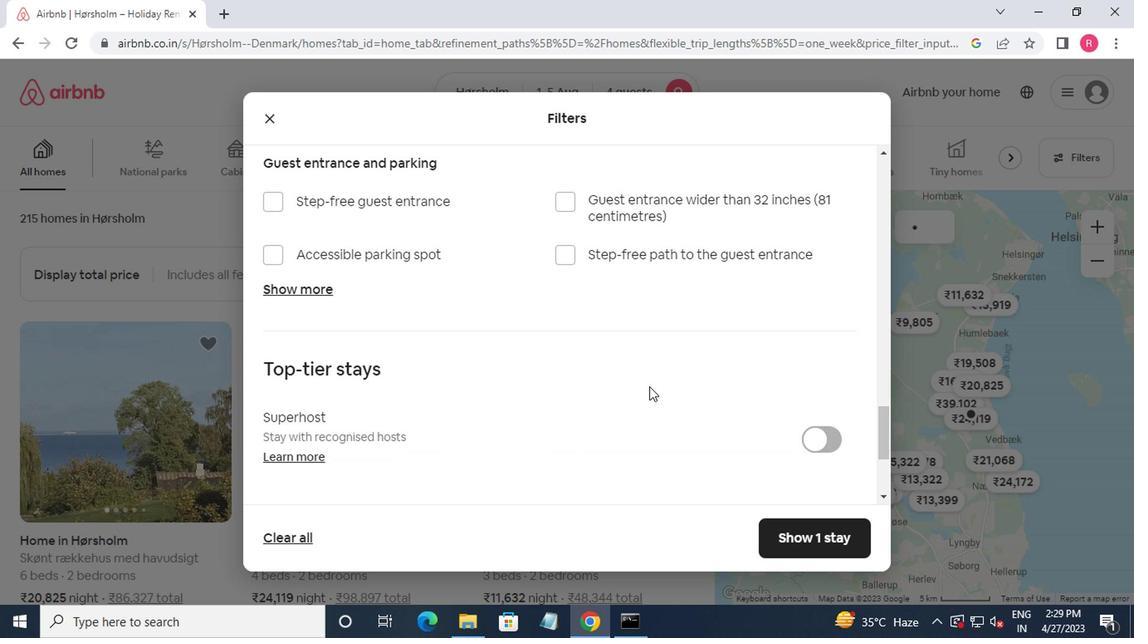 
Action: Mouse scrolled (605, 389) with delta (0, 0)
Screenshot: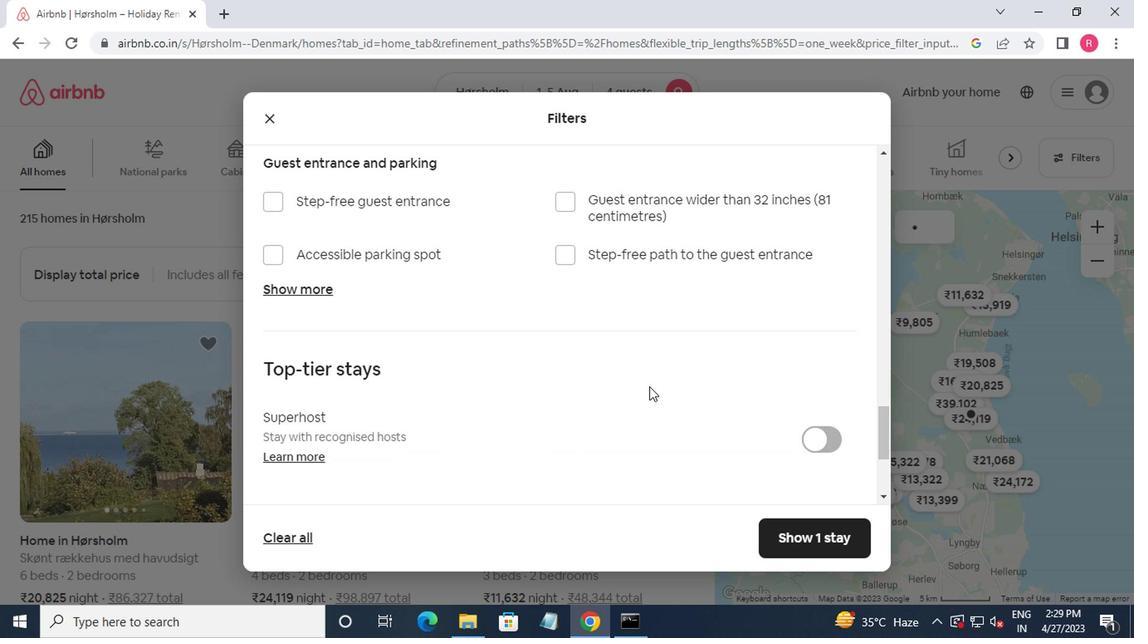 
Action: Mouse moved to (587, 393)
Screenshot: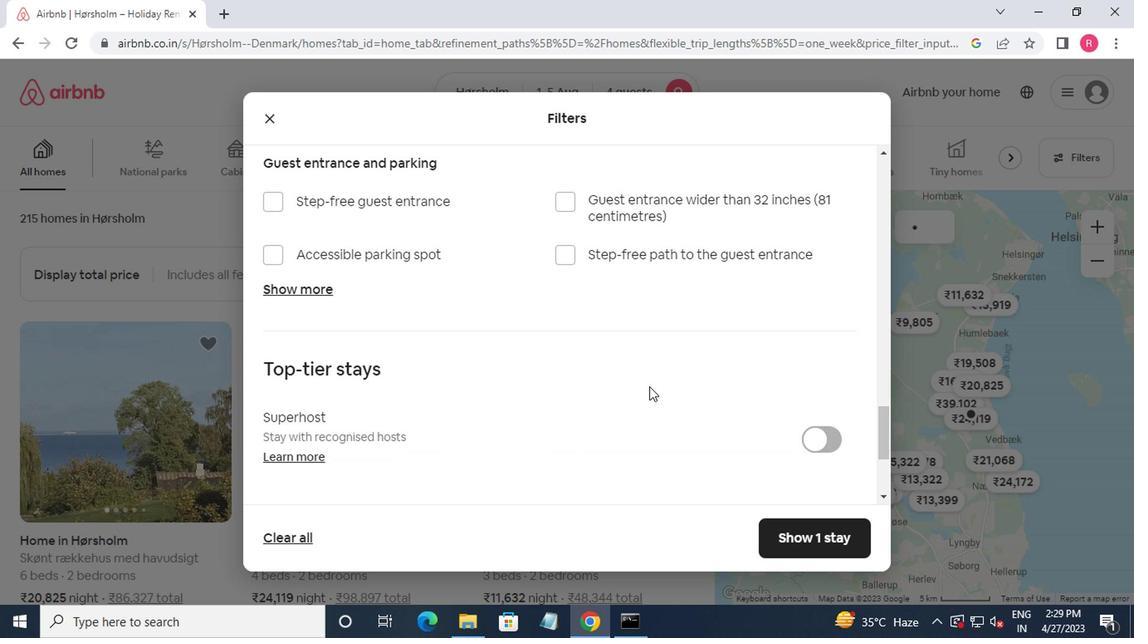
Action: Mouse scrolled (587, 392) with delta (0, -1)
Screenshot: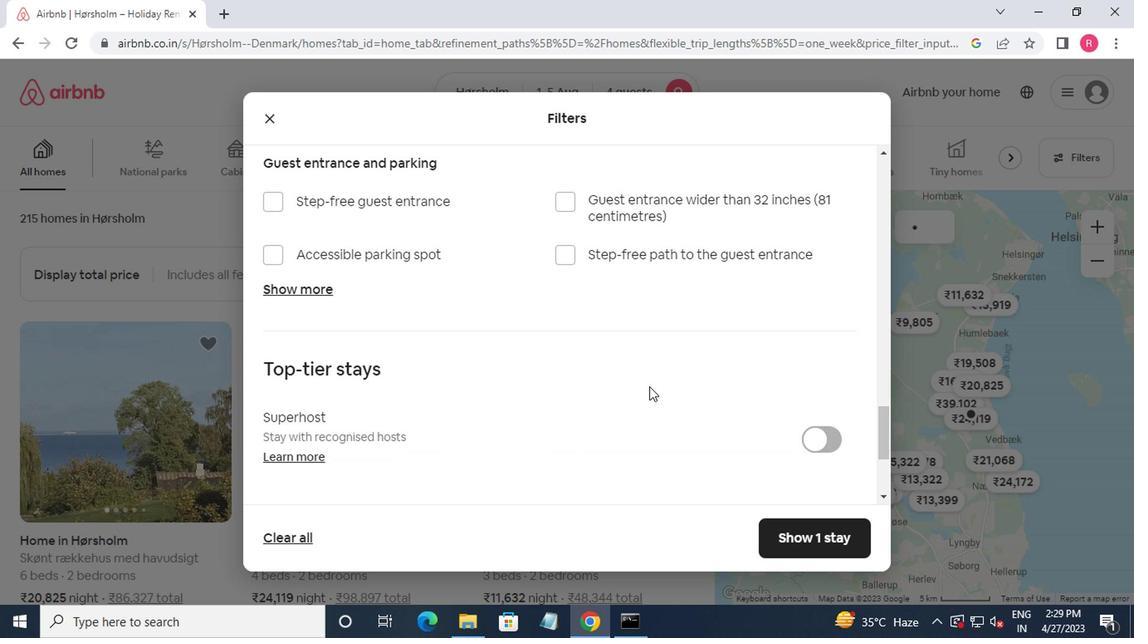 
Action: Mouse moved to (263, 391)
Screenshot: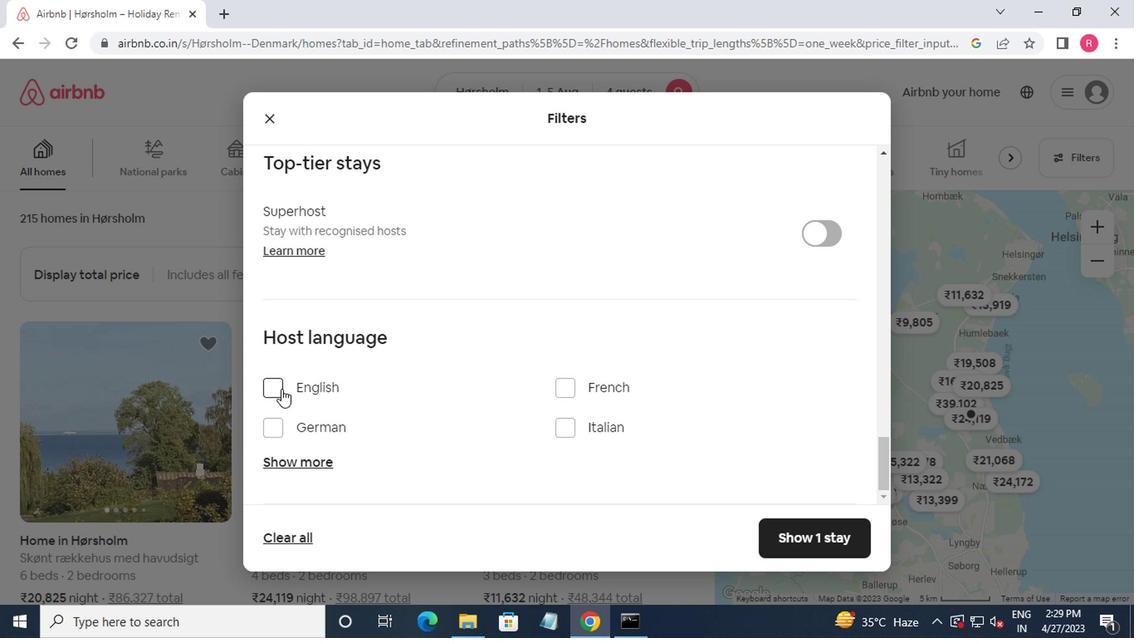 
Action: Mouse pressed left at (263, 391)
Screenshot: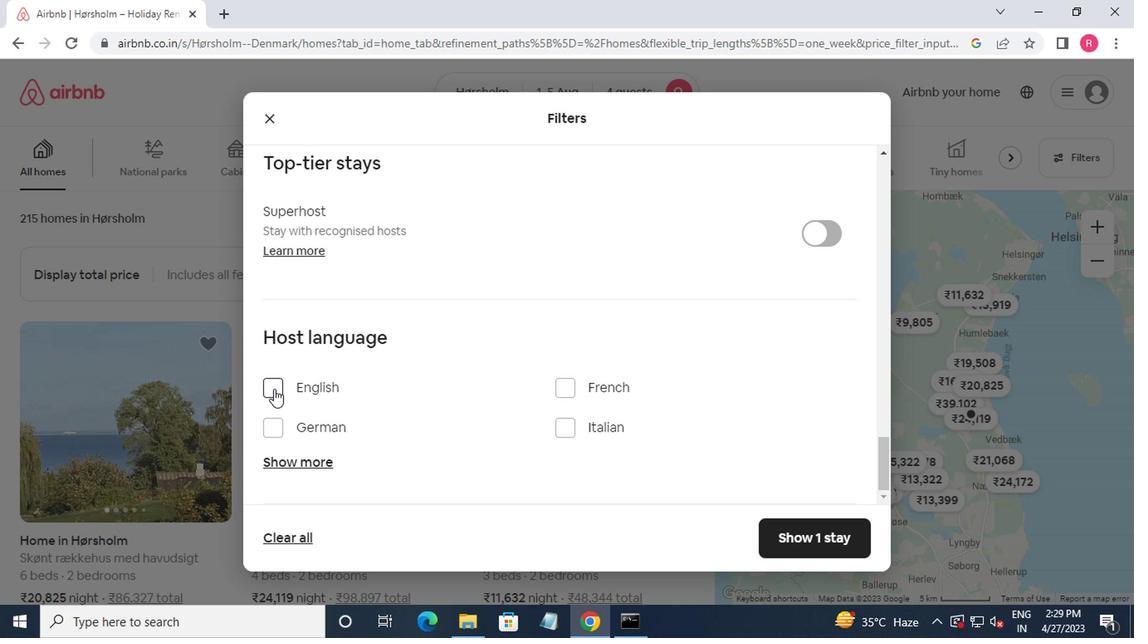
Action: Mouse moved to (822, 542)
Screenshot: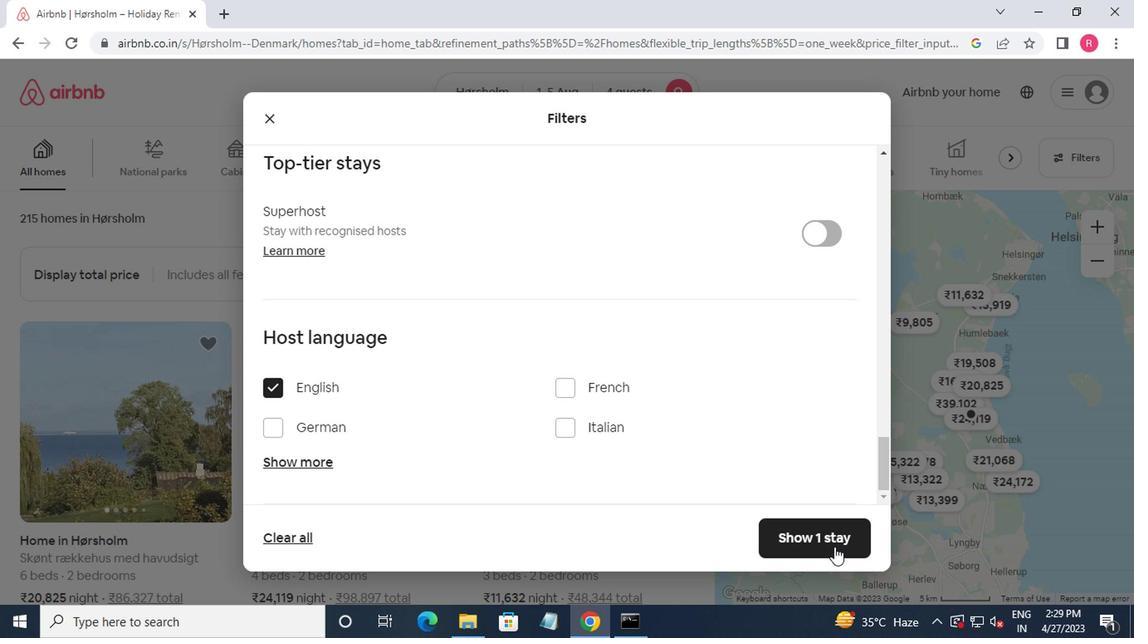 
Action: Mouse pressed left at (822, 542)
Screenshot: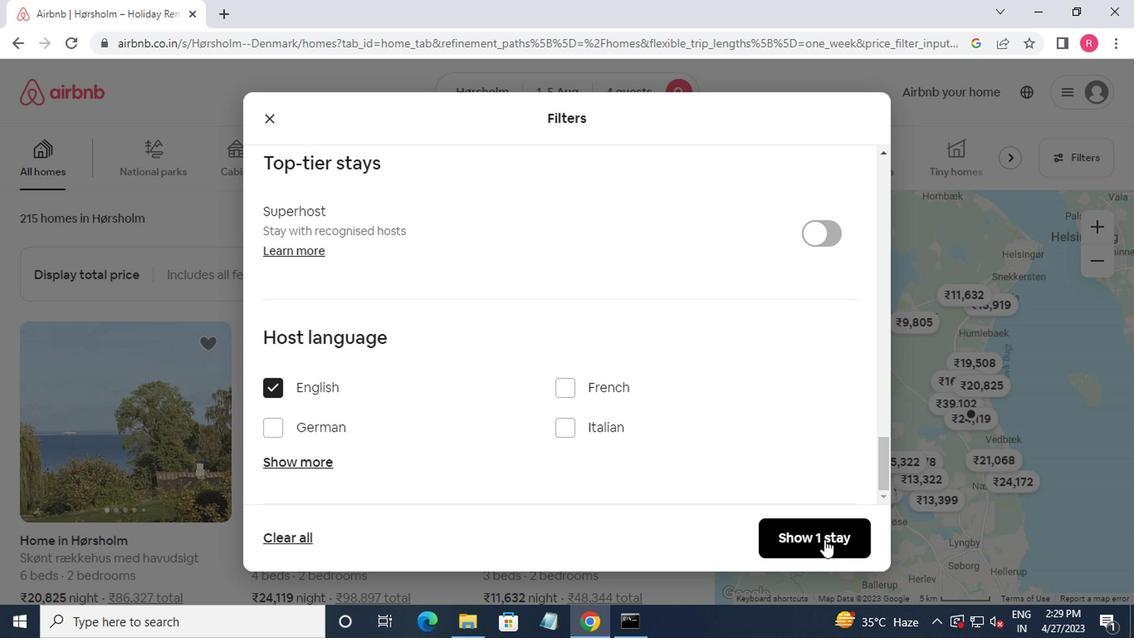 
Action: Mouse moved to (813, 539)
Screenshot: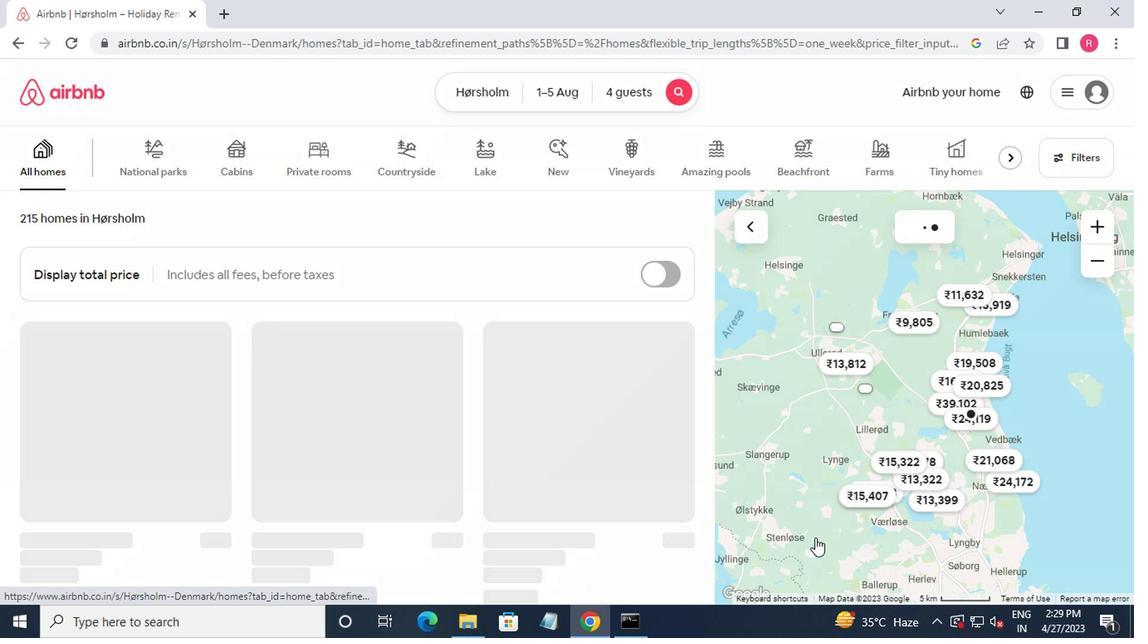 
